 Task: Find connections with filter location Nattam with filter topic #communitywith filter profile language German with filter current company StartupLanes with filter school Meerut Institute of Engineering and Technology(MIET) with filter industry Public Health with filter service category Commercial Real Estate with filter keywords title Mason
Action: Mouse moved to (603, 101)
Screenshot: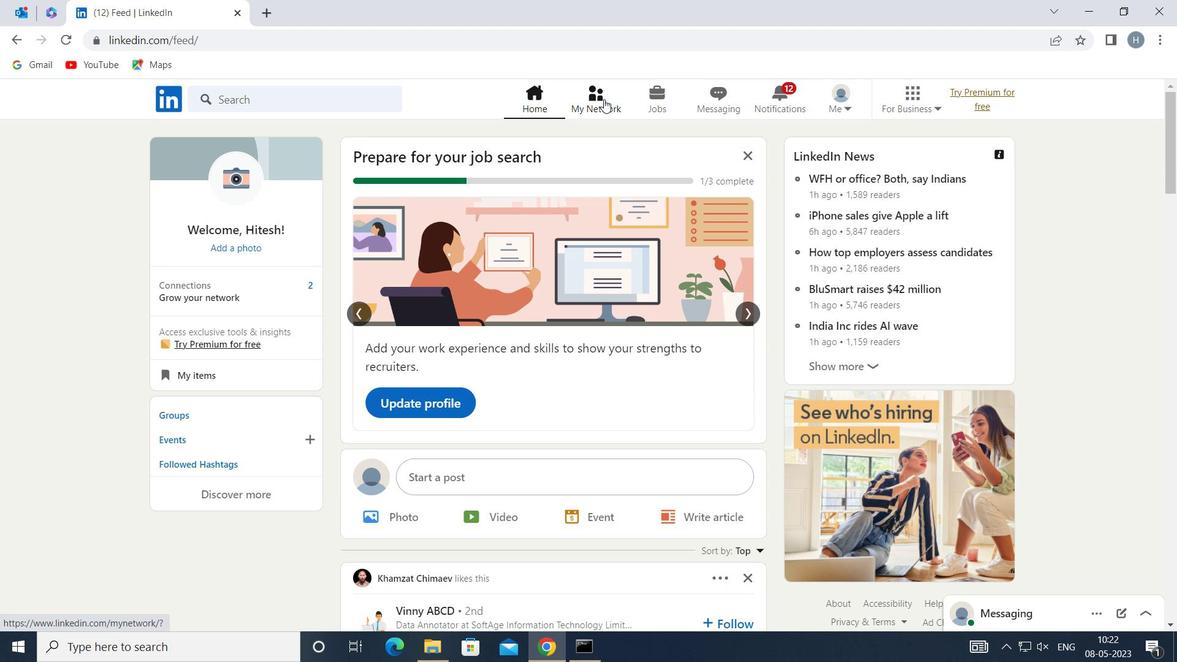 
Action: Mouse pressed left at (603, 101)
Screenshot: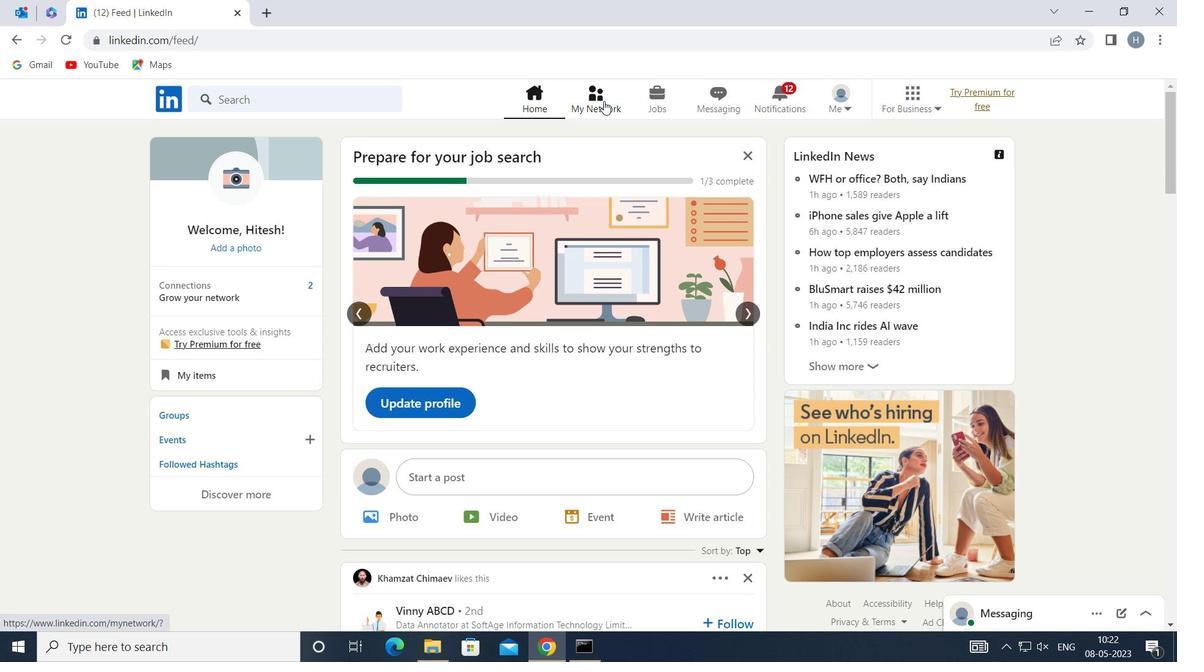 
Action: Mouse moved to (337, 180)
Screenshot: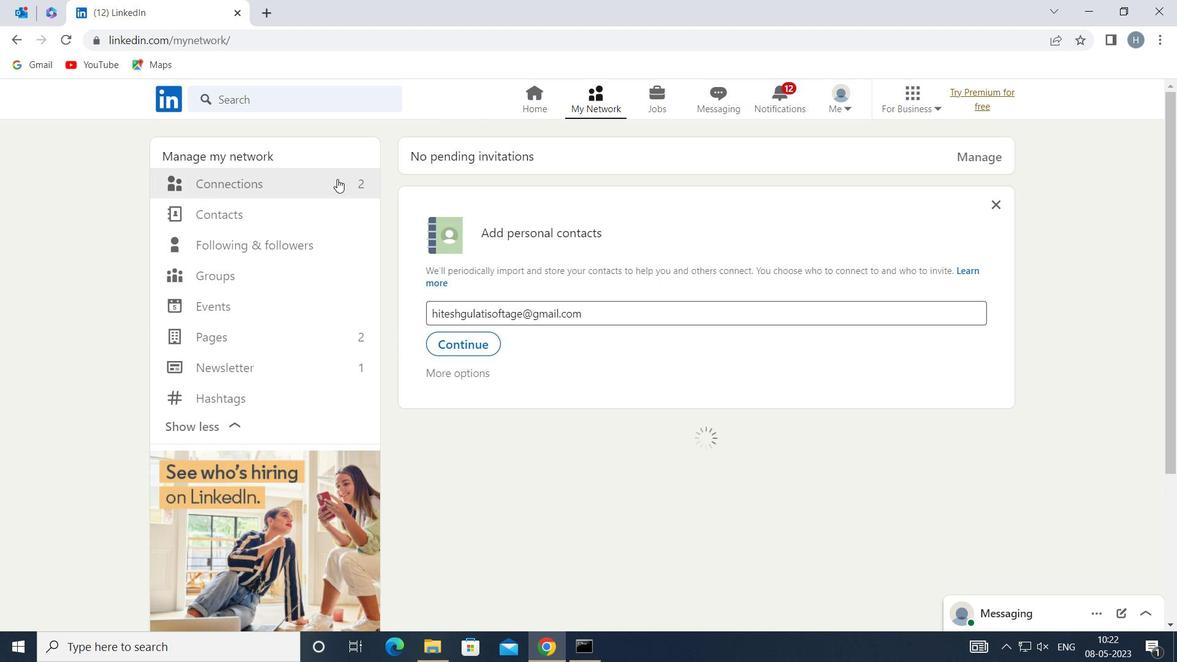
Action: Mouse pressed left at (337, 180)
Screenshot: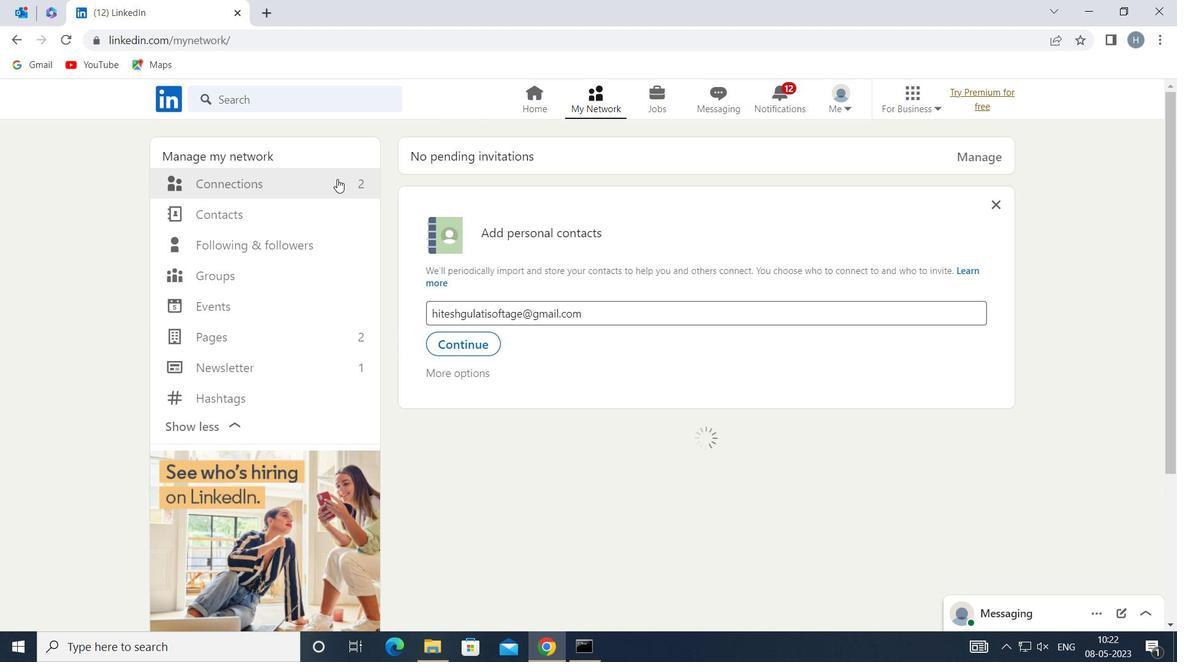 
Action: Mouse moved to (694, 187)
Screenshot: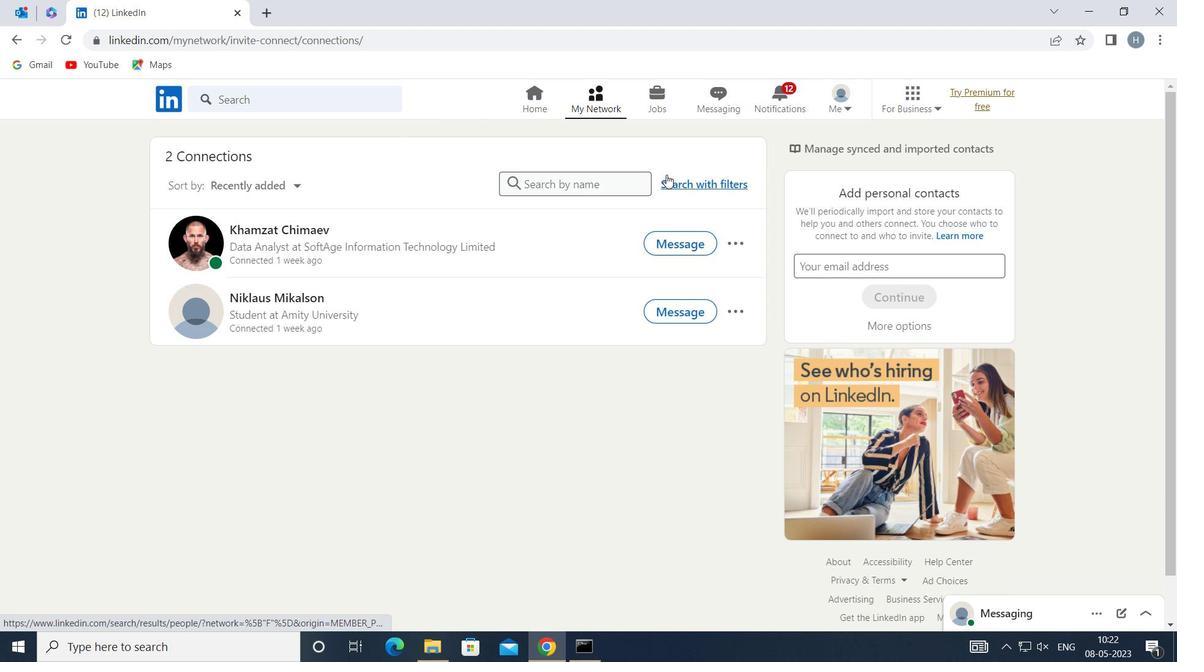 
Action: Mouse pressed left at (694, 187)
Screenshot: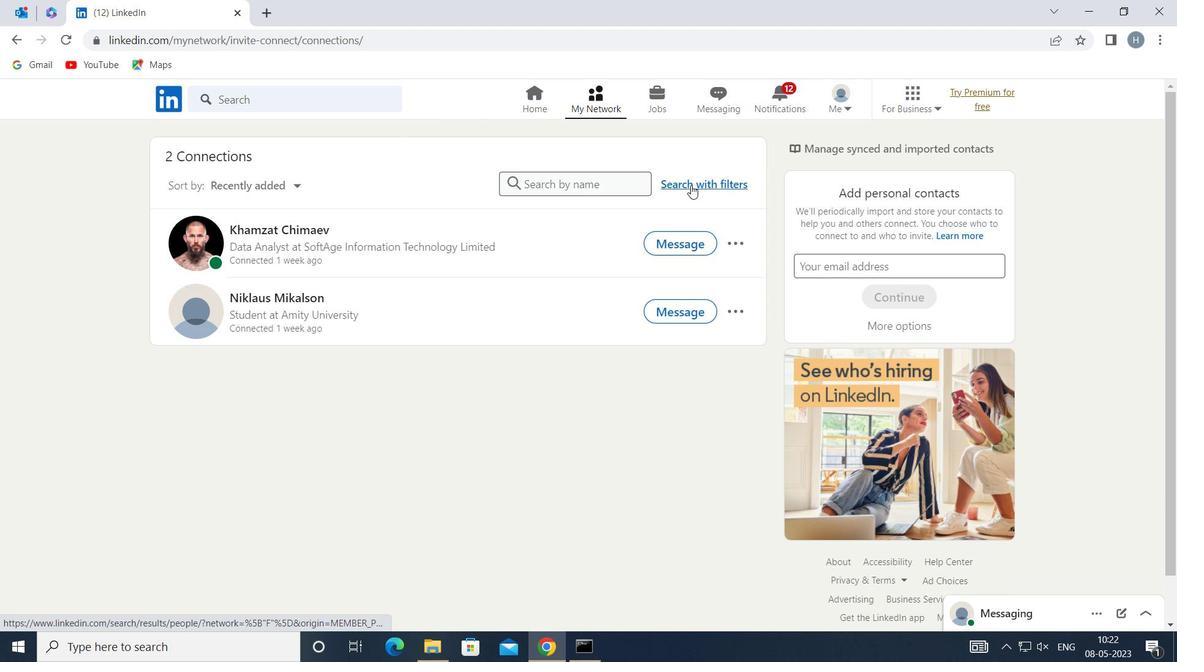 
Action: Mouse moved to (646, 141)
Screenshot: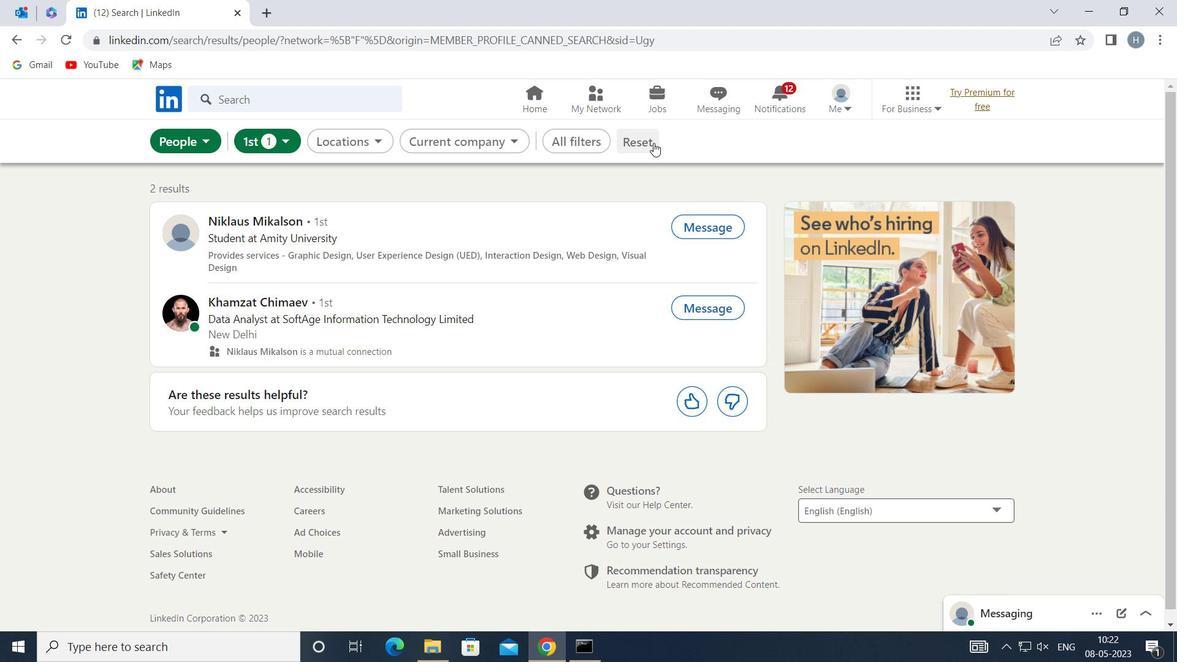 
Action: Mouse pressed left at (646, 141)
Screenshot: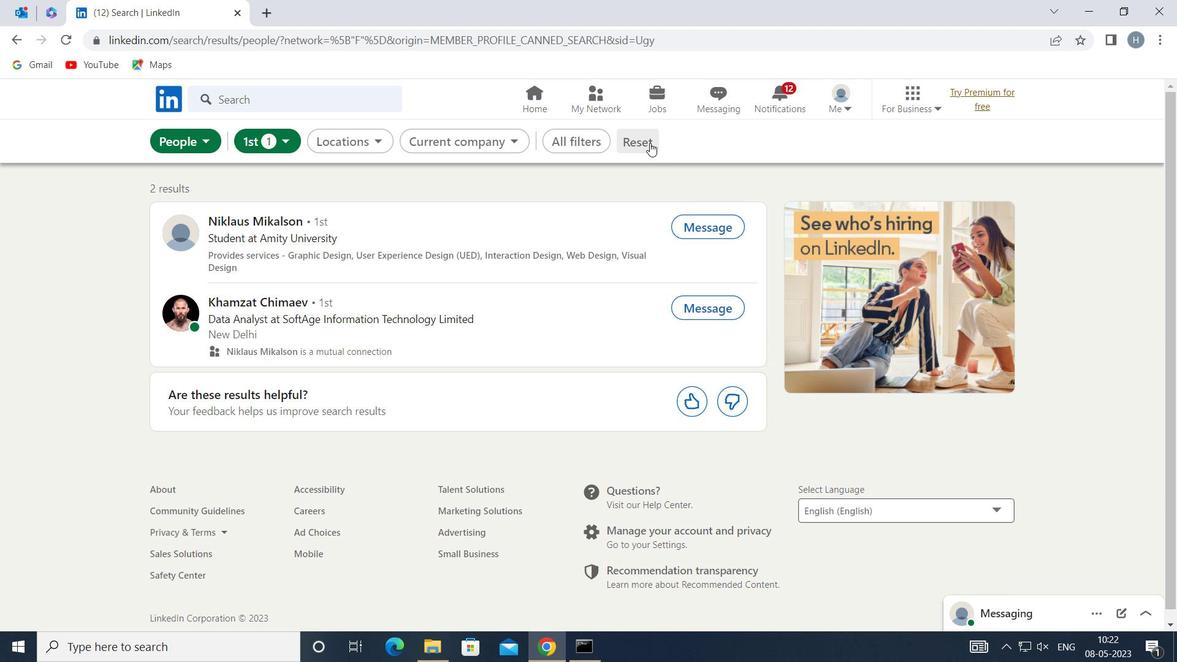 
Action: Mouse moved to (626, 140)
Screenshot: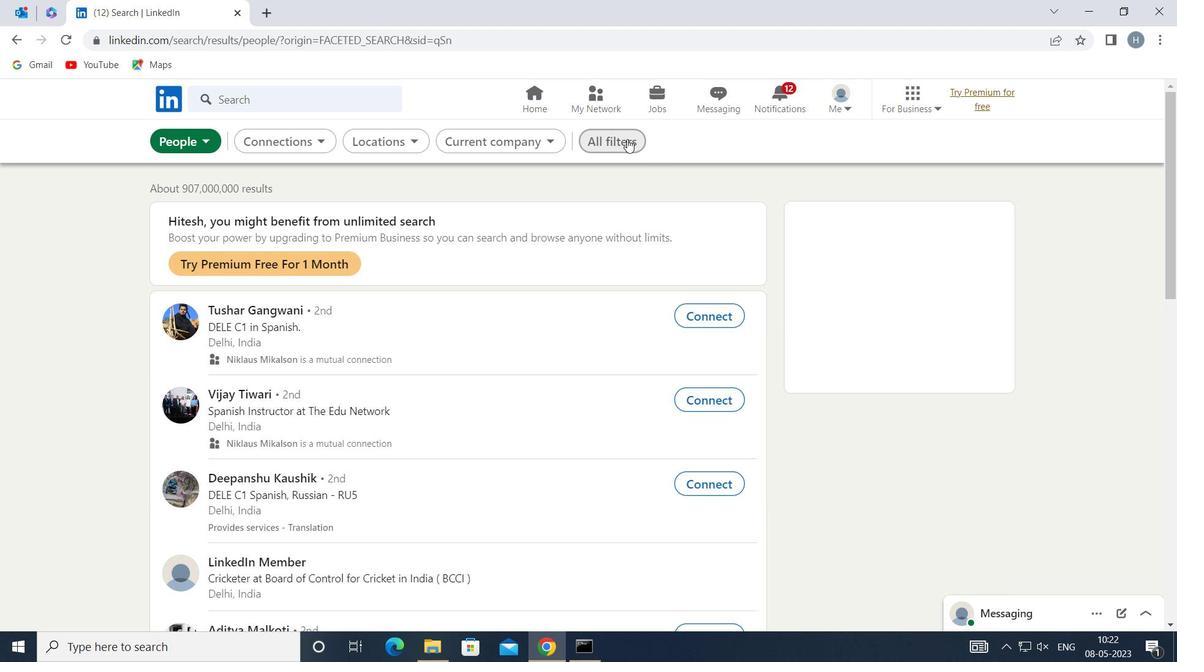 
Action: Mouse pressed left at (626, 140)
Screenshot: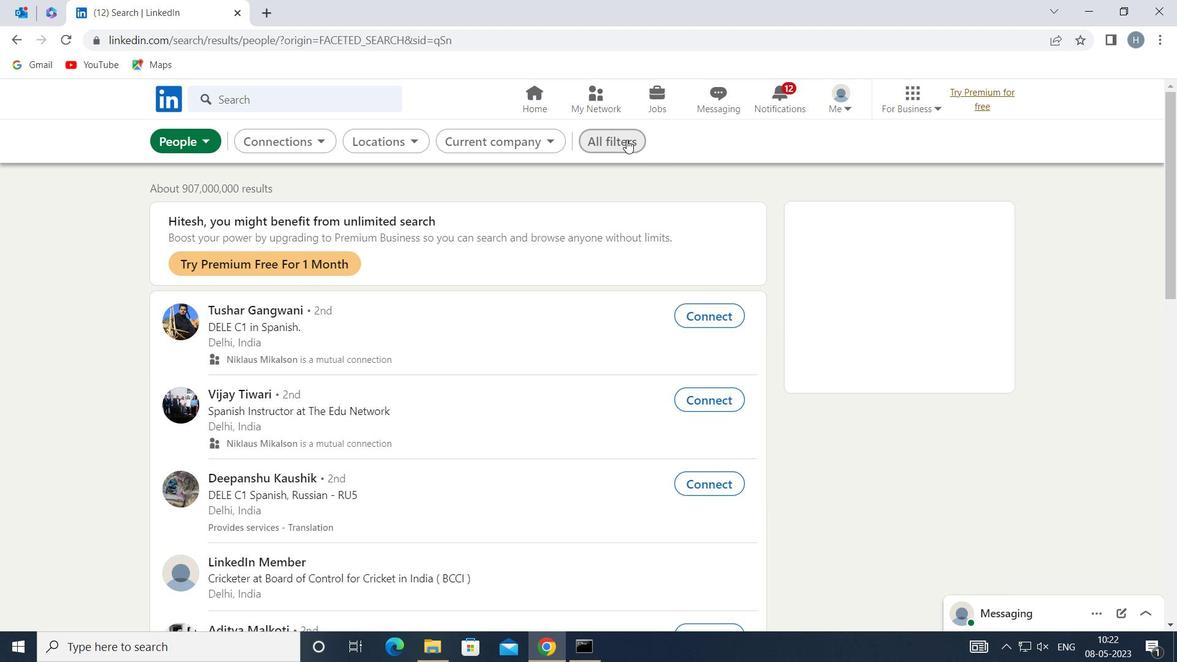 
Action: Mouse moved to (892, 240)
Screenshot: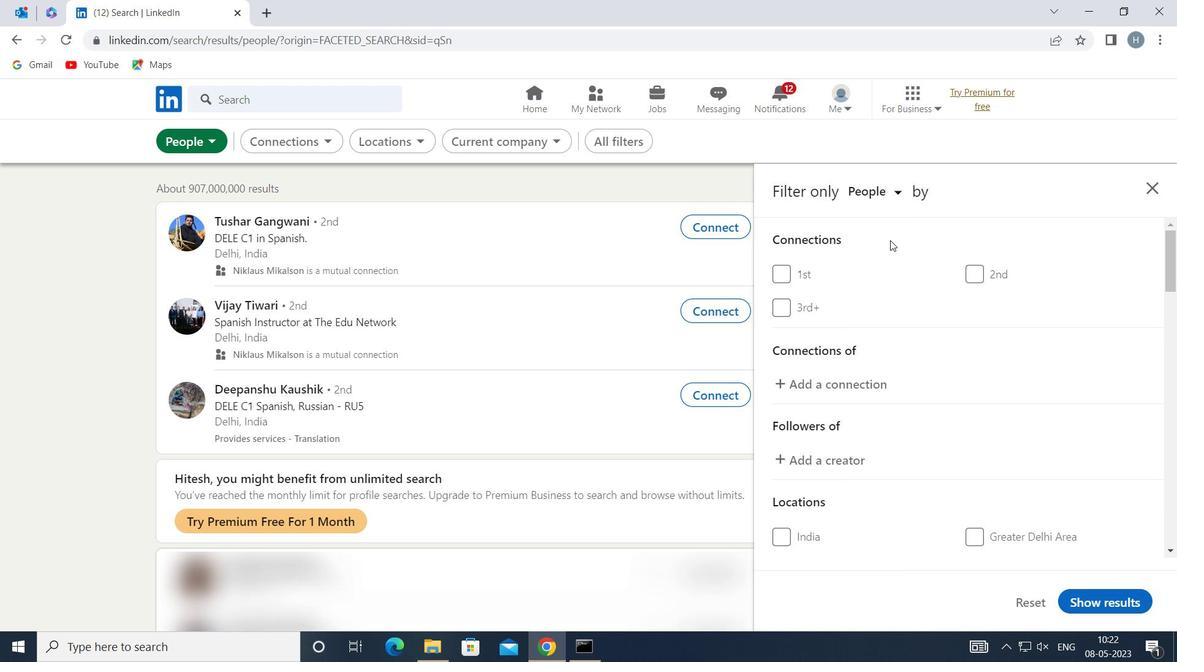 
Action: Mouse scrolled (892, 240) with delta (0, 0)
Screenshot: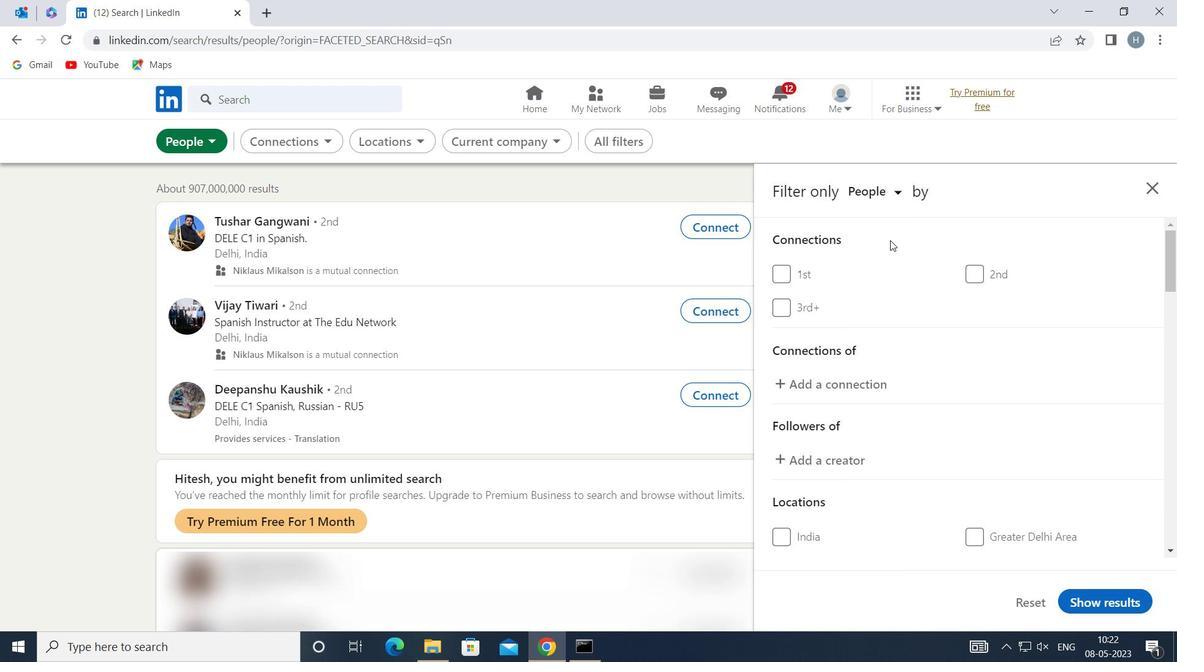 
Action: Mouse moved to (892, 241)
Screenshot: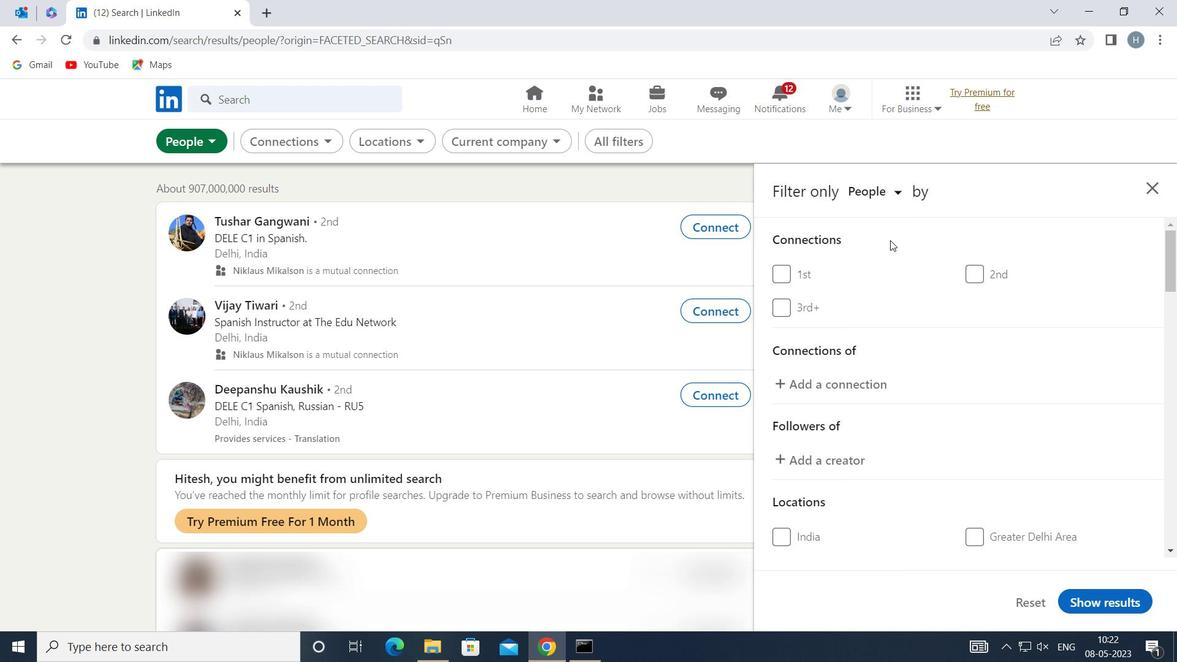 
Action: Mouse scrolled (892, 240) with delta (0, 0)
Screenshot: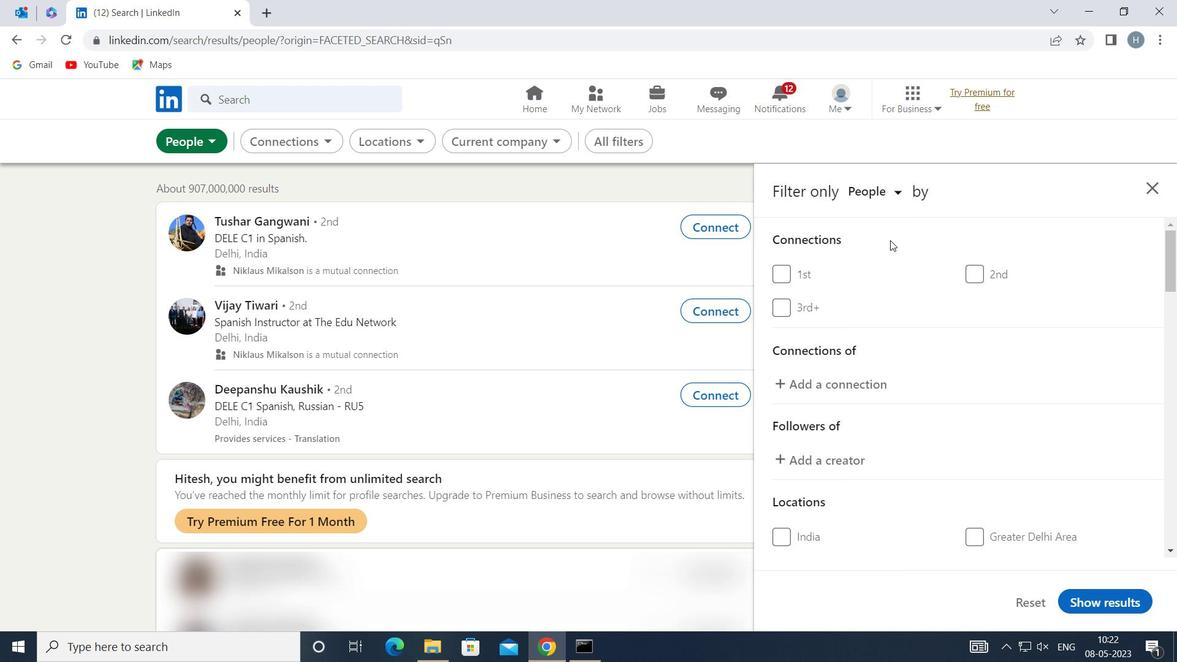 
Action: Mouse scrolled (892, 240) with delta (0, 0)
Screenshot: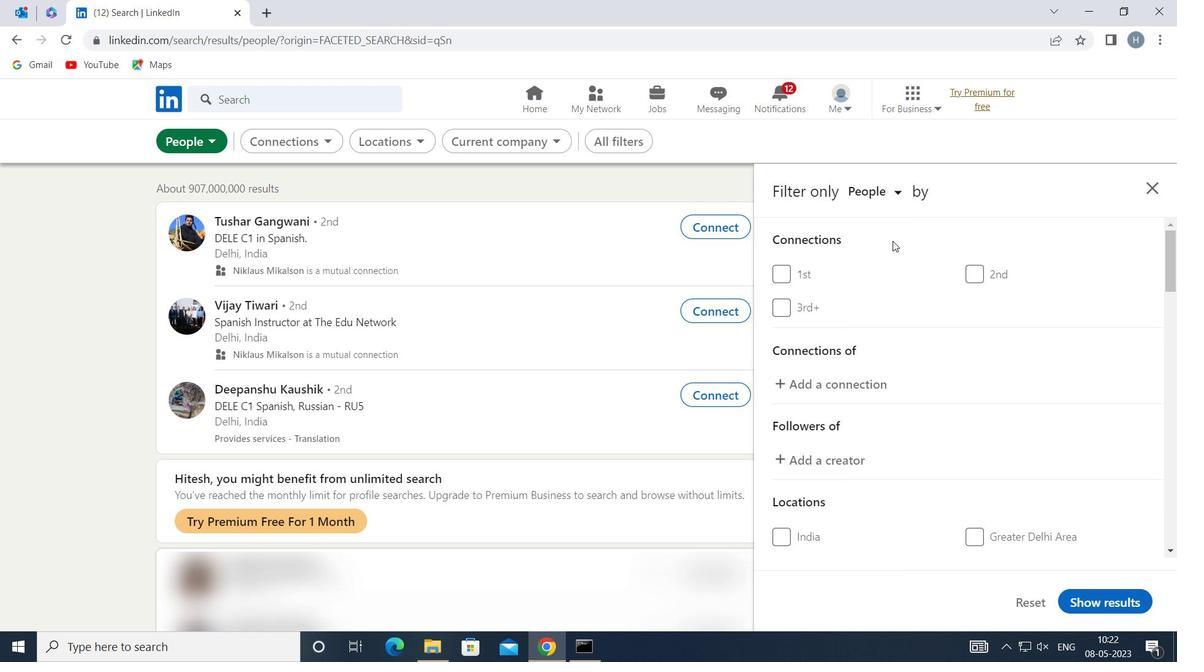 
Action: Mouse moved to (909, 241)
Screenshot: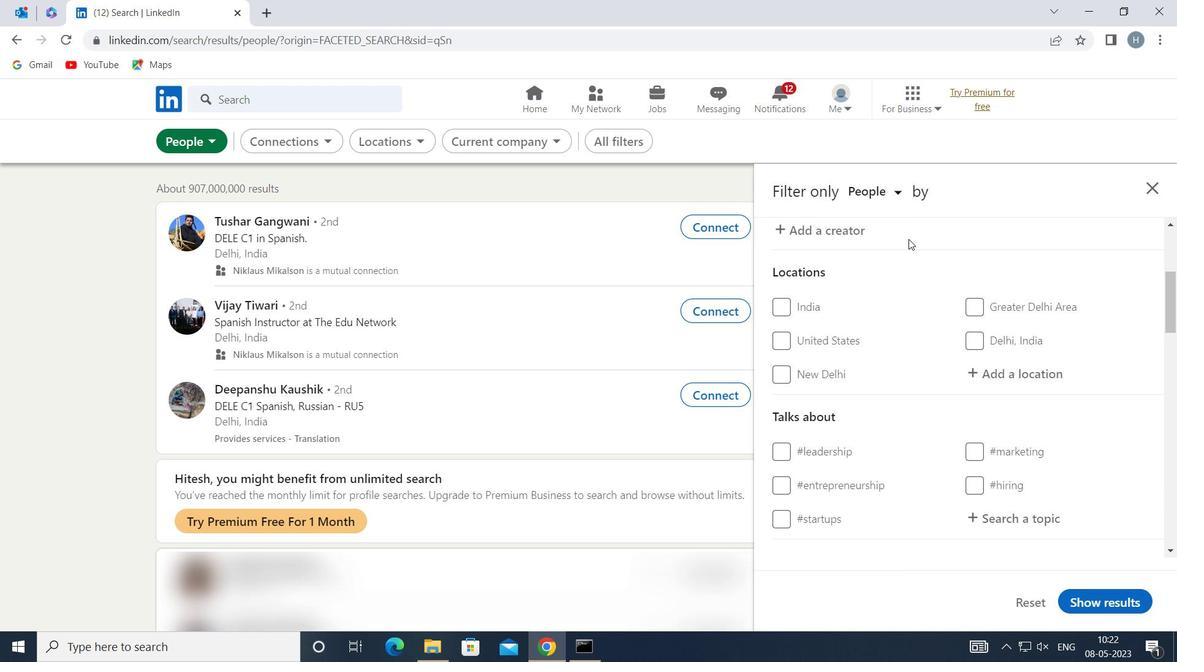 
Action: Mouse scrolled (909, 240) with delta (0, 0)
Screenshot: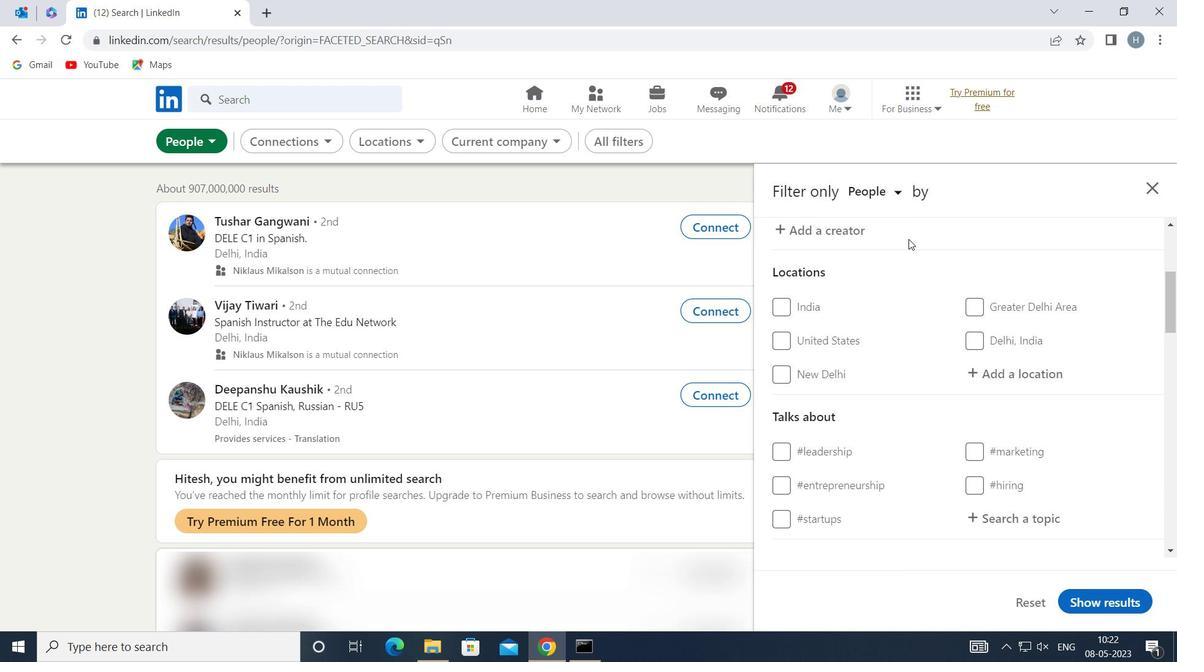 
Action: Mouse moved to (988, 296)
Screenshot: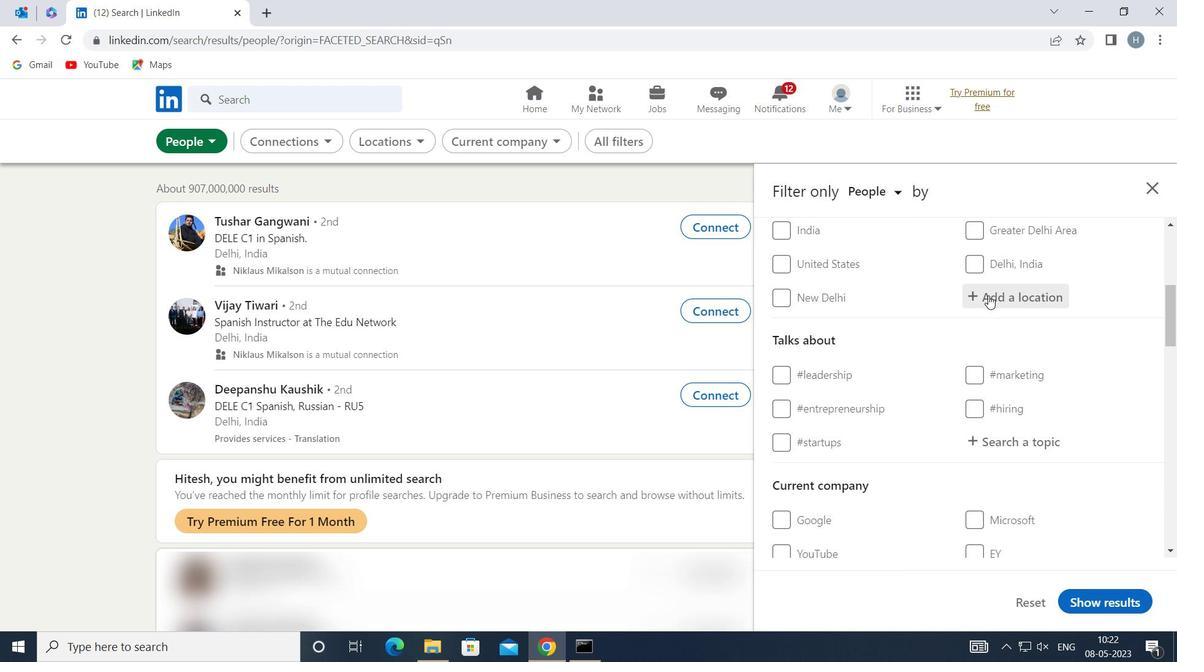 
Action: Mouse pressed left at (988, 296)
Screenshot: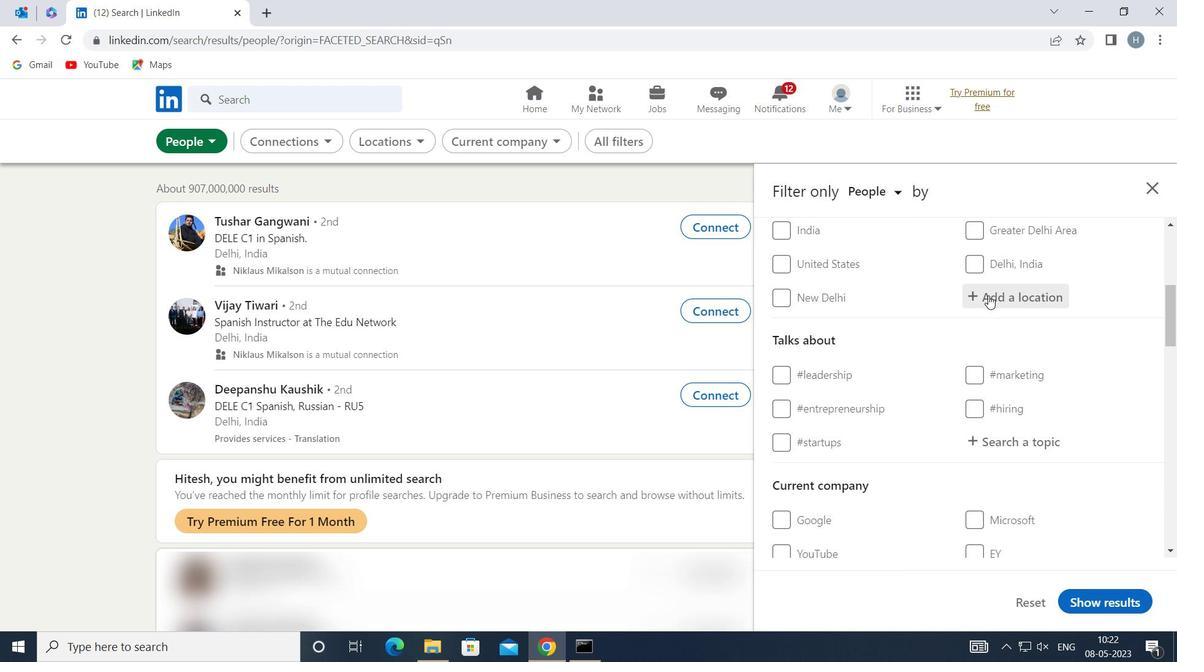 
Action: Mouse moved to (990, 296)
Screenshot: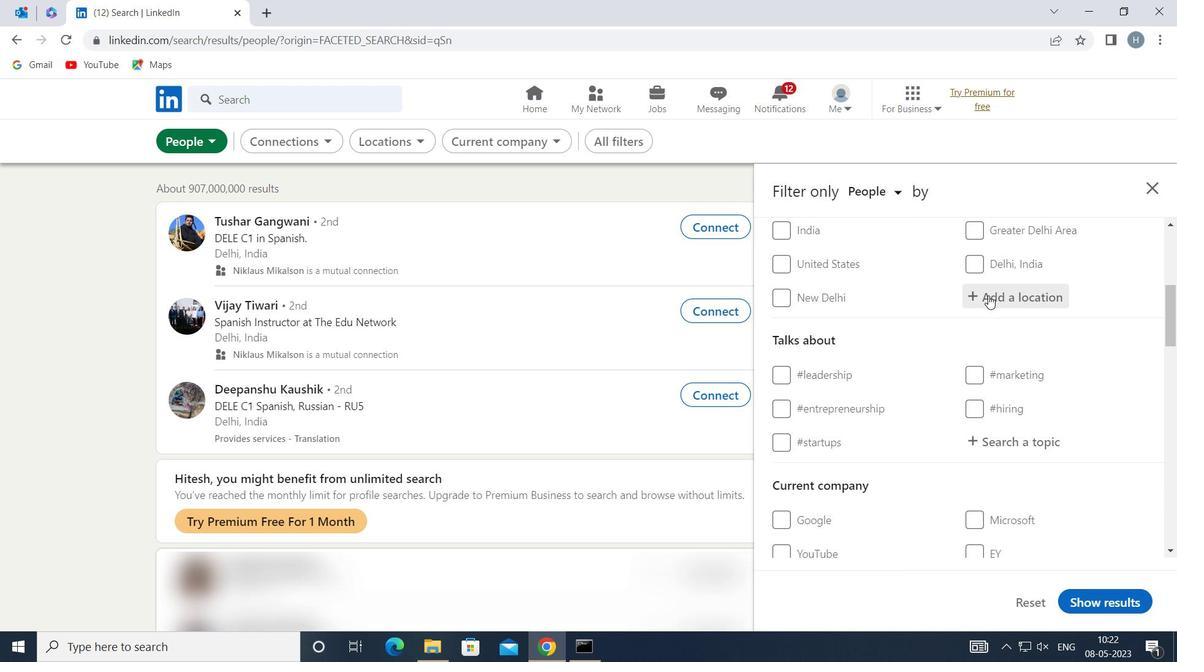 
Action: Key pressed <Key.shift>NATTAM
Screenshot: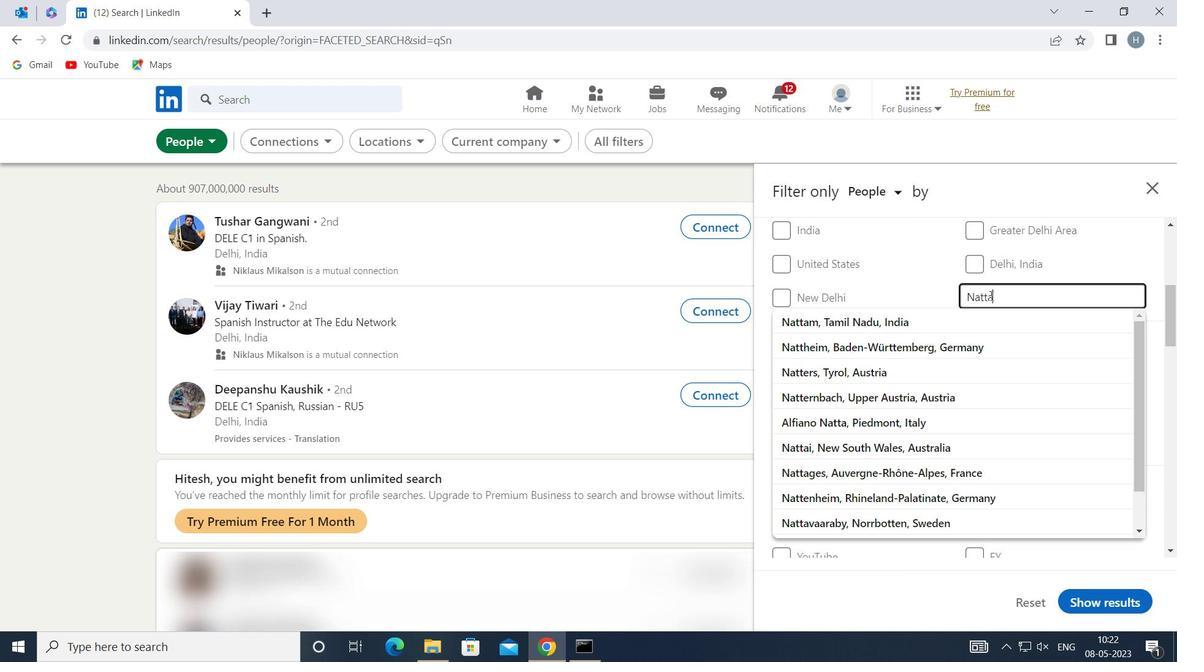 
Action: Mouse moved to (975, 317)
Screenshot: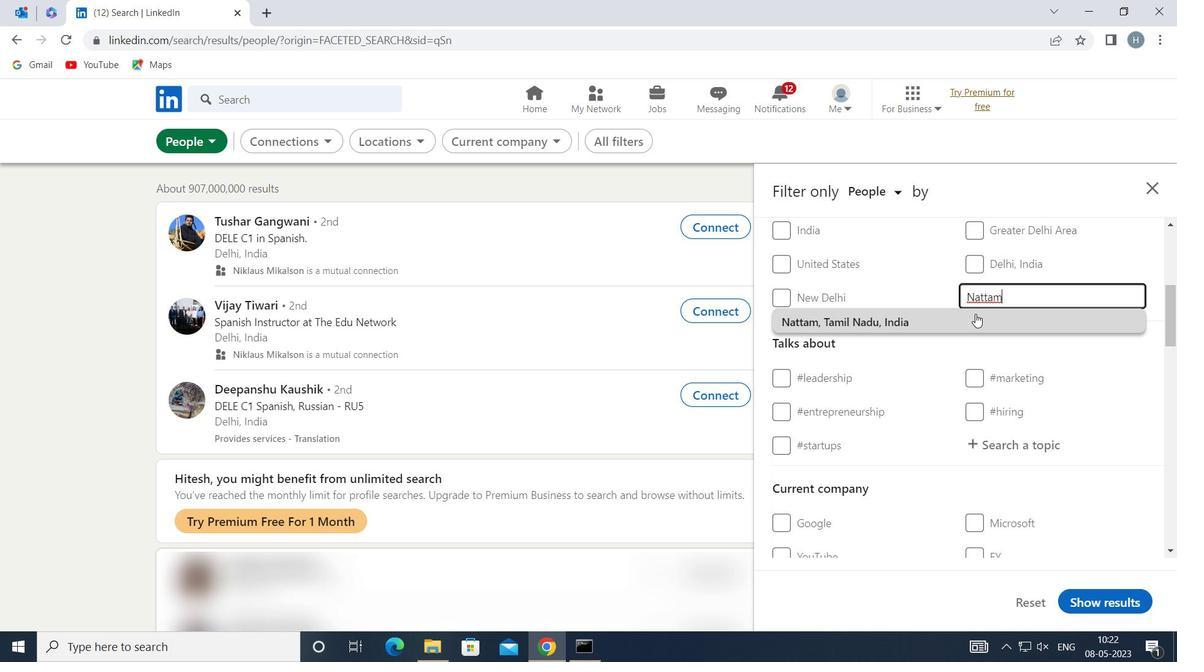 
Action: Mouse pressed left at (975, 317)
Screenshot: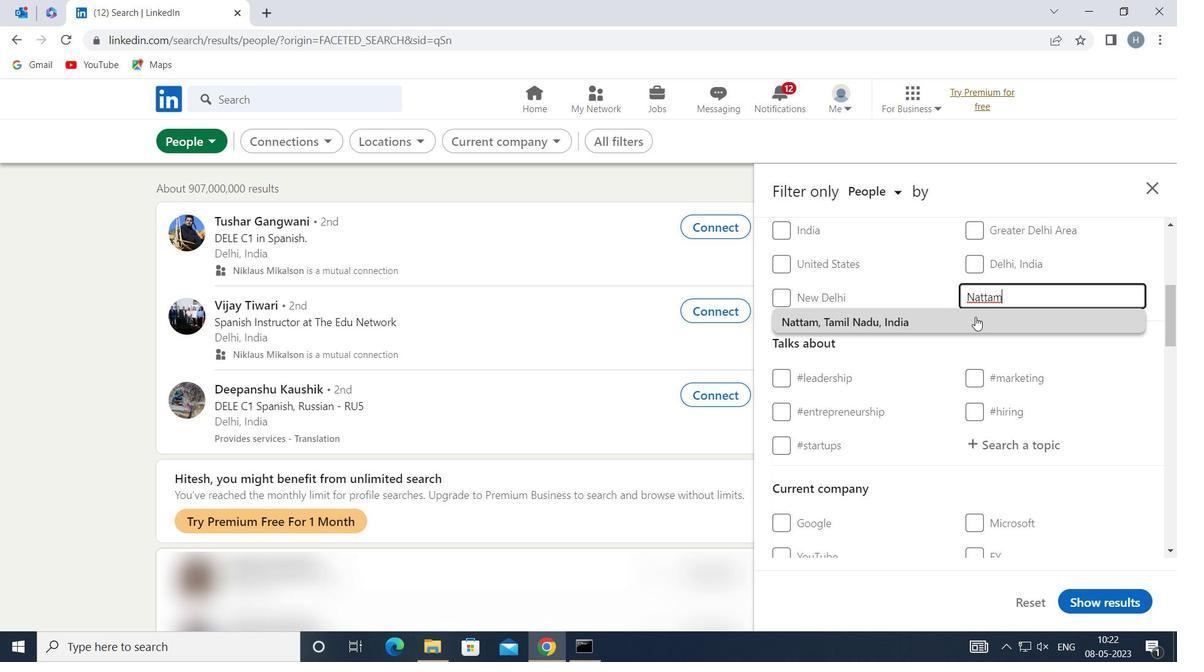 
Action: Mouse moved to (993, 323)
Screenshot: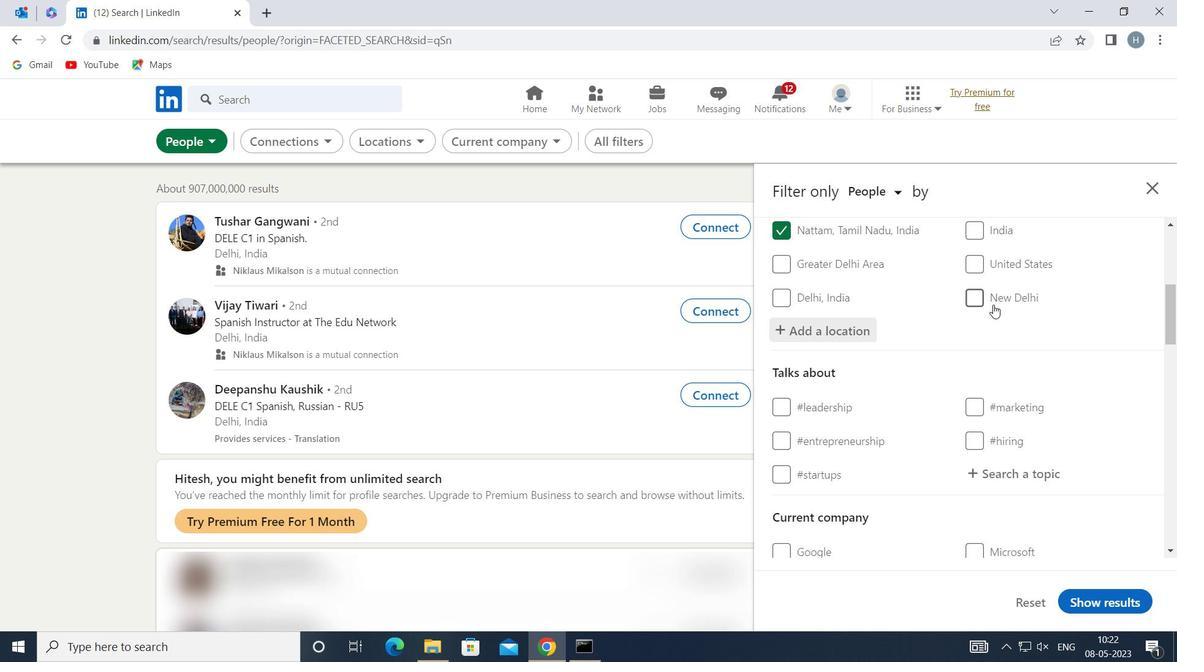 
Action: Mouse scrolled (993, 322) with delta (0, 0)
Screenshot: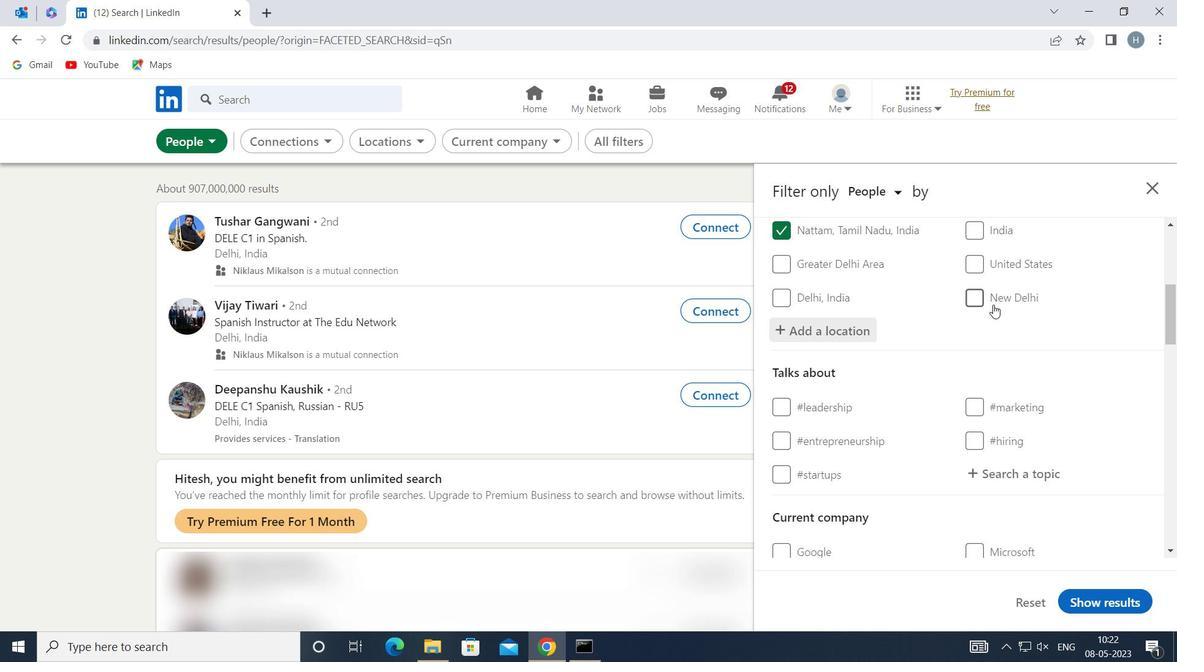 
Action: Mouse moved to (1029, 396)
Screenshot: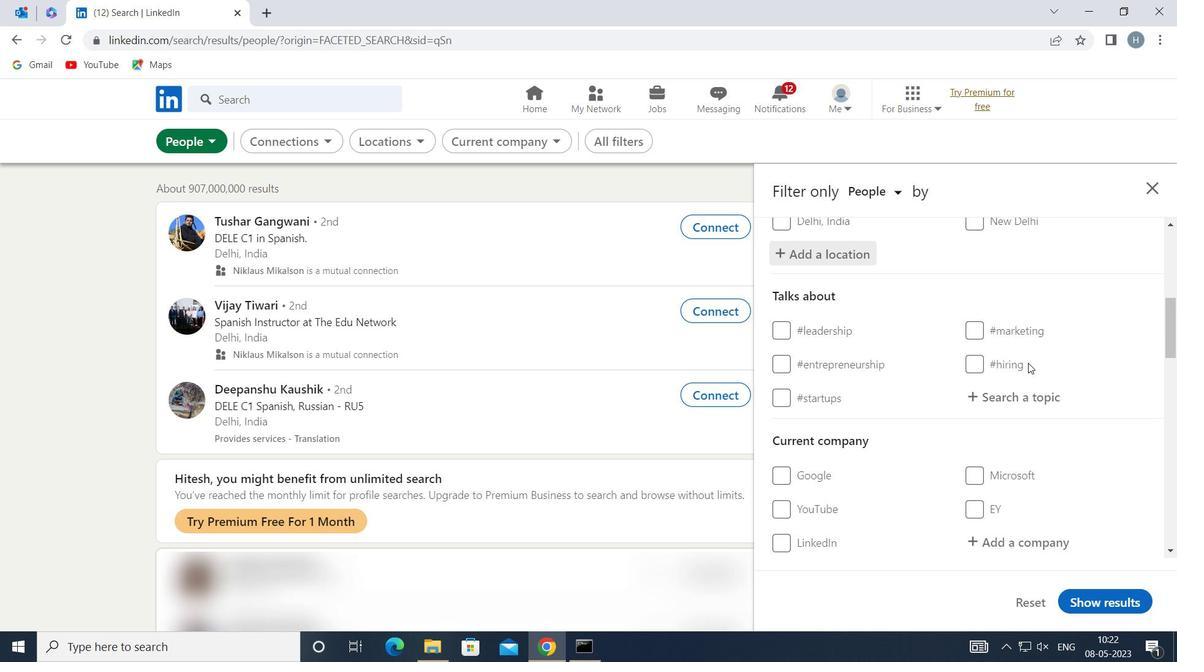 
Action: Mouse pressed left at (1029, 396)
Screenshot: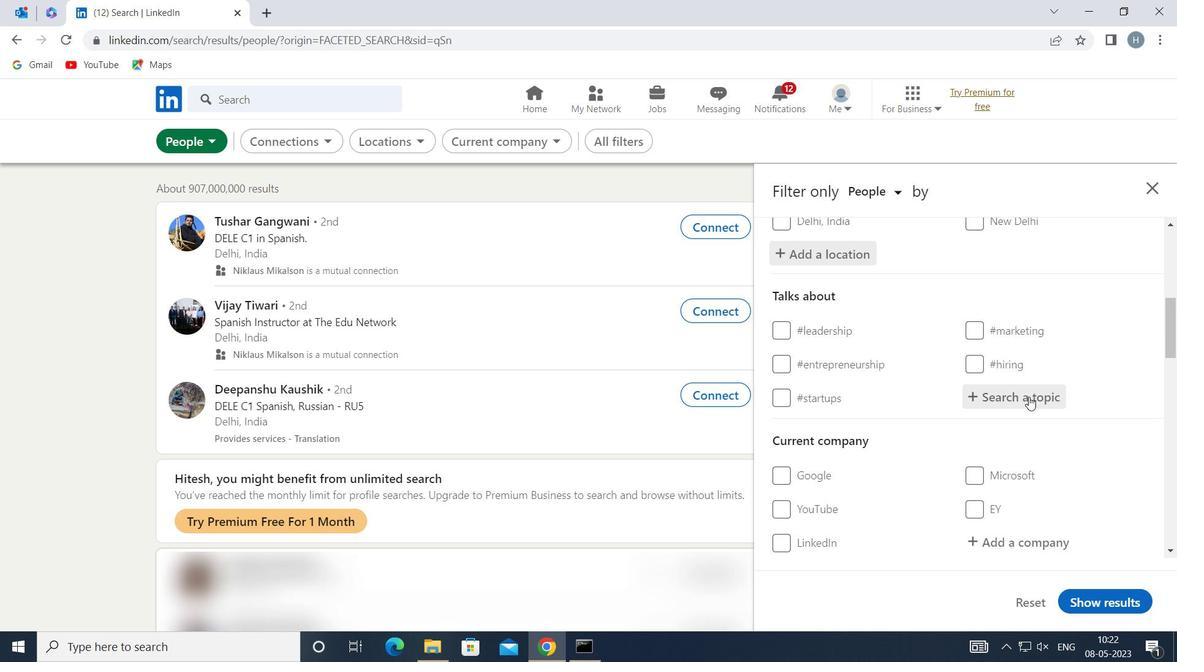 
Action: Mouse moved to (1026, 396)
Screenshot: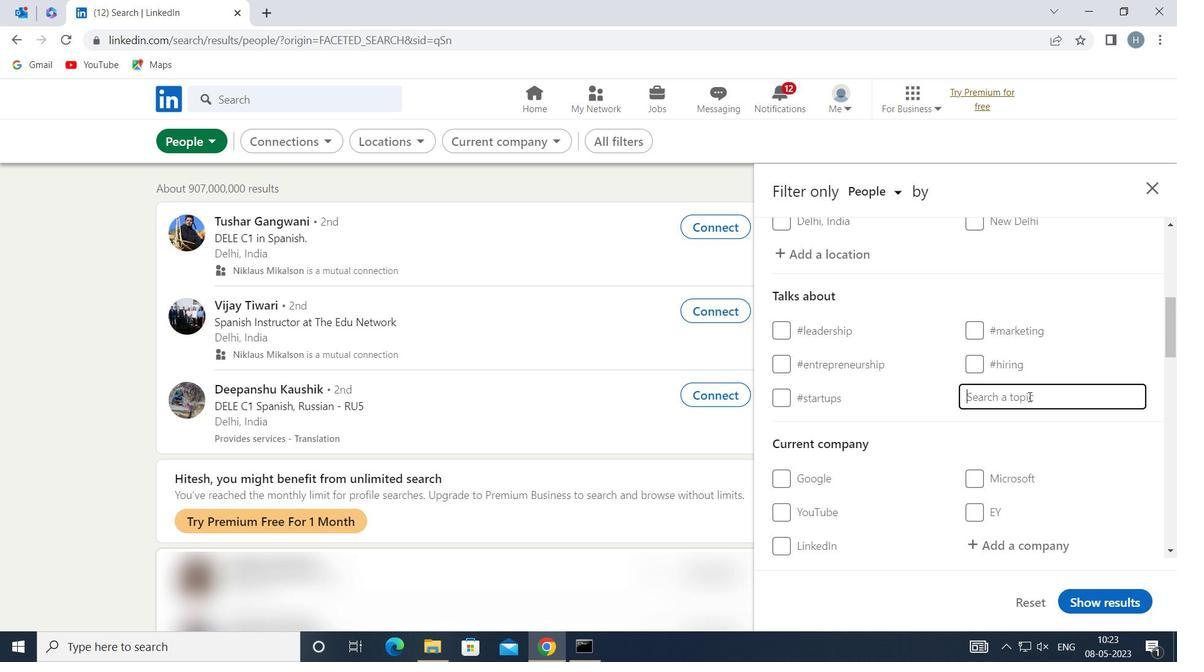 
Action: Key pressed <Key.shift>COMMUNITY
Screenshot: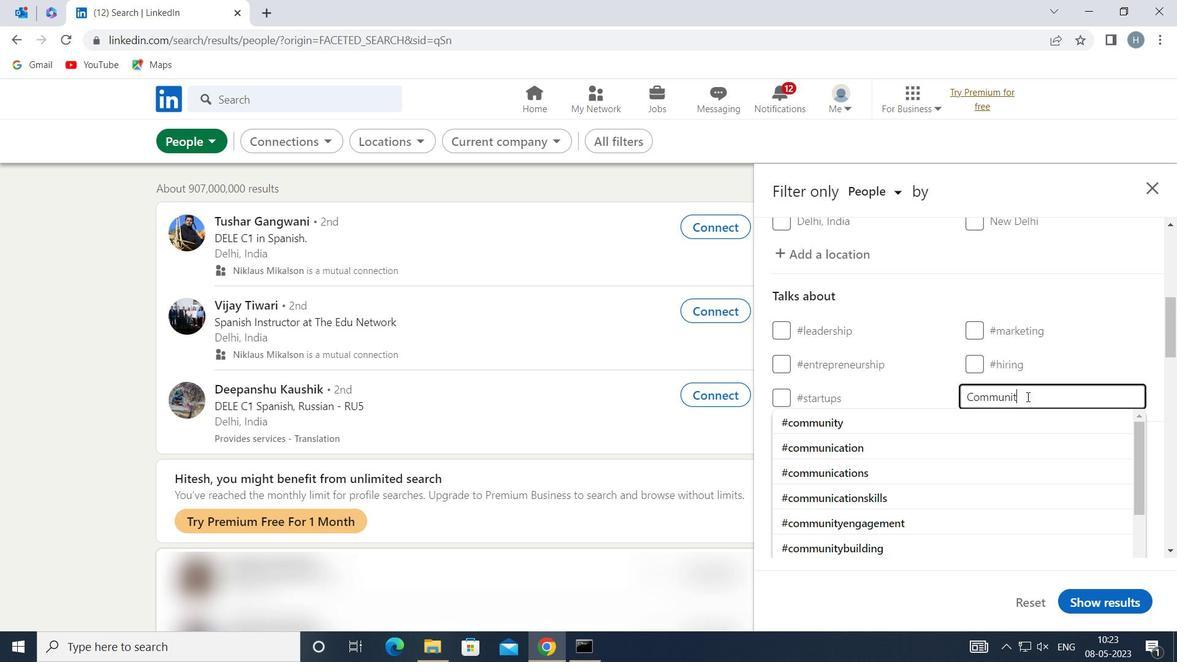 
Action: Mouse moved to (985, 414)
Screenshot: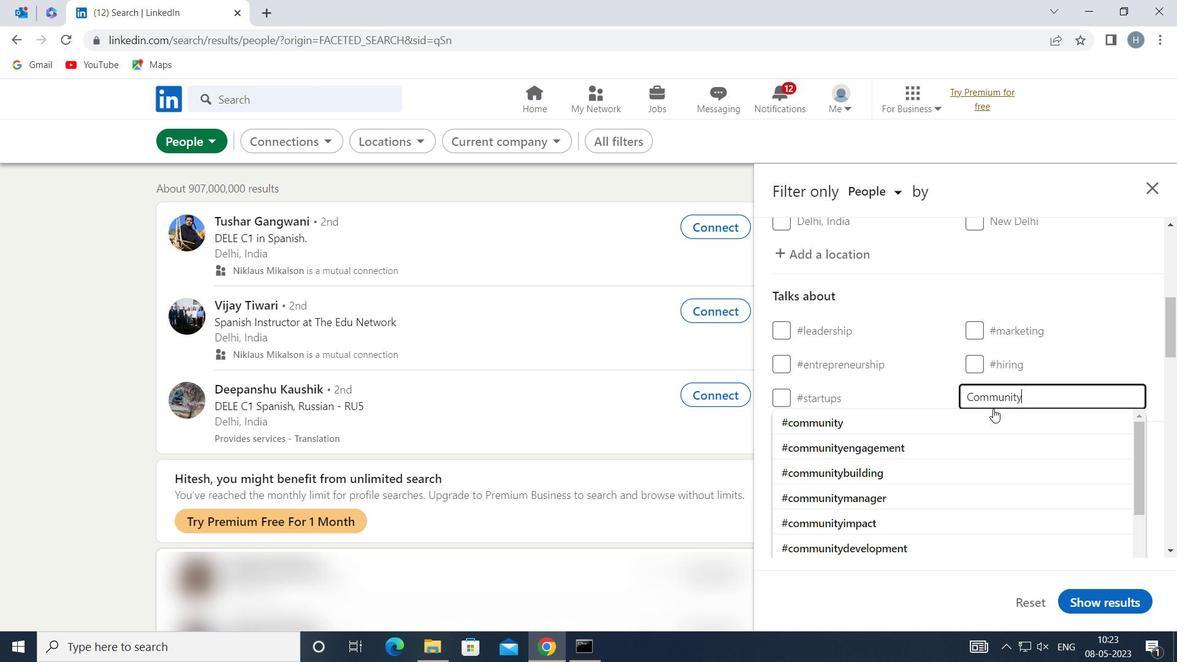 
Action: Mouse pressed left at (985, 414)
Screenshot: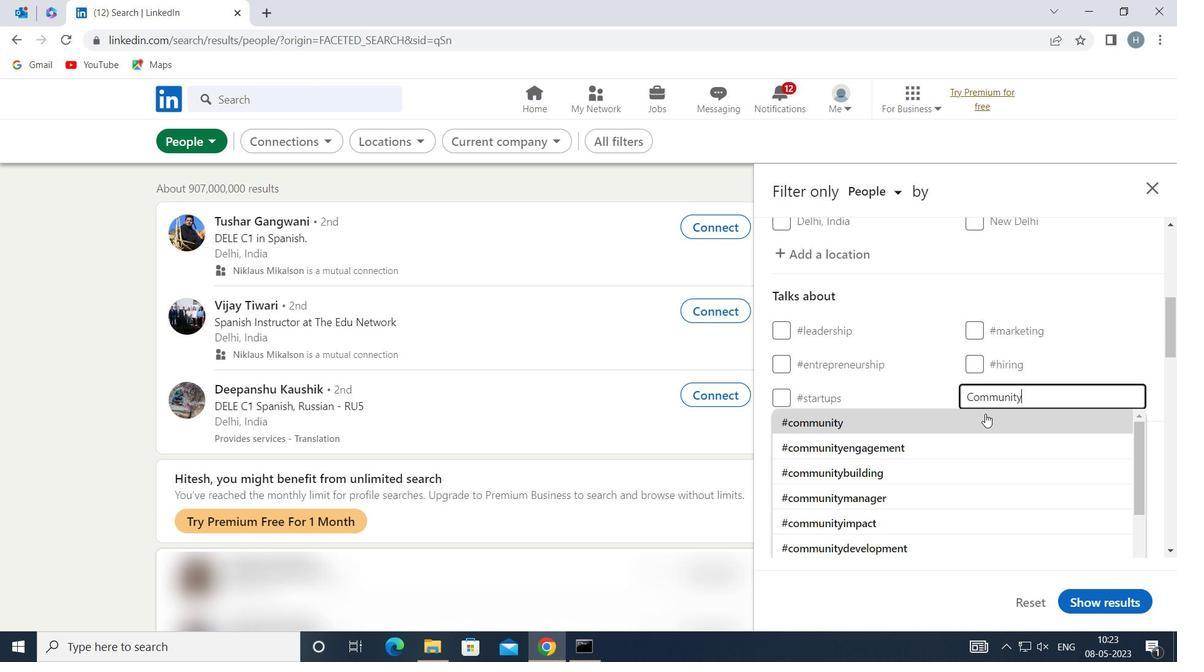 
Action: Mouse moved to (969, 400)
Screenshot: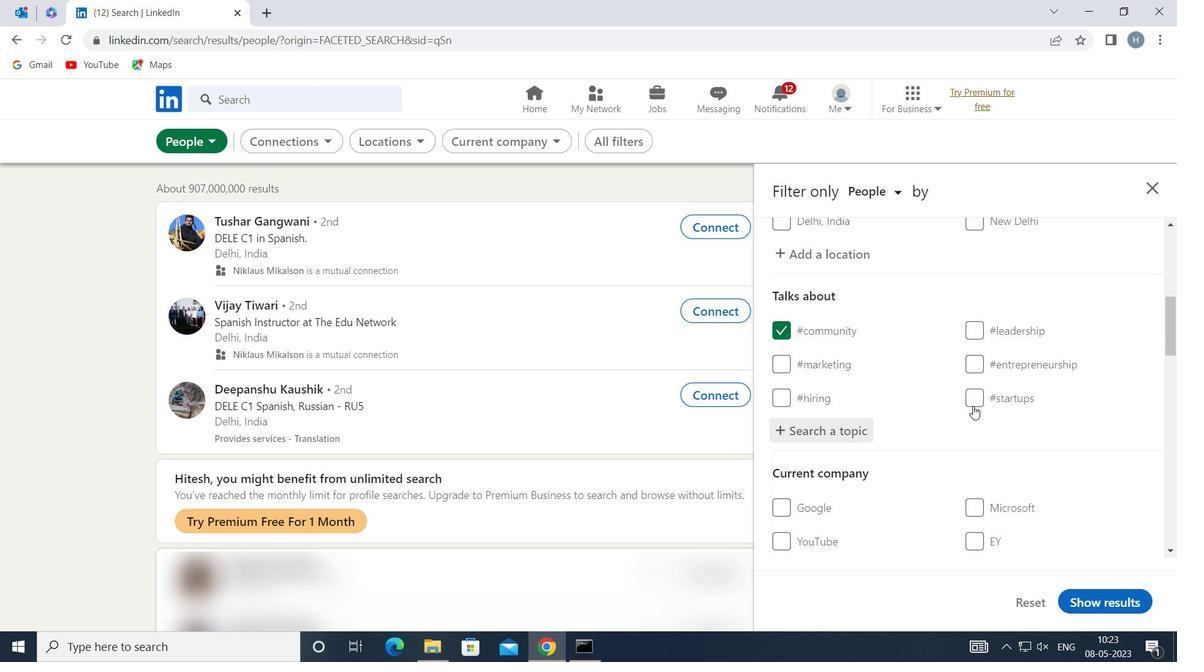 
Action: Mouse scrolled (969, 399) with delta (0, 0)
Screenshot: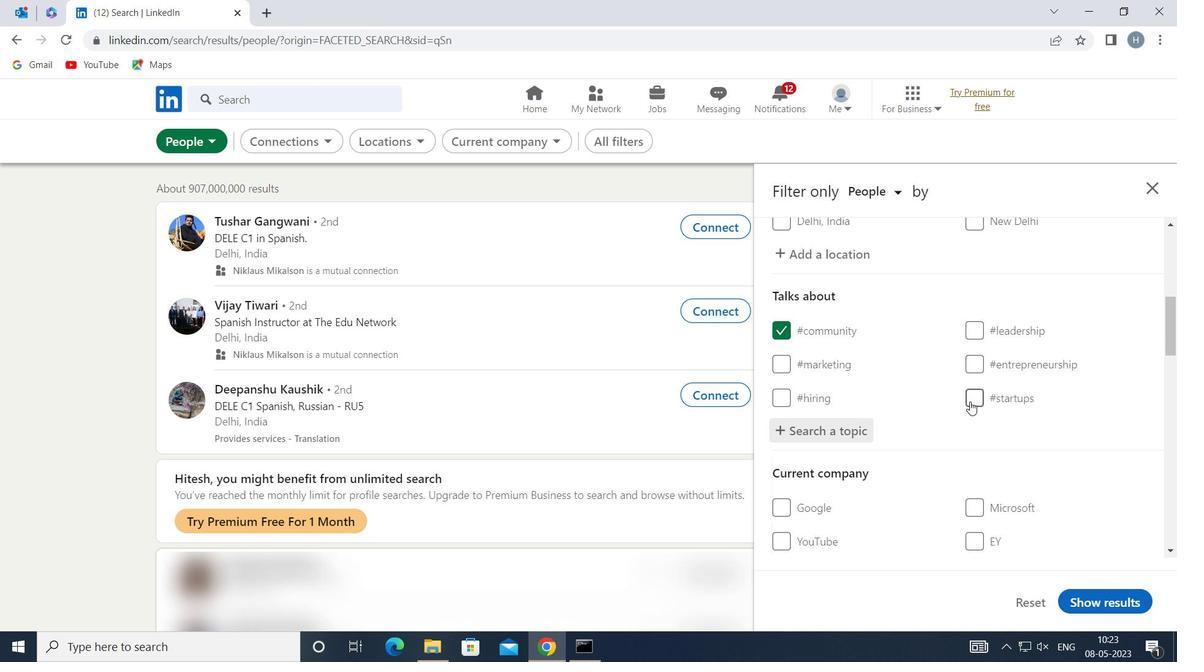 
Action: Mouse scrolled (969, 399) with delta (0, 0)
Screenshot: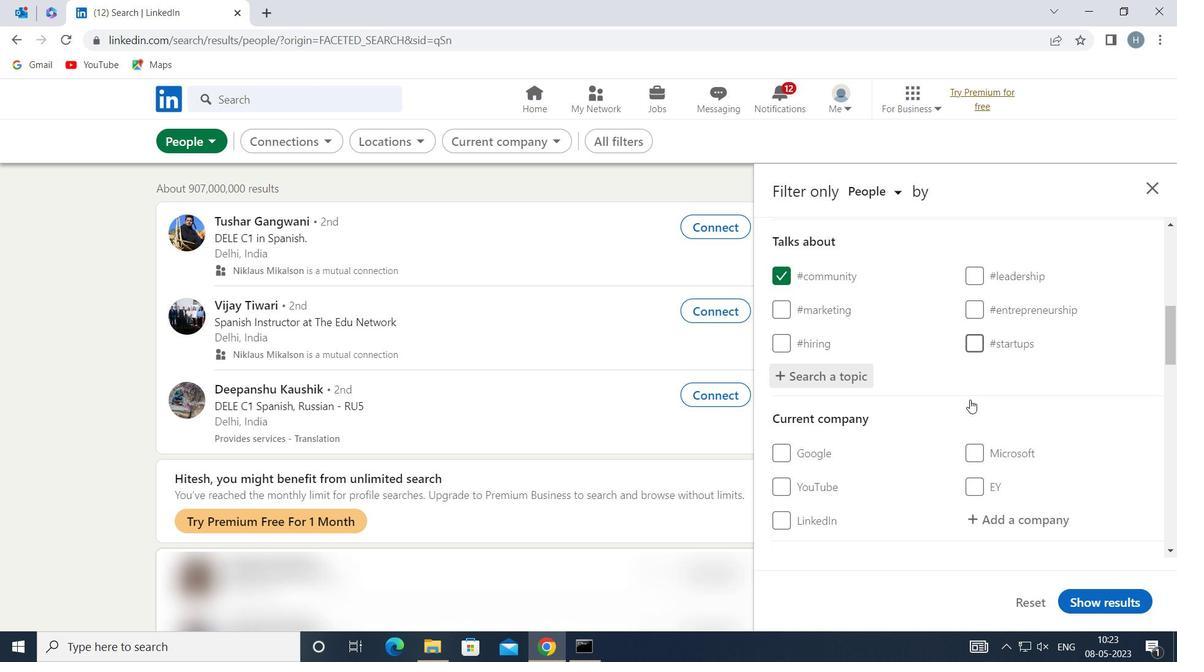
Action: Mouse scrolled (969, 399) with delta (0, 0)
Screenshot: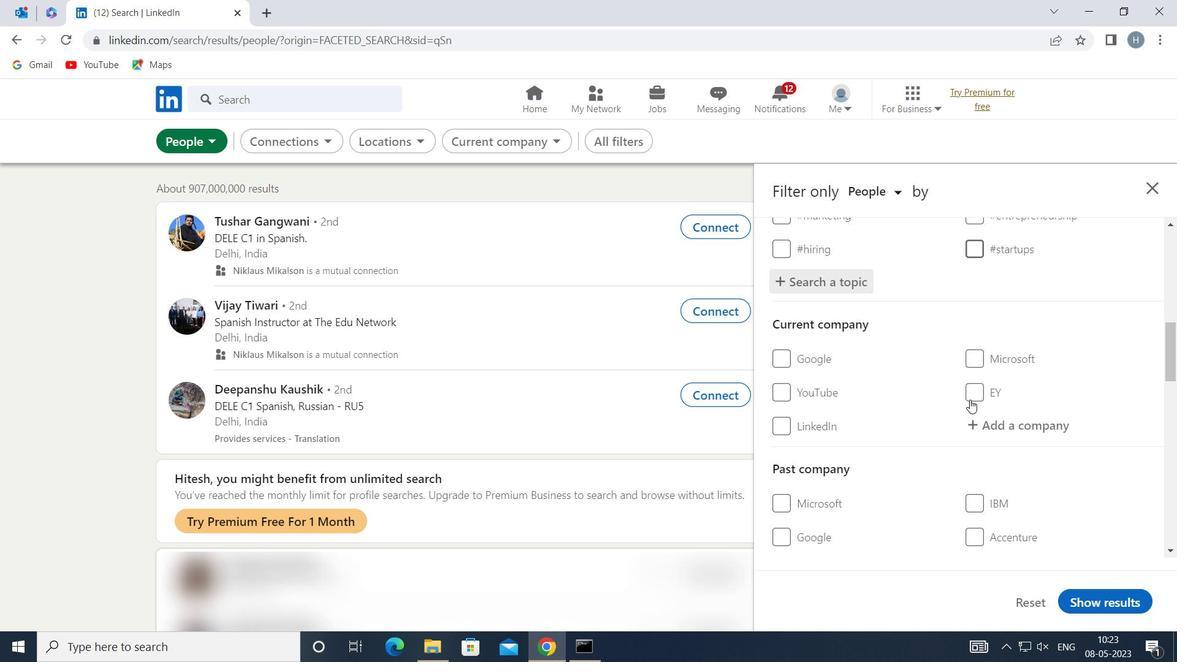 
Action: Mouse scrolled (969, 399) with delta (0, 0)
Screenshot: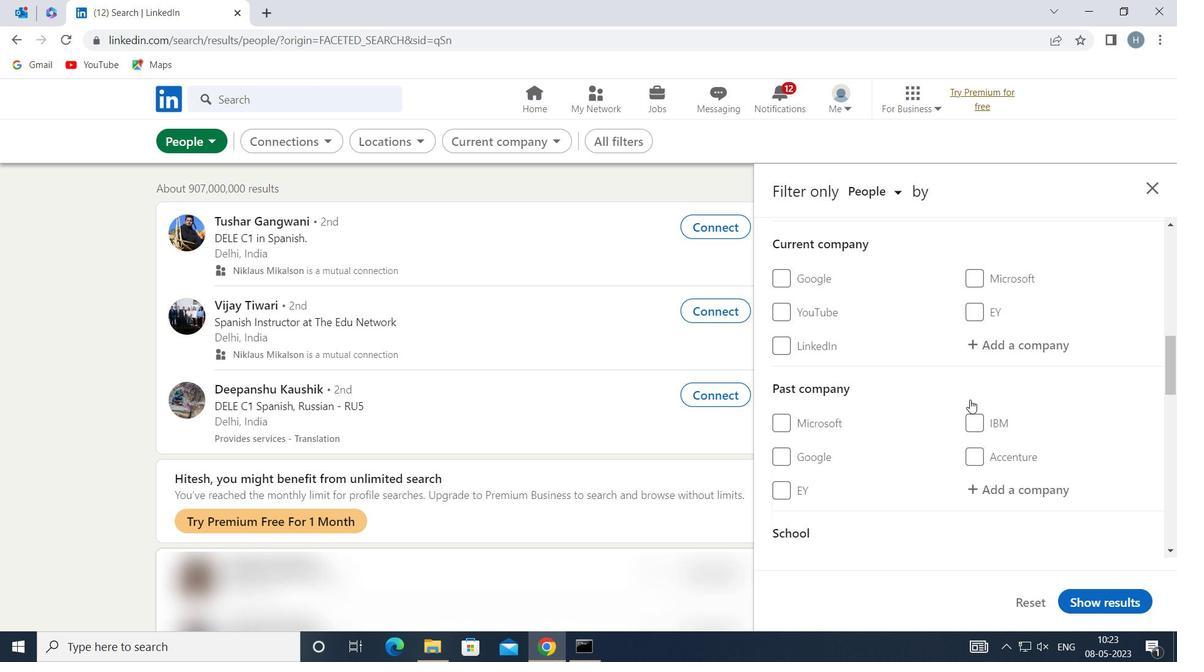 
Action: Mouse scrolled (969, 399) with delta (0, 0)
Screenshot: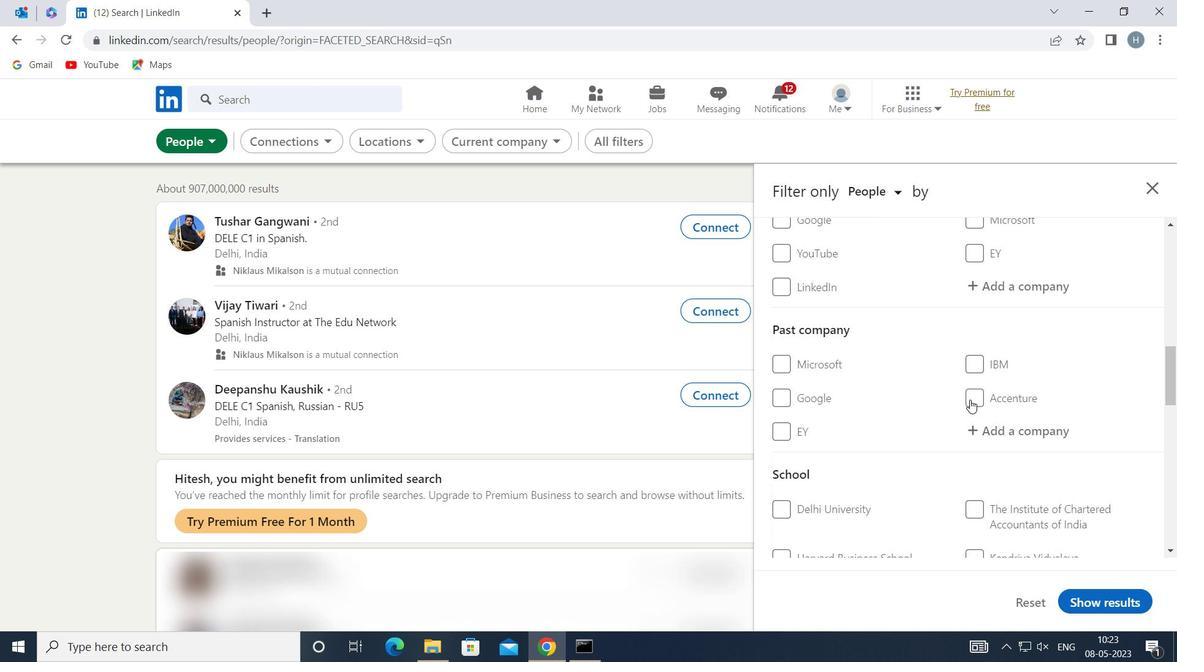 
Action: Mouse scrolled (969, 399) with delta (0, 0)
Screenshot: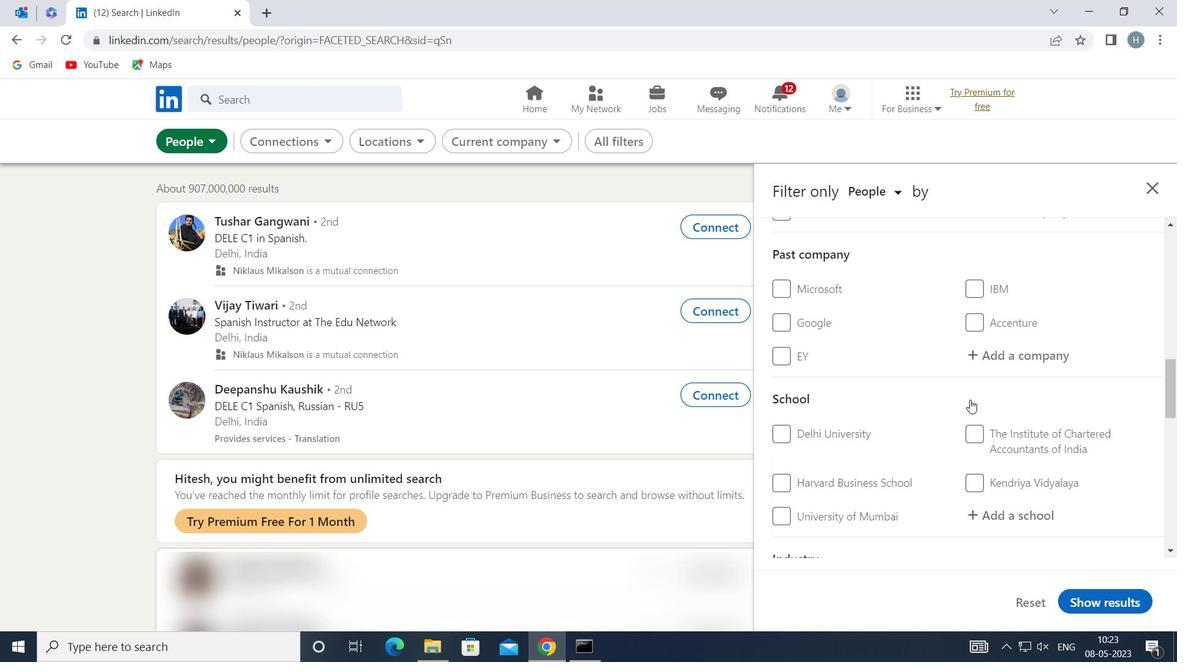 
Action: Mouse scrolled (969, 399) with delta (0, 0)
Screenshot: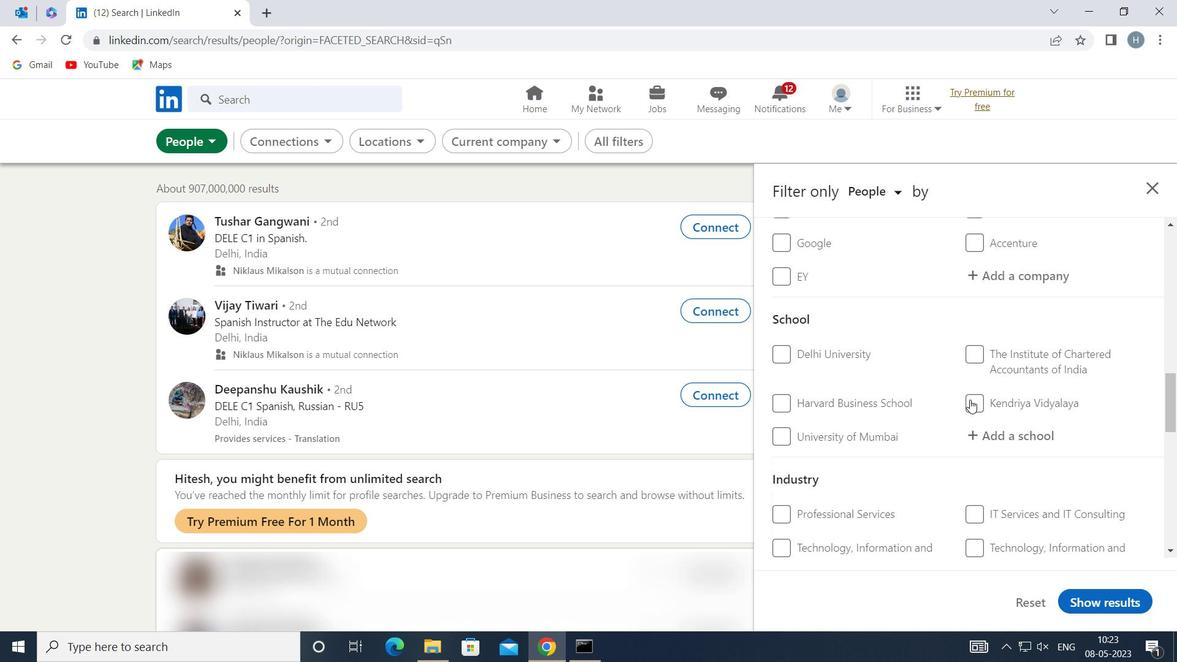 
Action: Mouse scrolled (969, 399) with delta (0, 0)
Screenshot: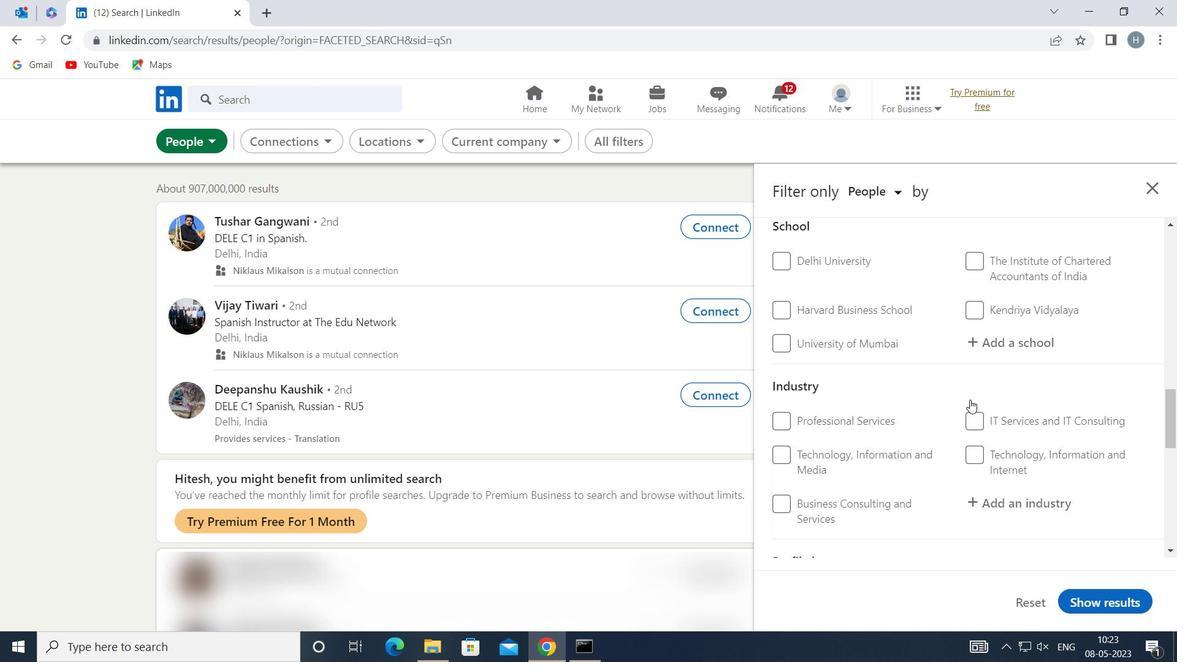 
Action: Mouse scrolled (969, 399) with delta (0, 0)
Screenshot: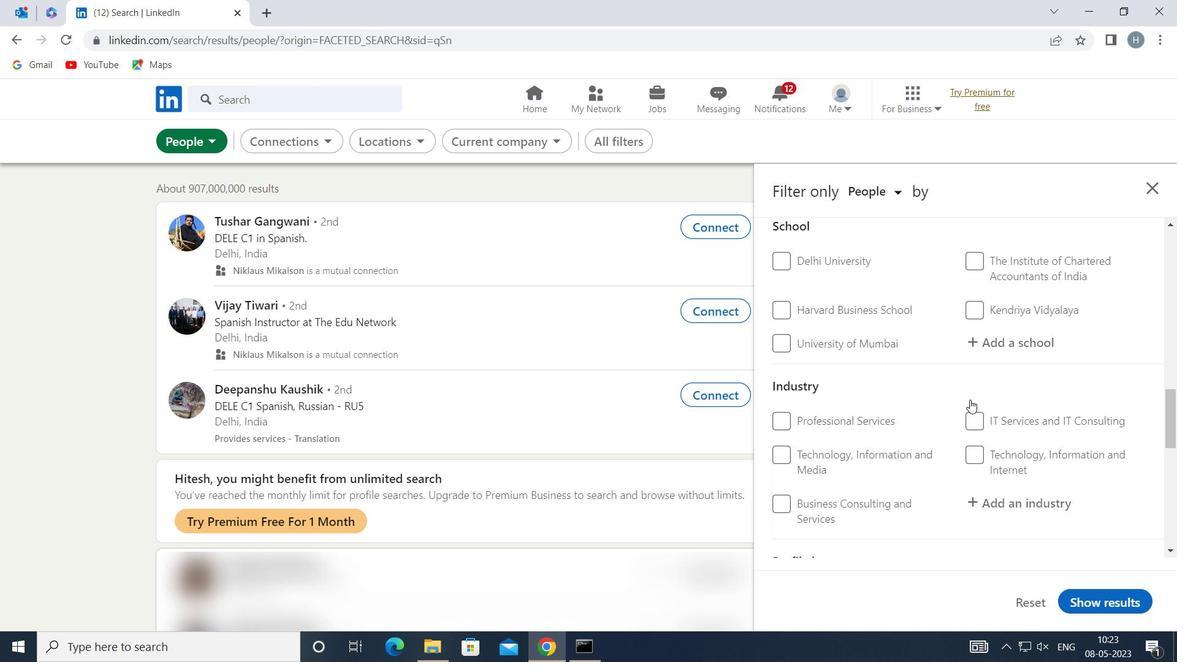 
Action: Mouse scrolled (969, 399) with delta (0, 0)
Screenshot: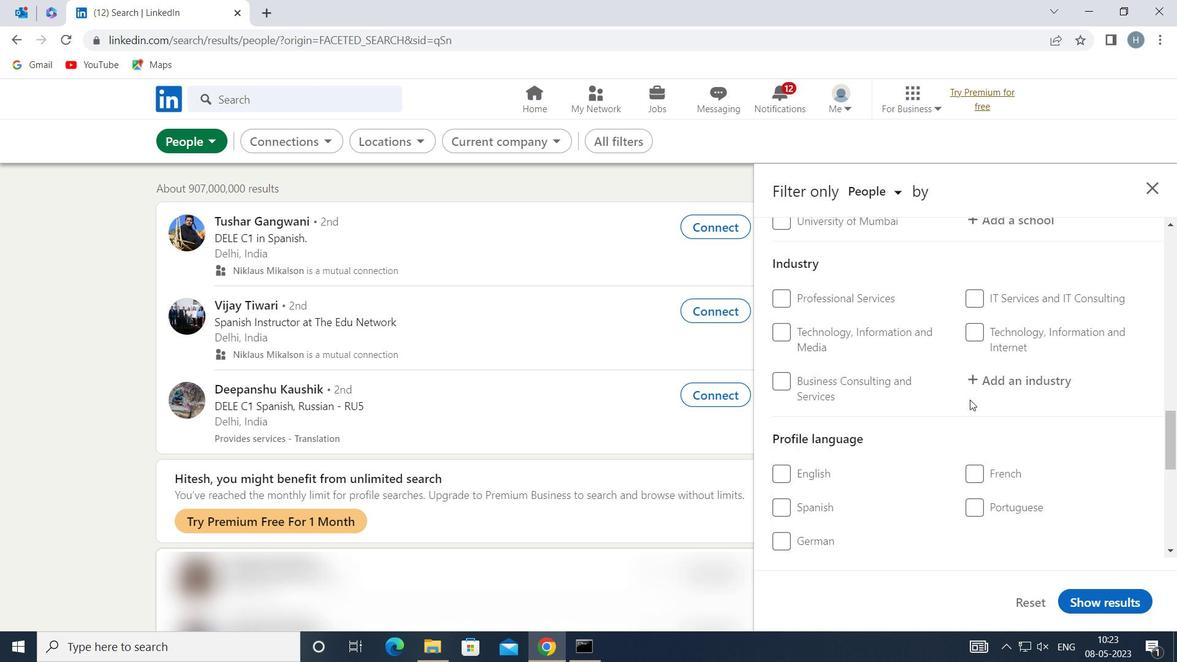 
Action: Mouse scrolled (969, 399) with delta (0, 0)
Screenshot: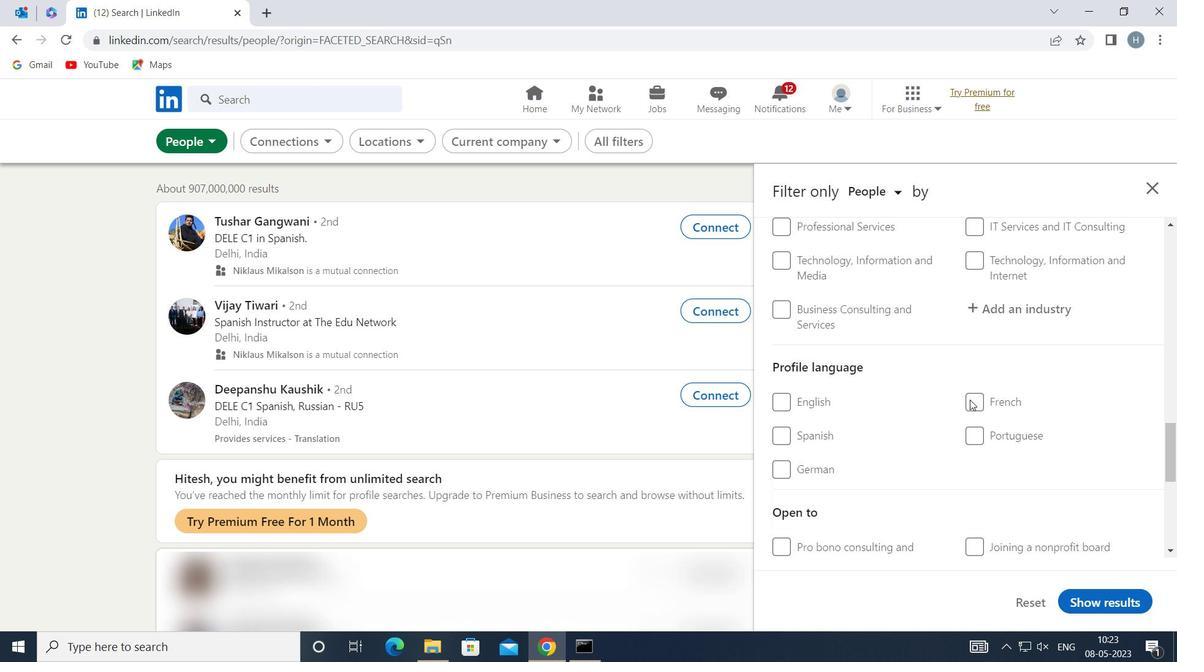 
Action: Mouse moved to (820, 353)
Screenshot: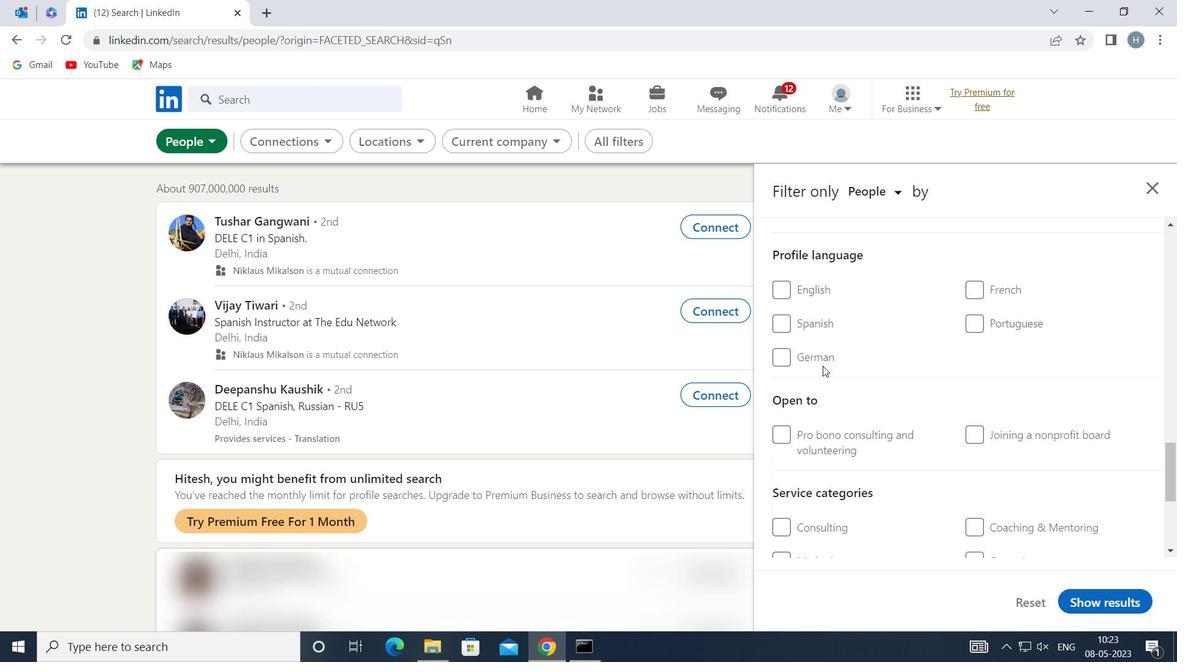 
Action: Mouse pressed left at (820, 353)
Screenshot: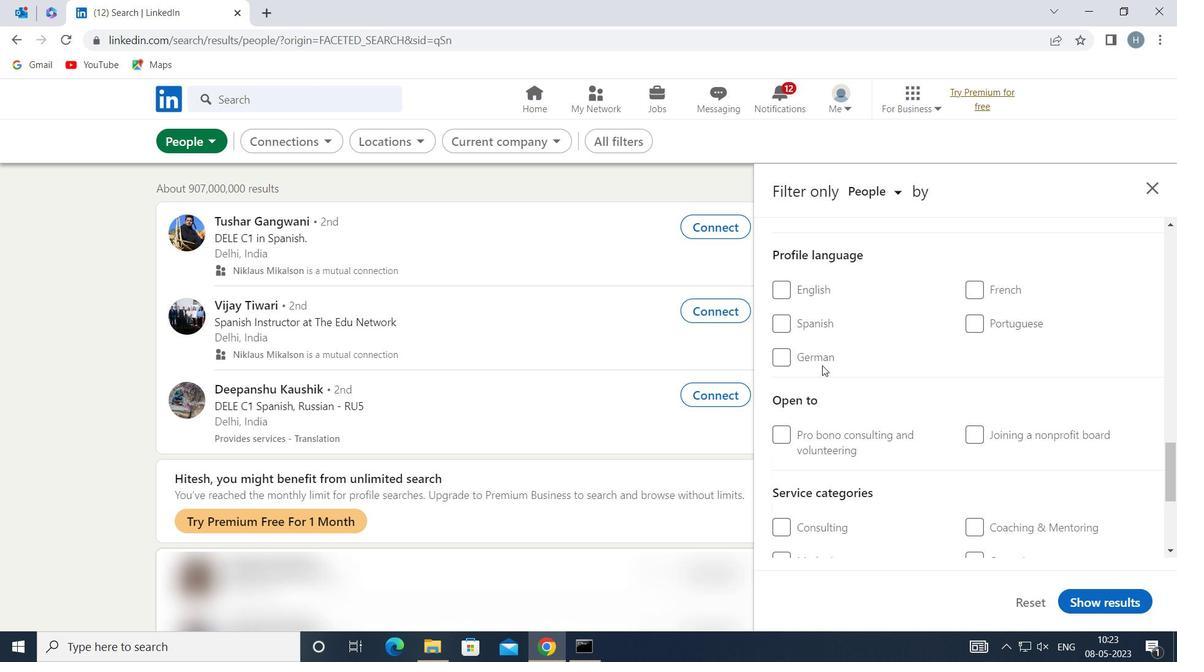 
Action: Mouse moved to (901, 371)
Screenshot: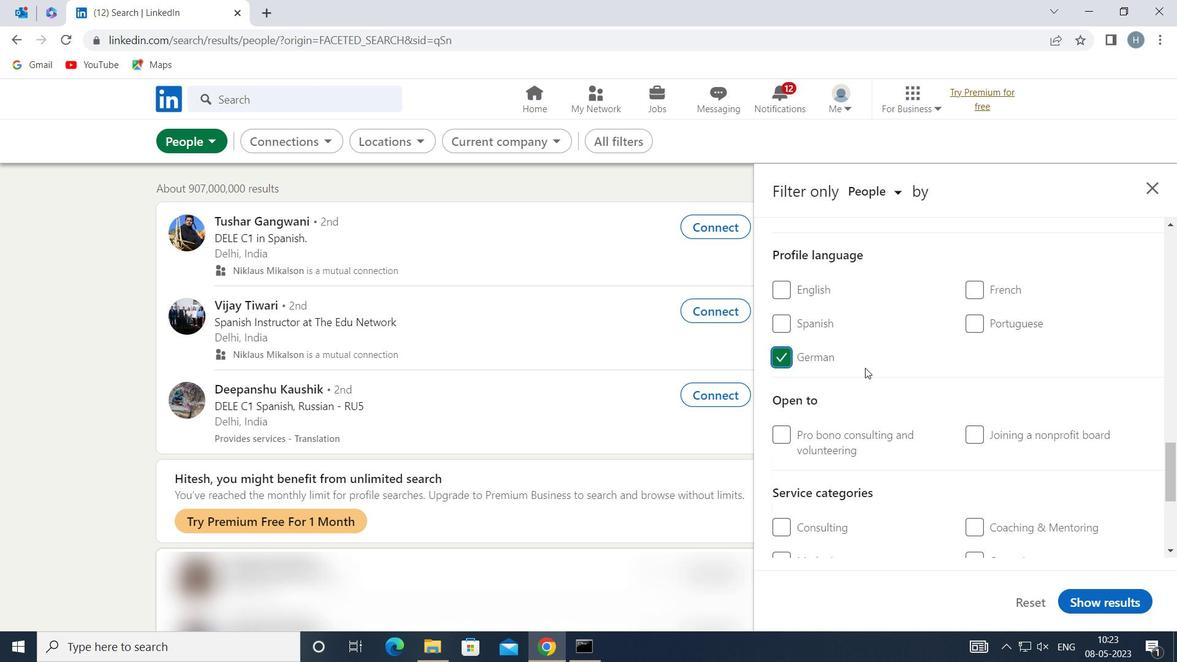 
Action: Mouse scrolled (901, 372) with delta (0, 0)
Screenshot: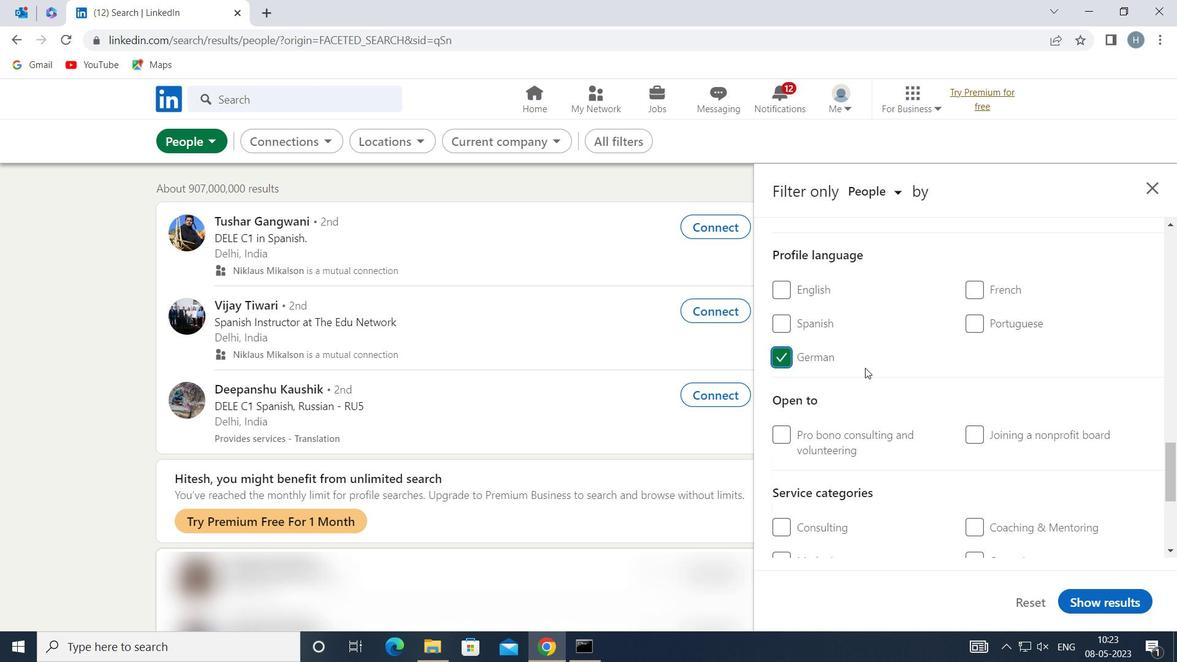 
Action: Mouse scrolled (901, 372) with delta (0, 0)
Screenshot: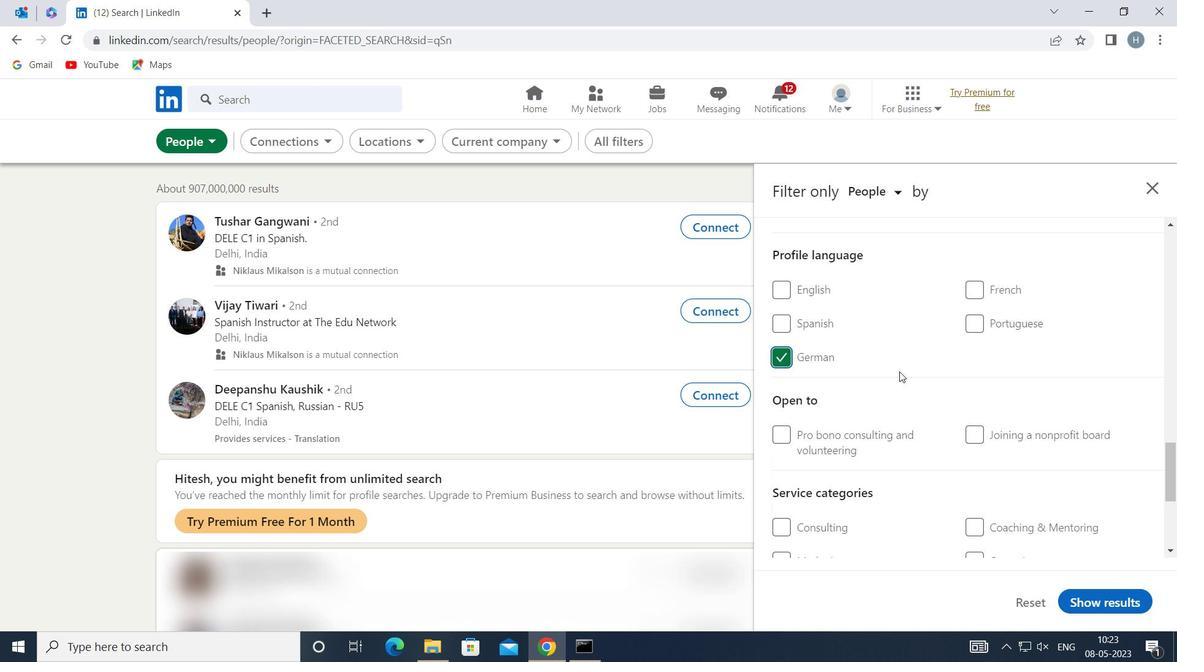 
Action: Mouse scrolled (901, 372) with delta (0, 0)
Screenshot: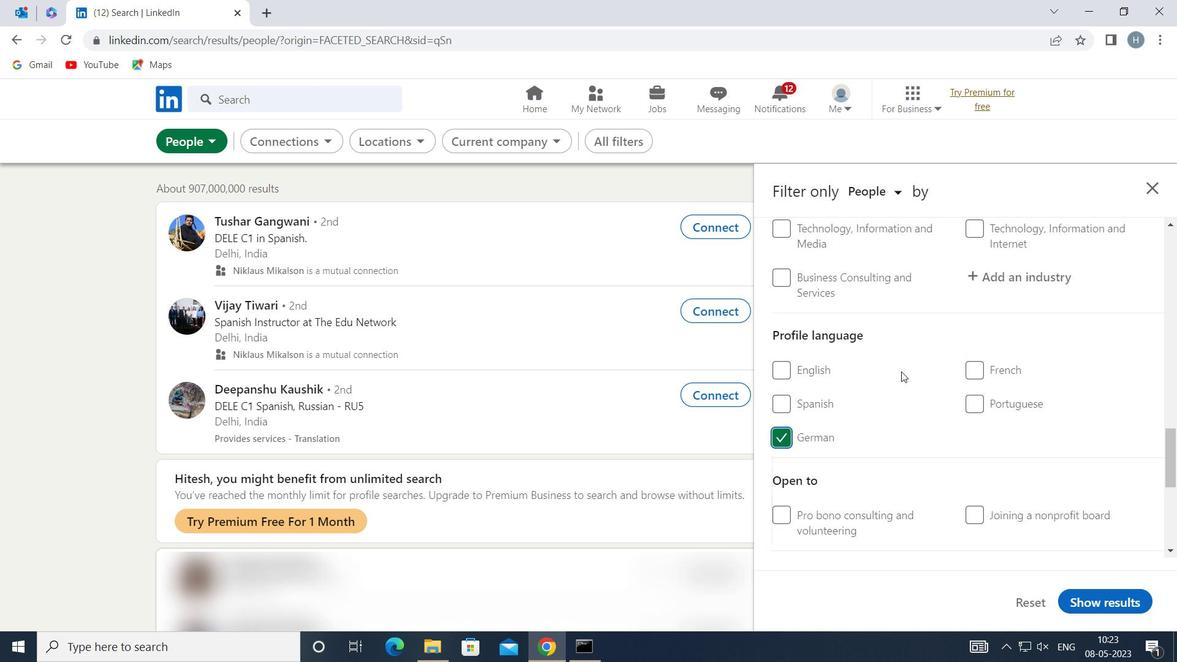 
Action: Mouse scrolled (901, 372) with delta (0, 0)
Screenshot: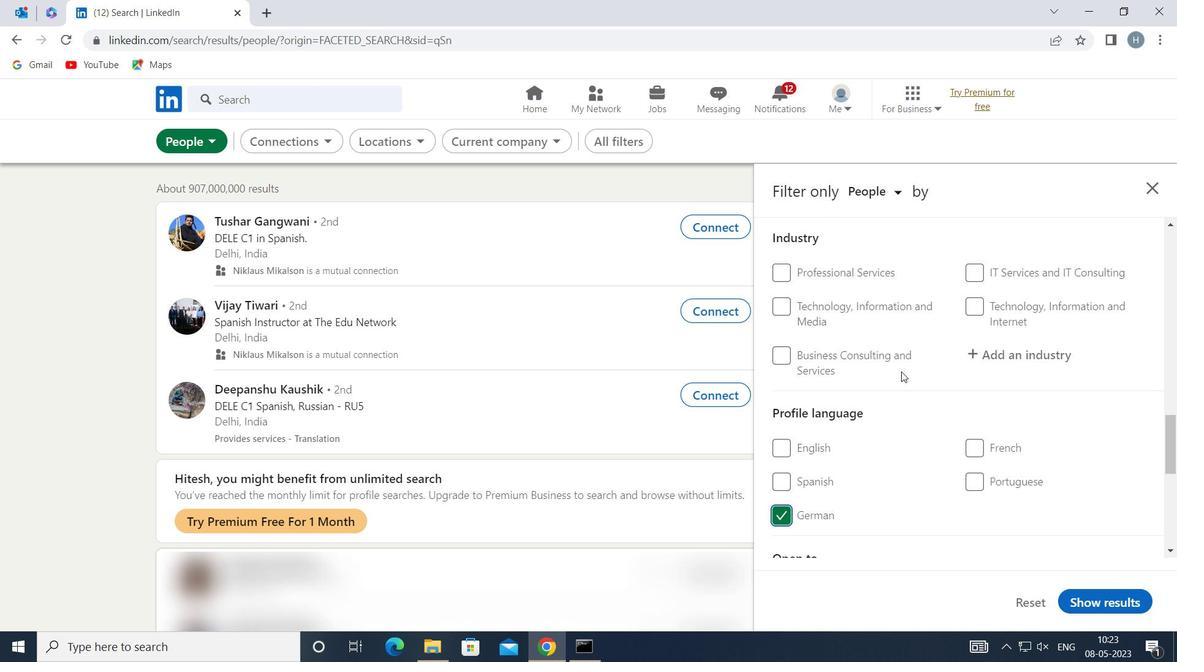 
Action: Mouse scrolled (901, 372) with delta (0, 0)
Screenshot: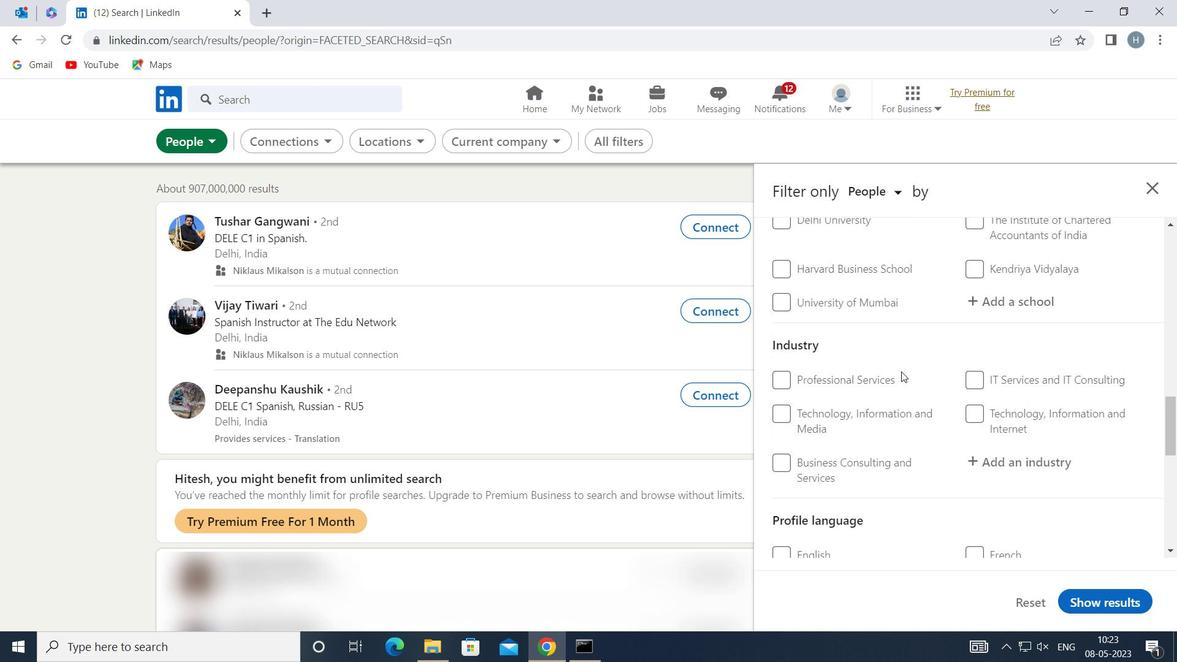 
Action: Mouse scrolled (901, 372) with delta (0, 0)
Screenshot: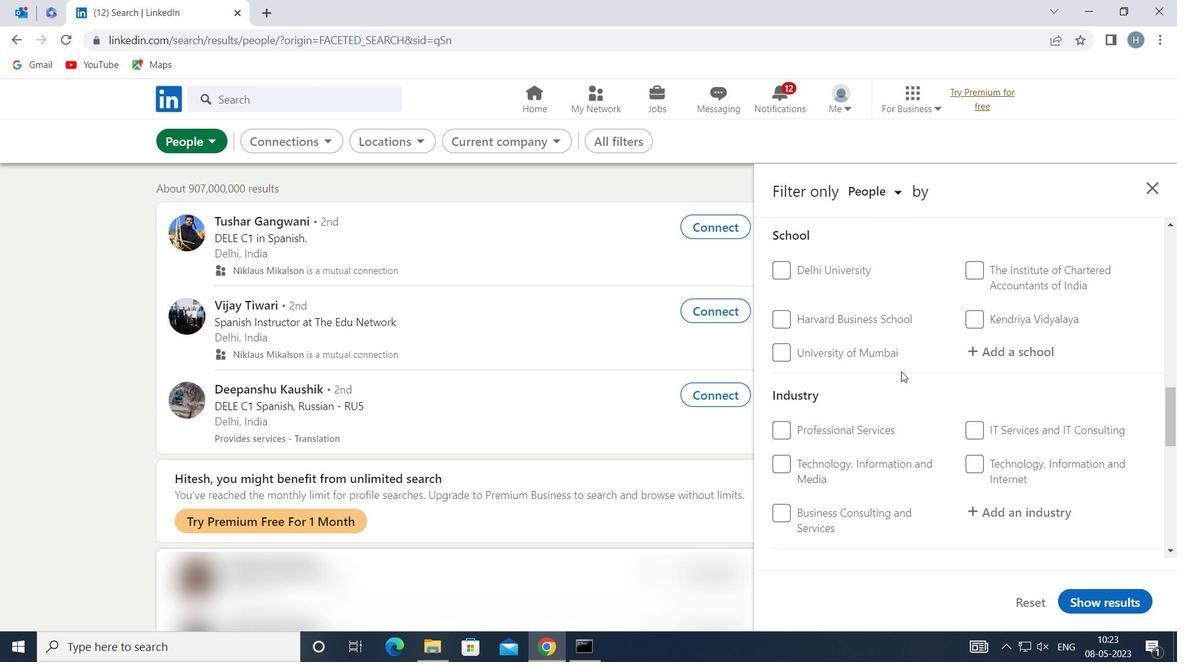 
Action: Mouse scrolled (901, 372) with delta (0, 0)
Screenshot: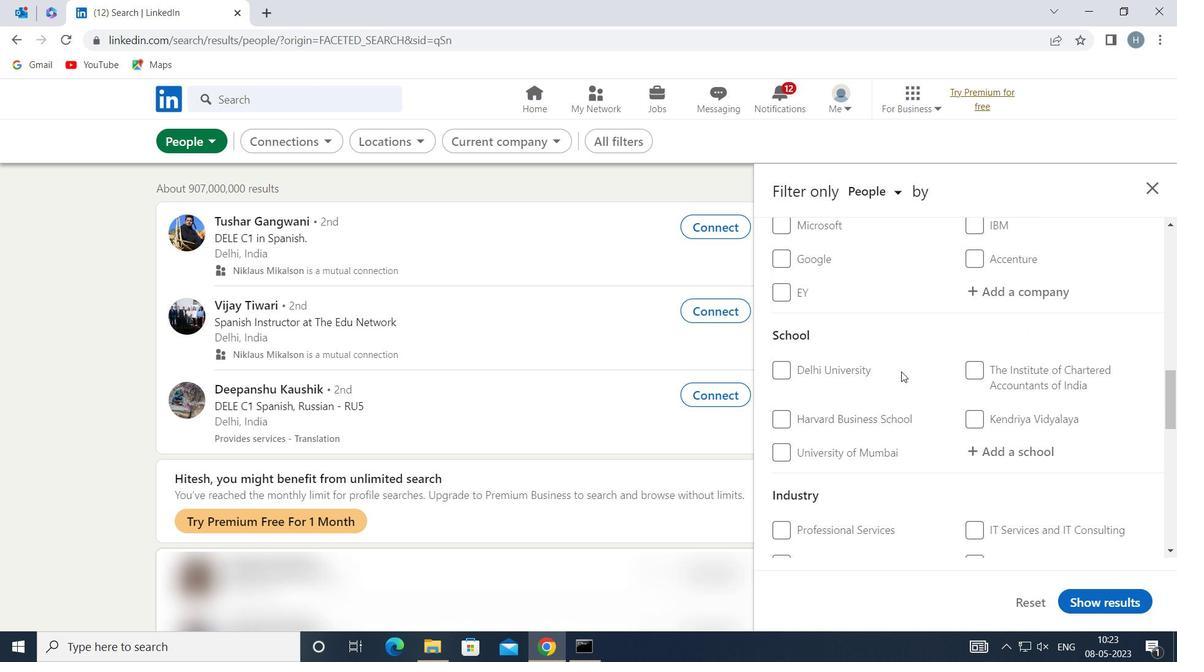 
Action: Mouse scrolled (901, 372) with delta (0, 0)
Screenshot: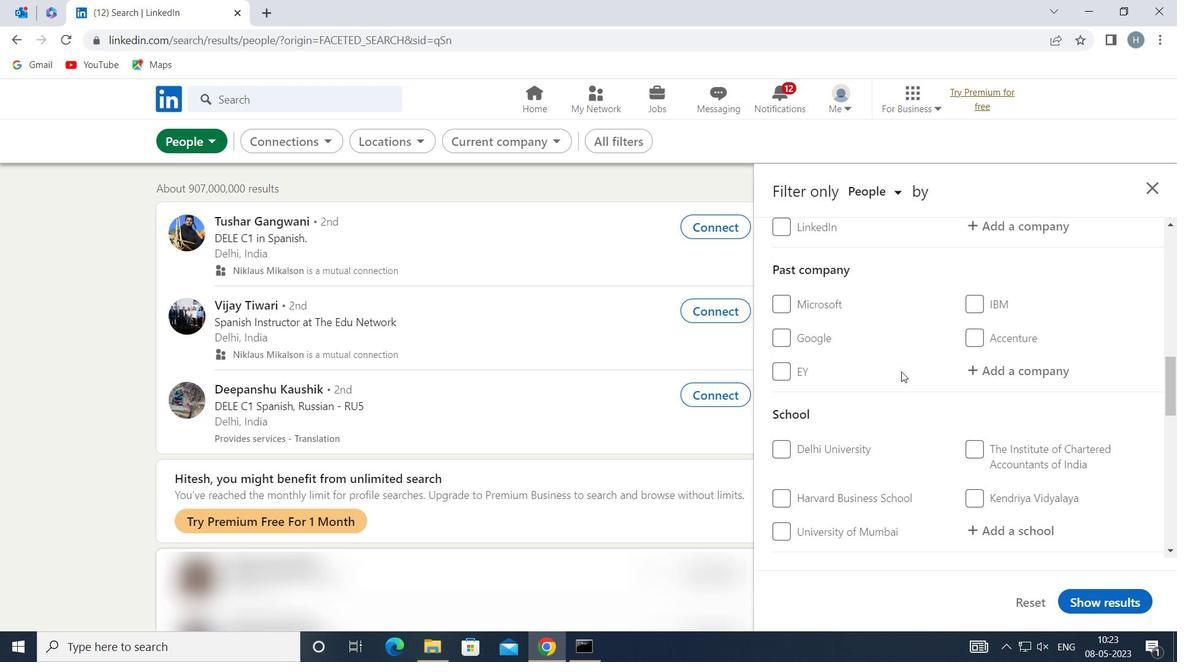 
Action: Mouse scrolled (901, 372) with delta (0, 0)
Screenshot: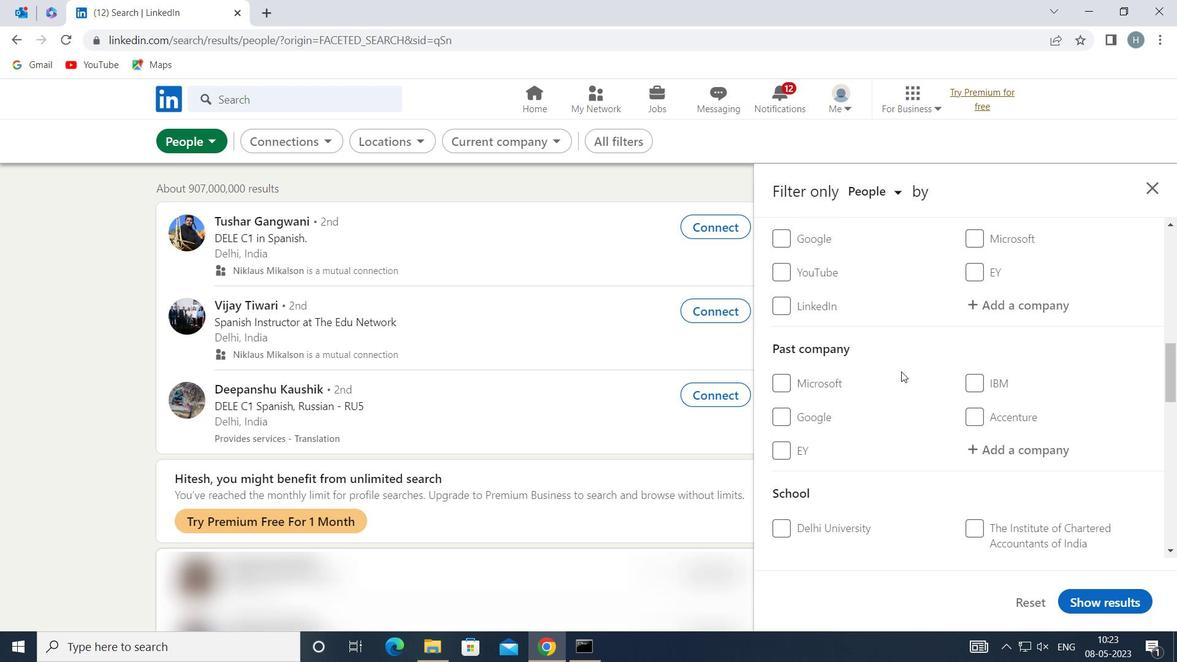 
Action: Mouse moved to (1034, 415)
Screenshot: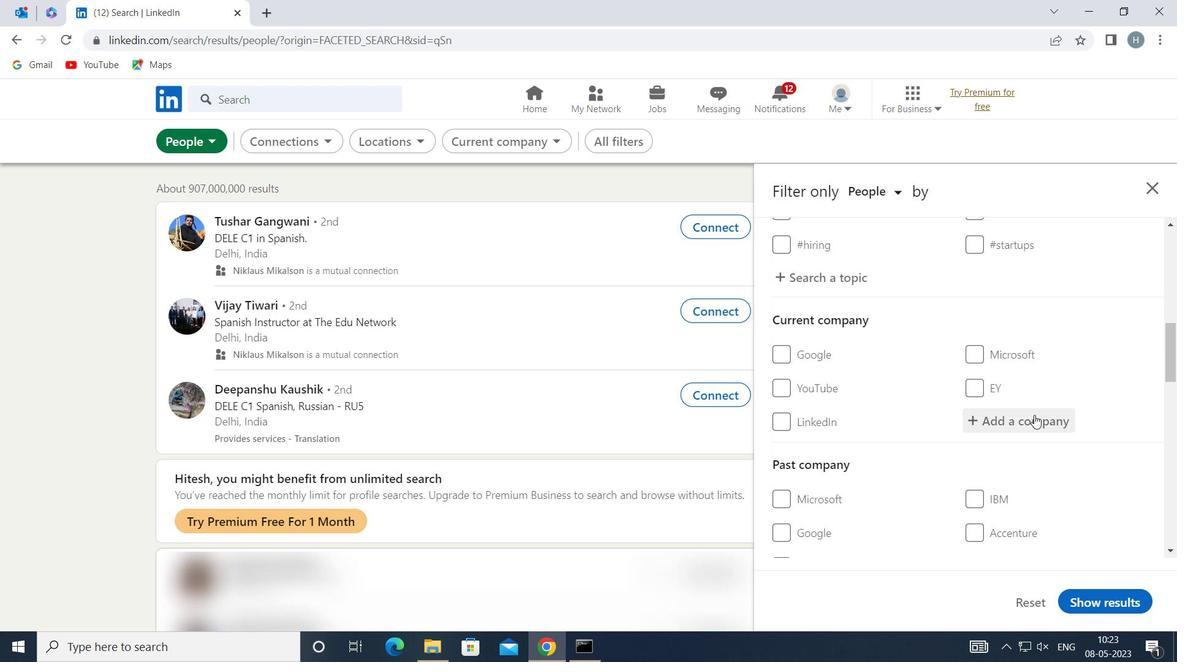 
Action: Mouse pressed left at (1034, 415)
Screenshot: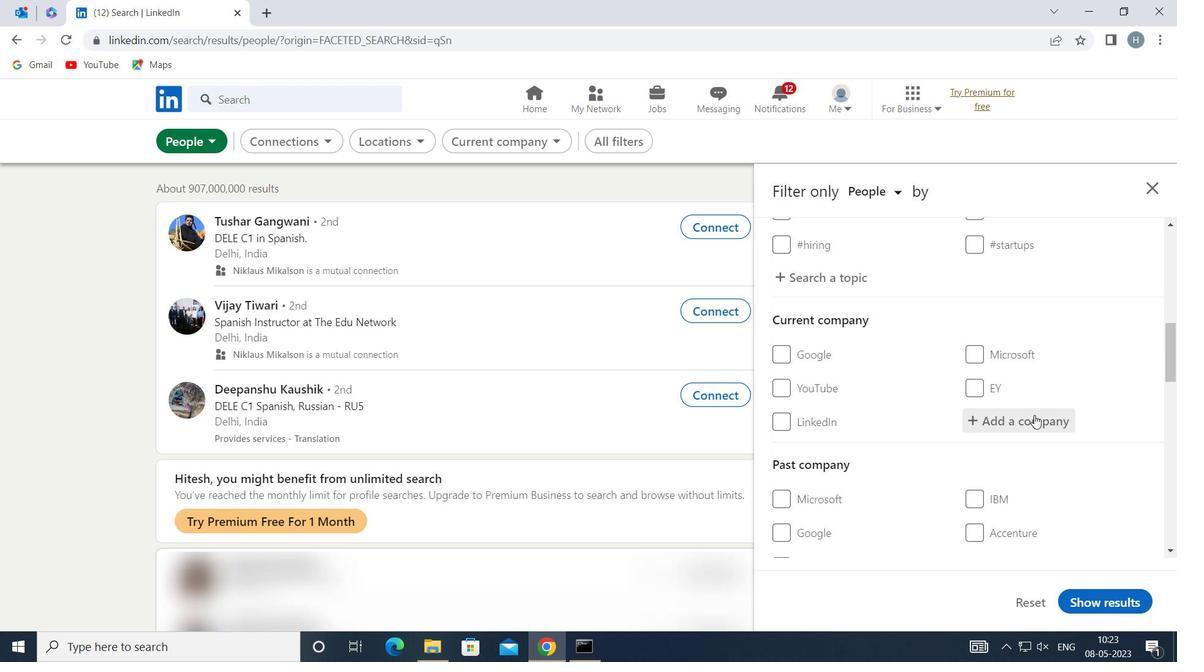 
Action: Mouse moved to (1029, 404)
Screenshot: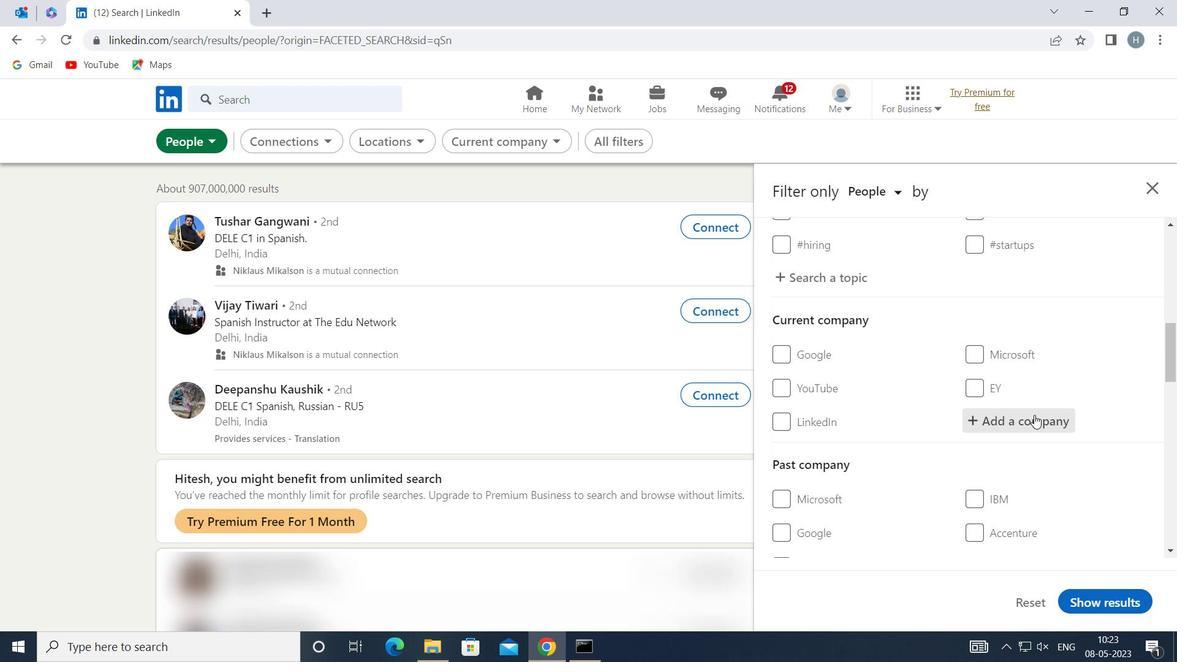 
Action: Key pressed <Key.shift>STARTUP<Key.shift>LANES
Screenshot: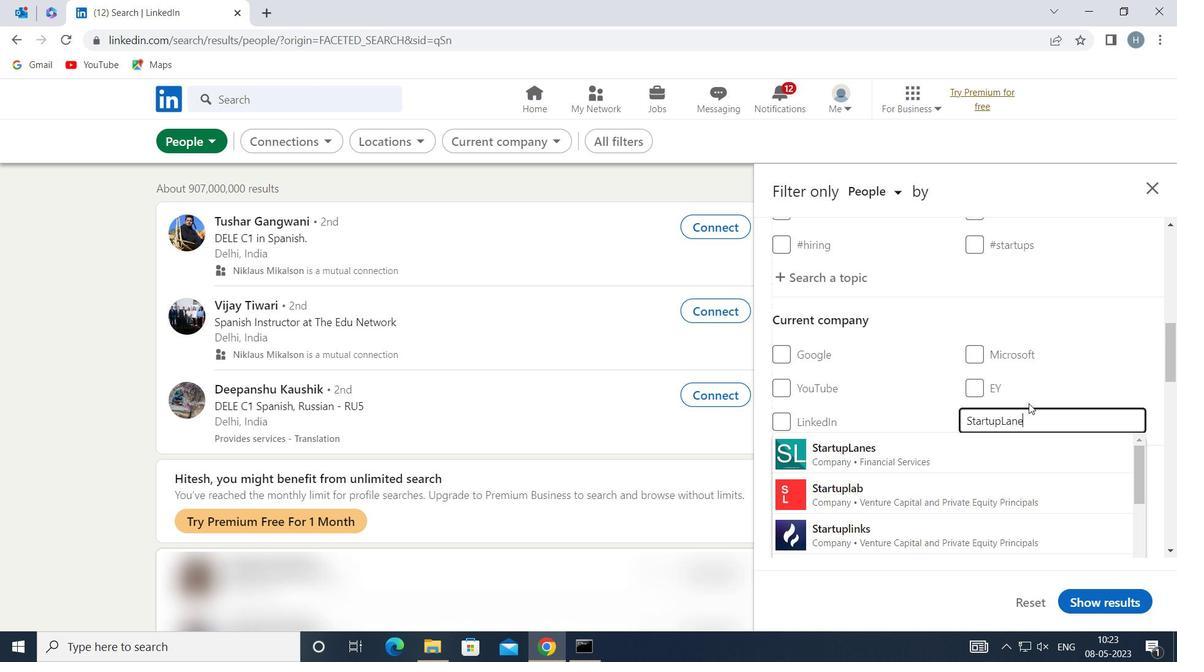 
Action: Mouse moved to (996, 442)
Screenshot: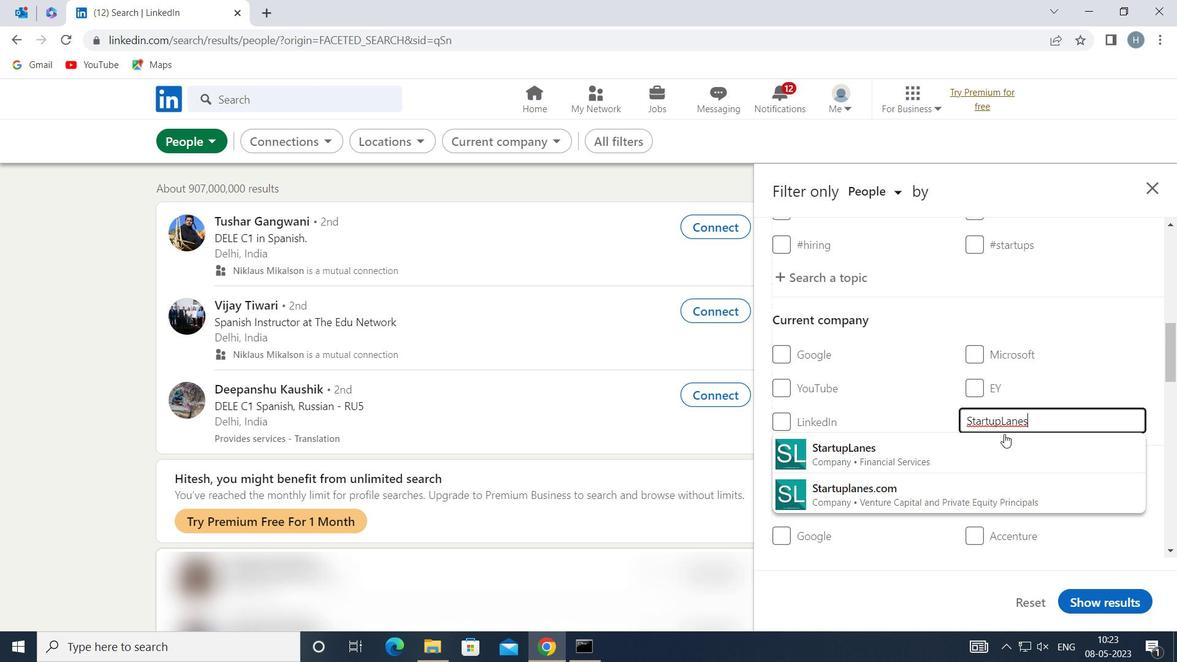 
Action: Mouse pressed left at (996, 442)
Screenshot: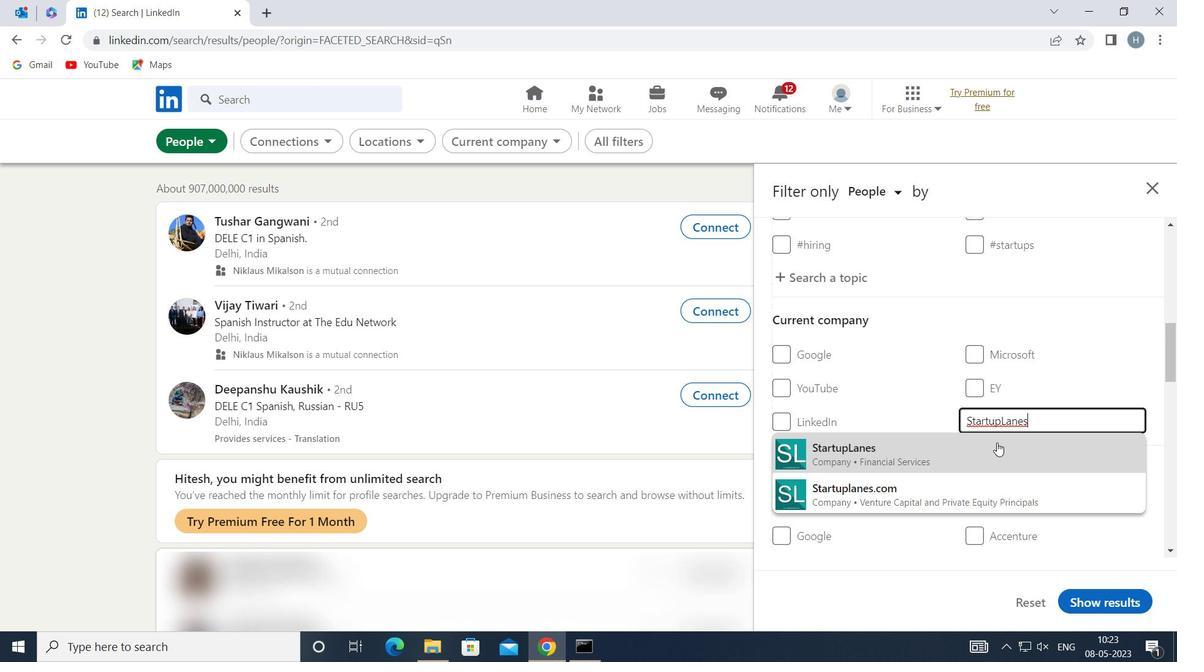
Action: Mouse moved to (955, 431)
Screenshot: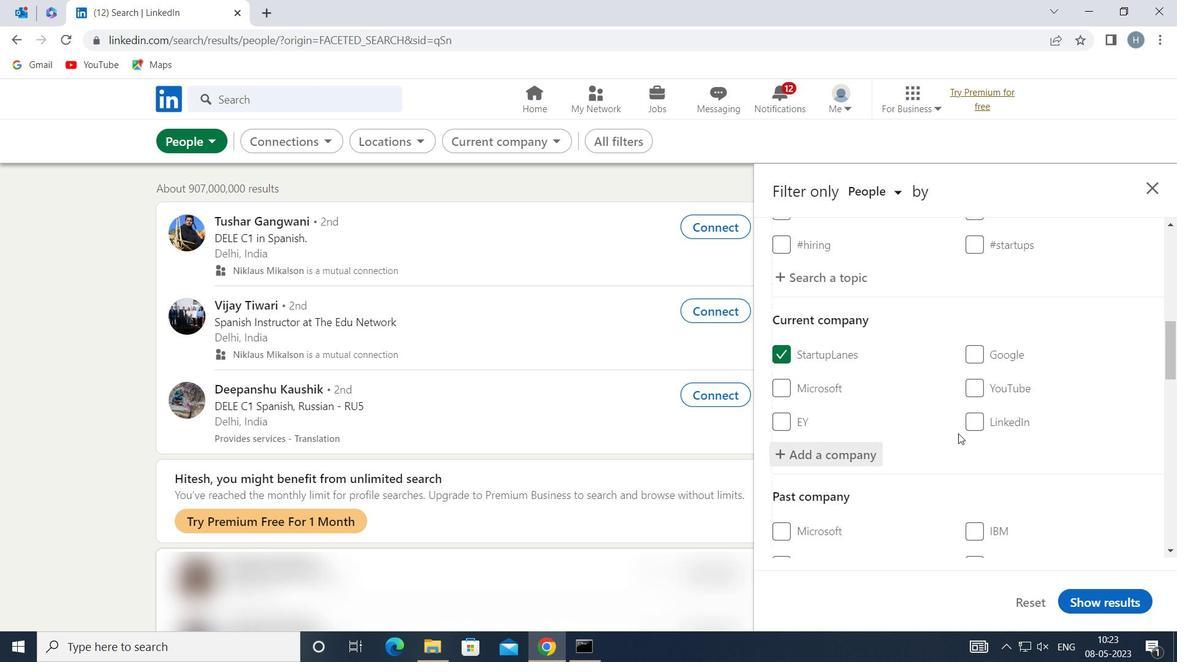 
Action: Mouse scrolled (955, 431) with delta (0, 0)
Screenshot: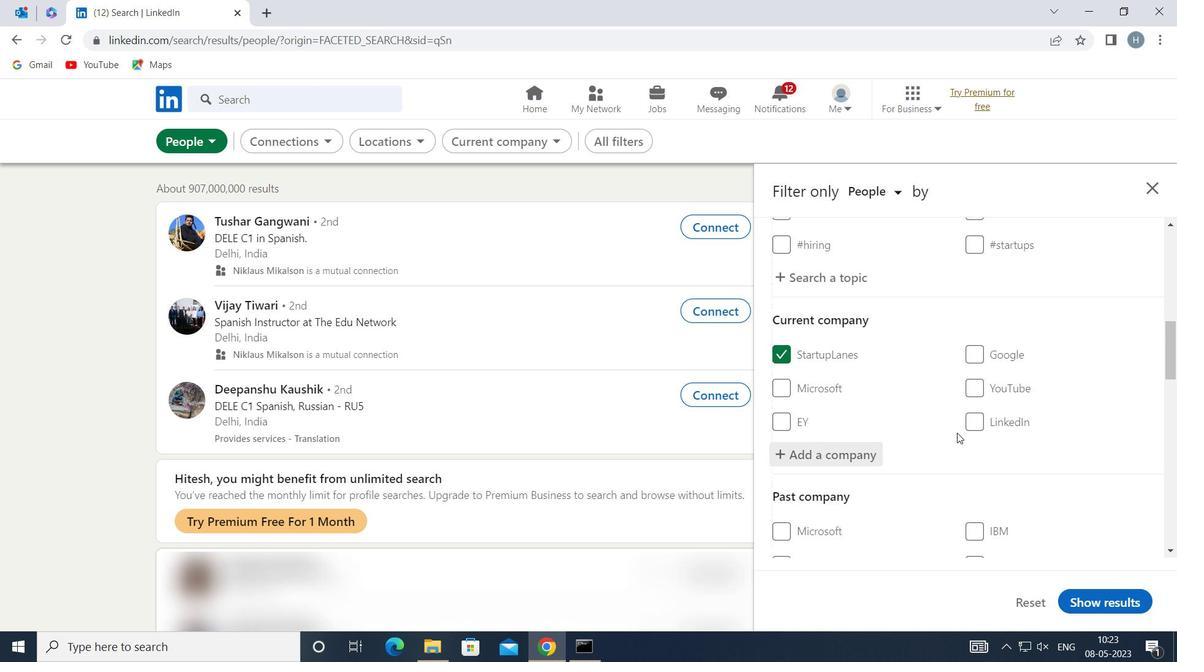 
Action: Mouse scrolled (955, 431) with delta (0, 0)
Screenshot: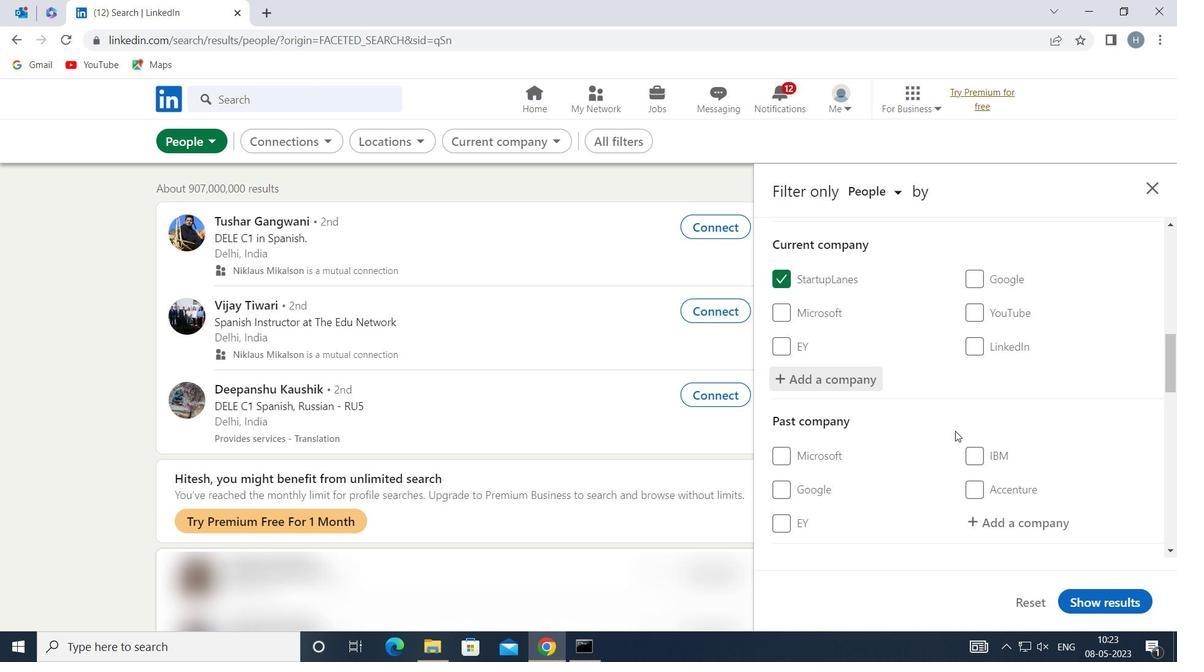 
Action: Mouse scrolled (955, 431) with delta (0, 0)
Screenshot: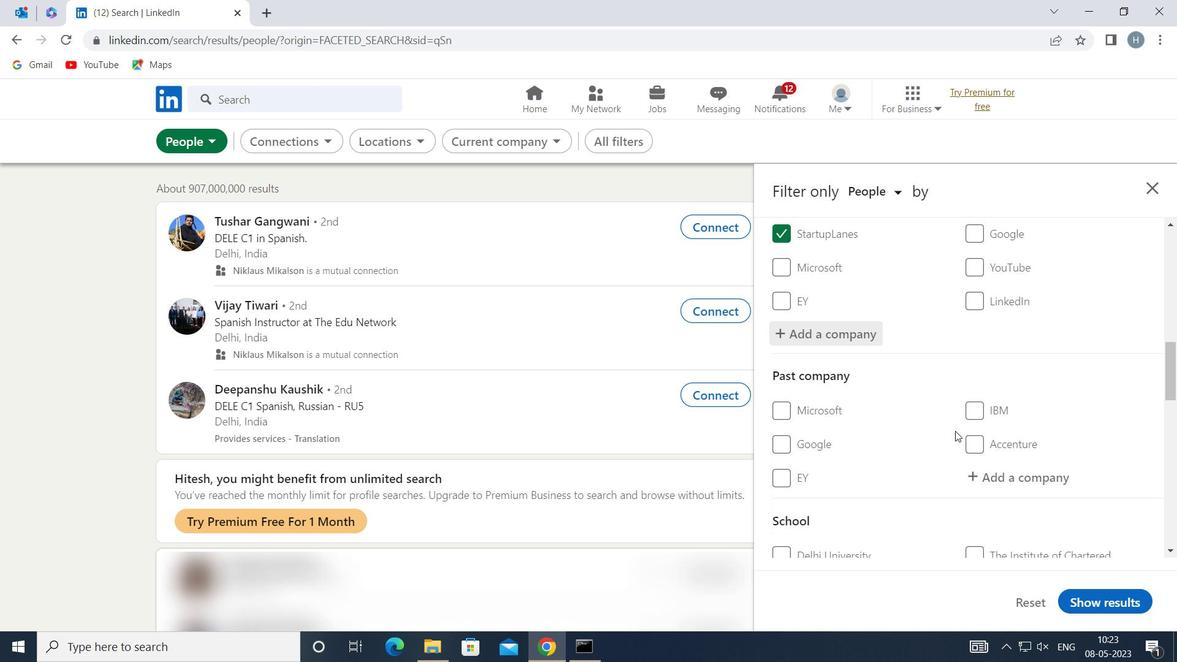 
Action: Mouse scrolled (955, 431) with delta (0, 0)
Screenshot: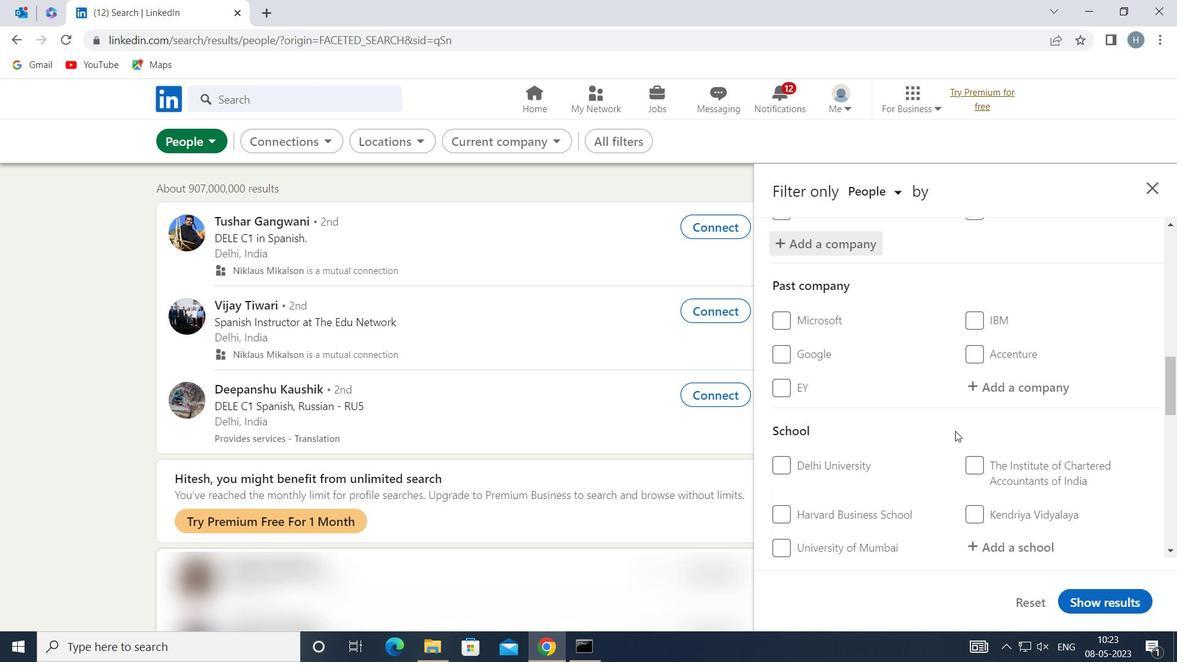 
Action: Mouse moved to (1019, 448)
Screenshot: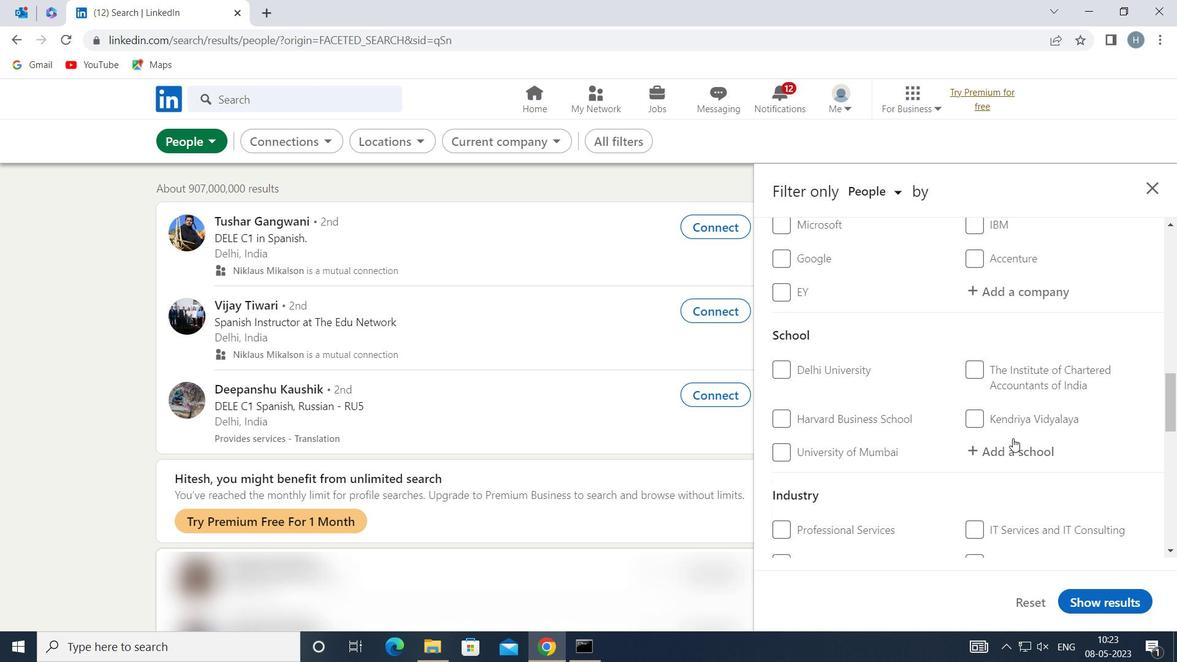 
Action: Mouse pressed left at (1019, 448)
Screenshot: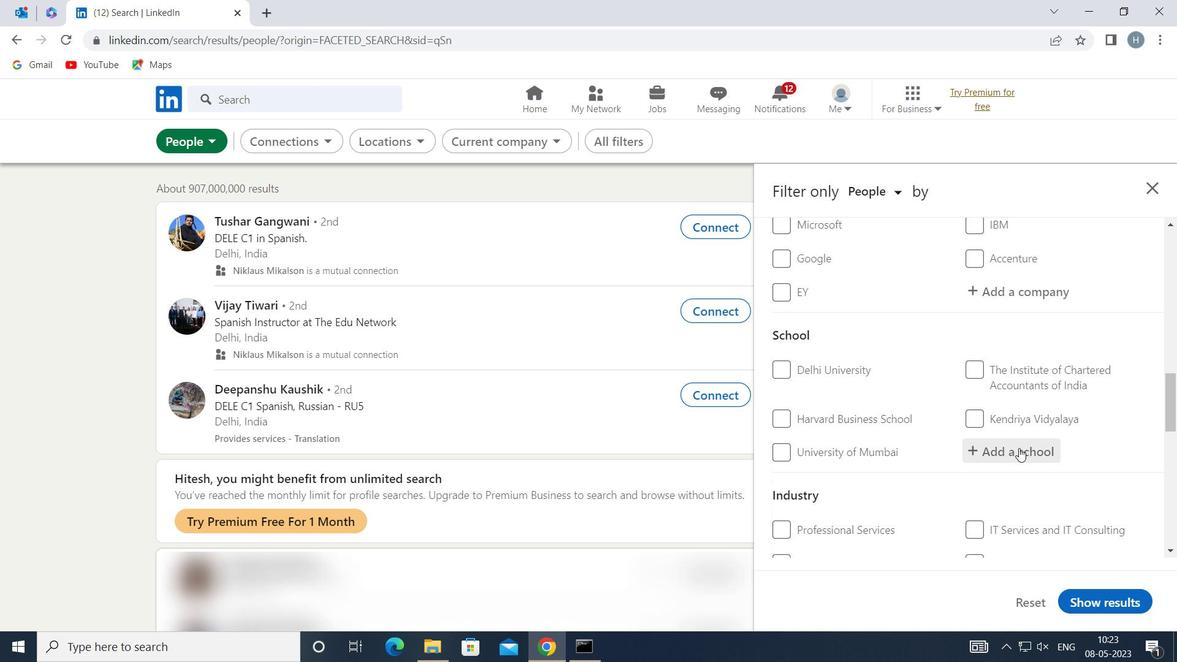 
Action: Key pressed <Key.shift>MEERUT<Key.space><Key.shift>INSTITUTE<Key.space><Key.shift>OF<Key.space>
Screenshot: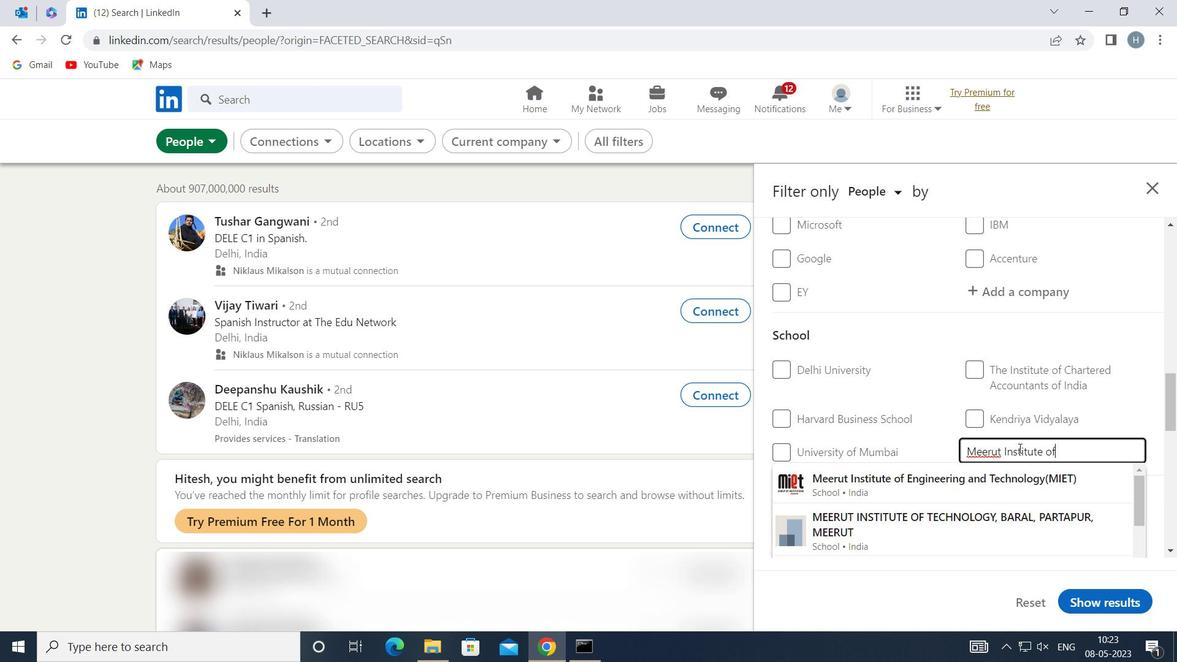 
Action: Mouse moved to (1026, 476)
Screenshot: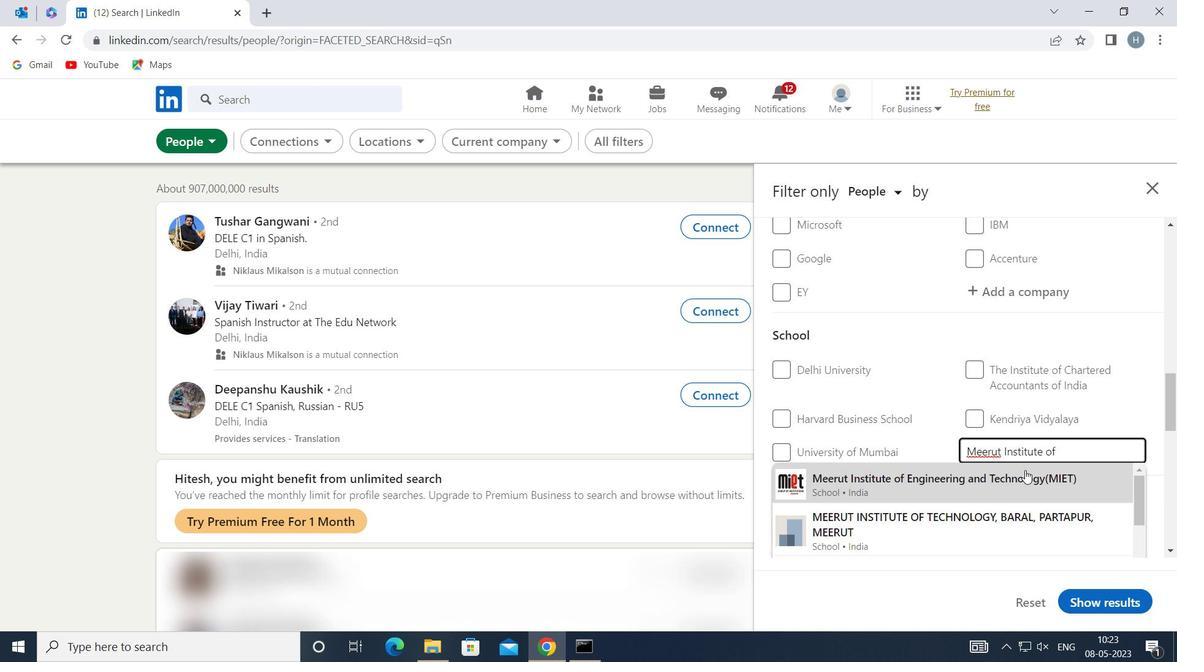 
Action: Mouse pressed left at (1026, 476)
Screenshot: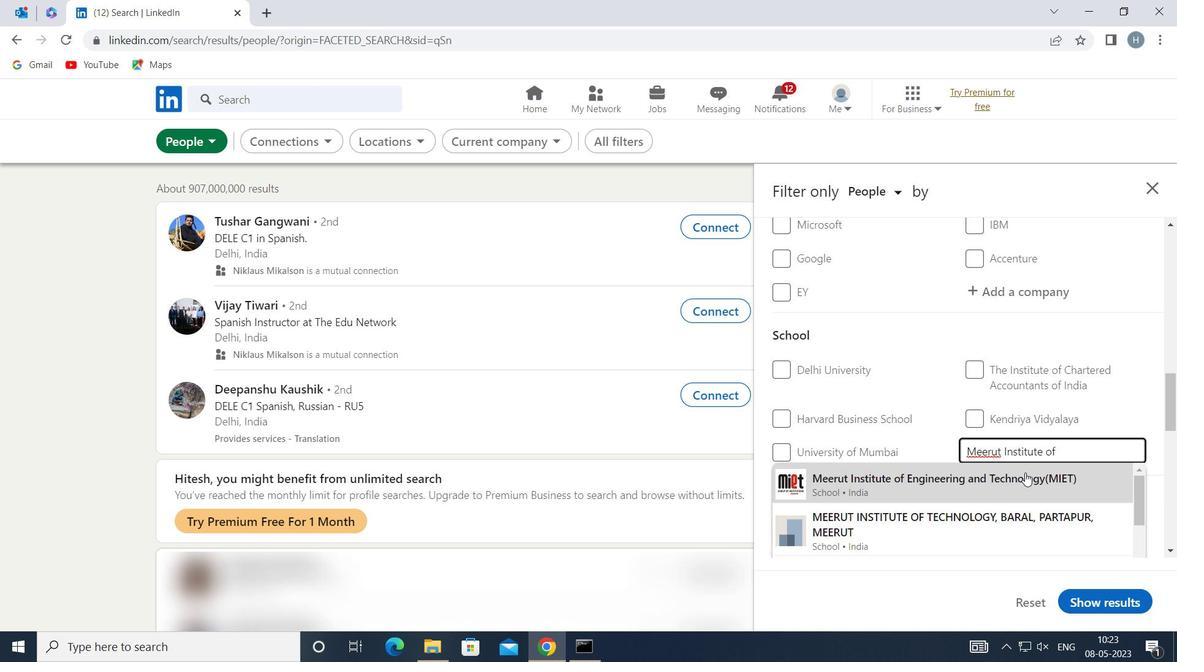 
Action: Mouse moved to (984, 451)
Screenshot: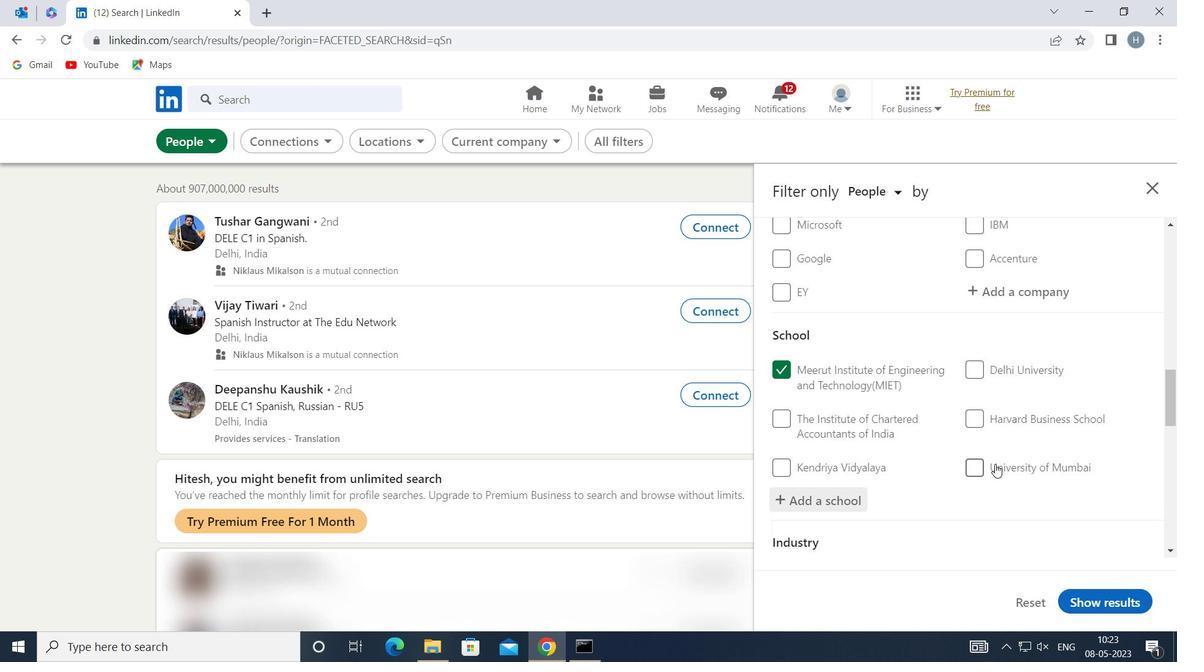 
Action: Mouse scrolled (984, 451) with delta (0, 0)
Screenshot: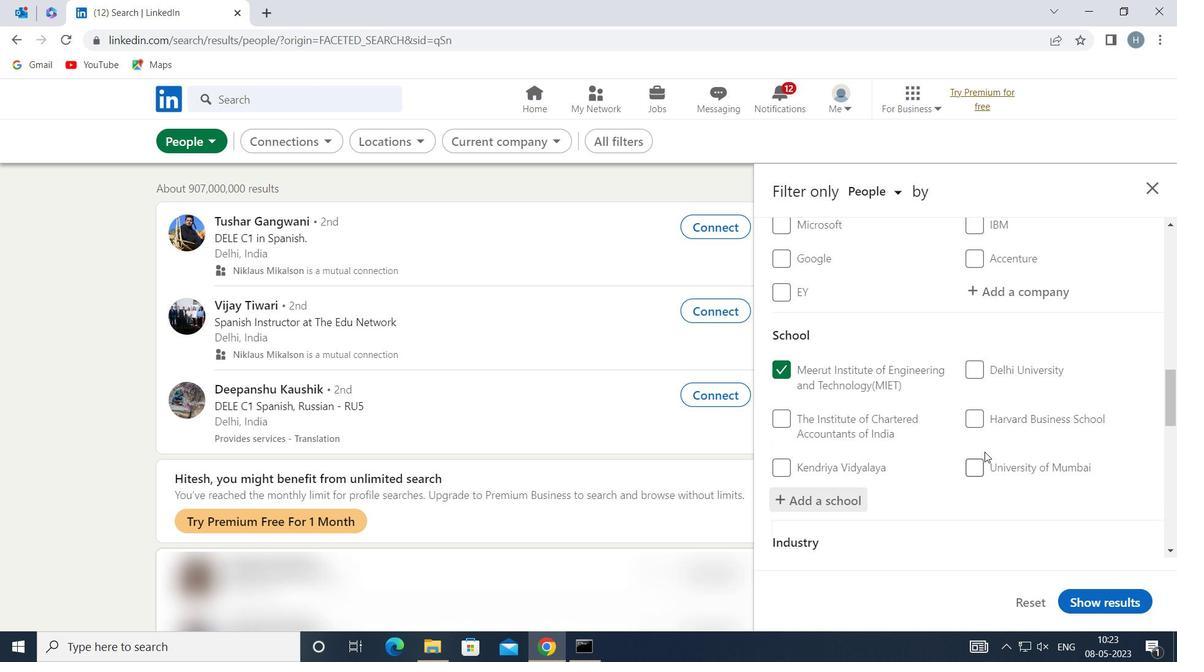 
Action: Mouse scrolled (984, 451) with delta (0, 0)
Screenshot: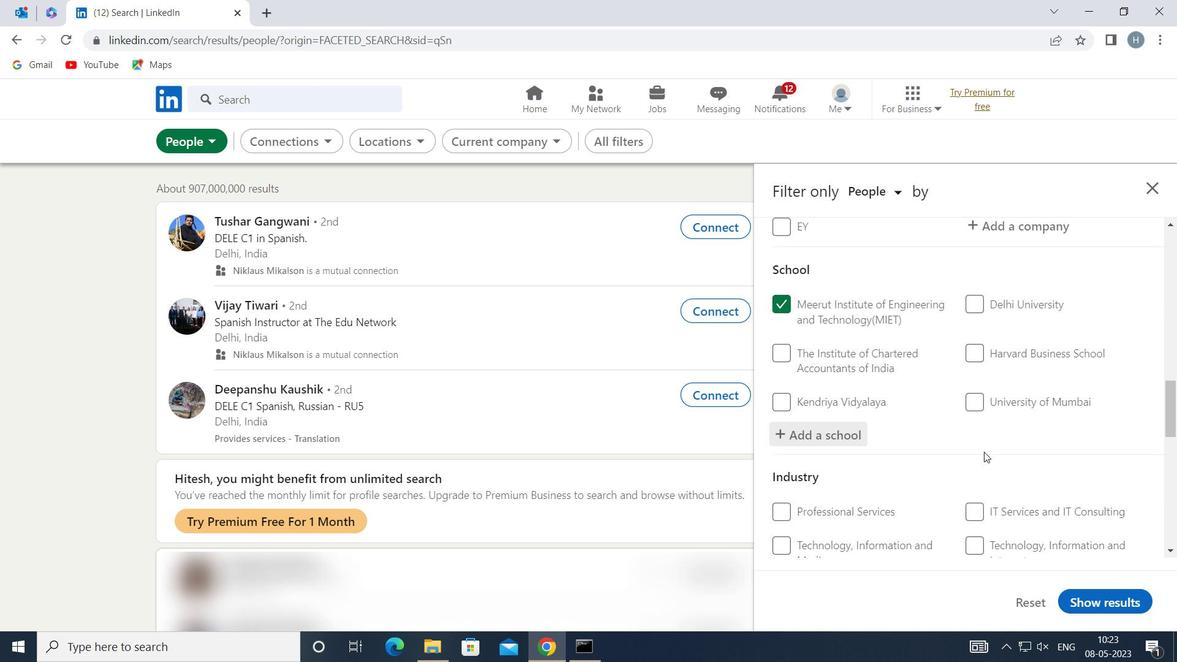 
Action: Mouse scrolled (984, 451) with delta (0, 0)
Screenshot: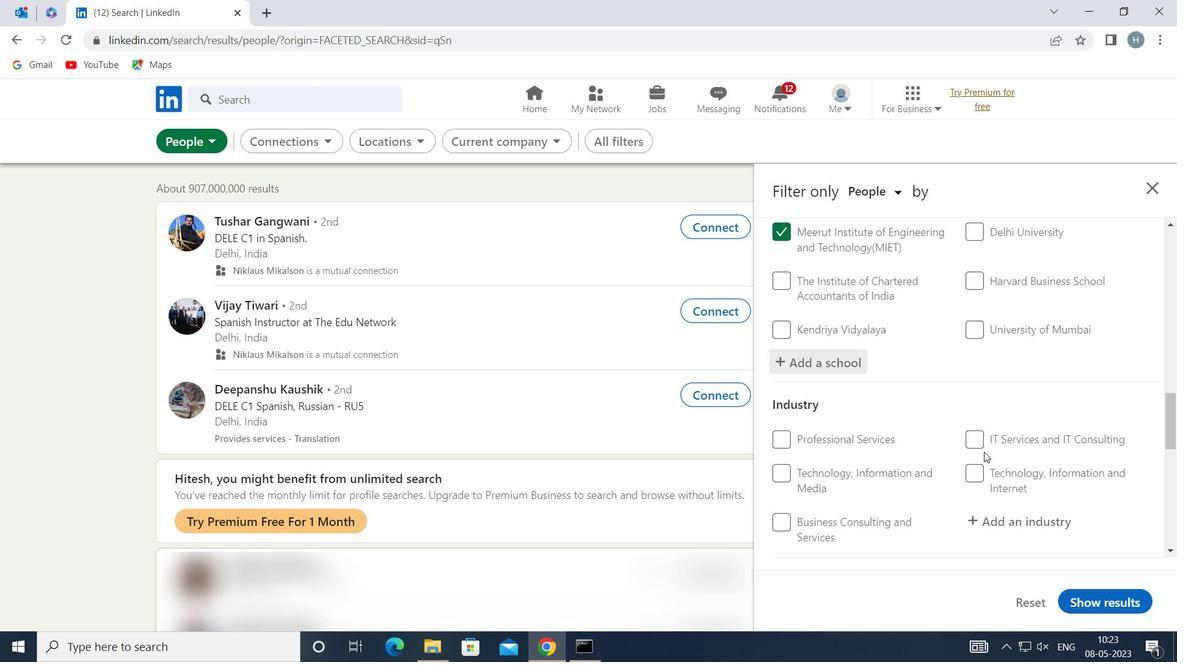 
Action: Mouse moved to (1005, 432)
Screenshot: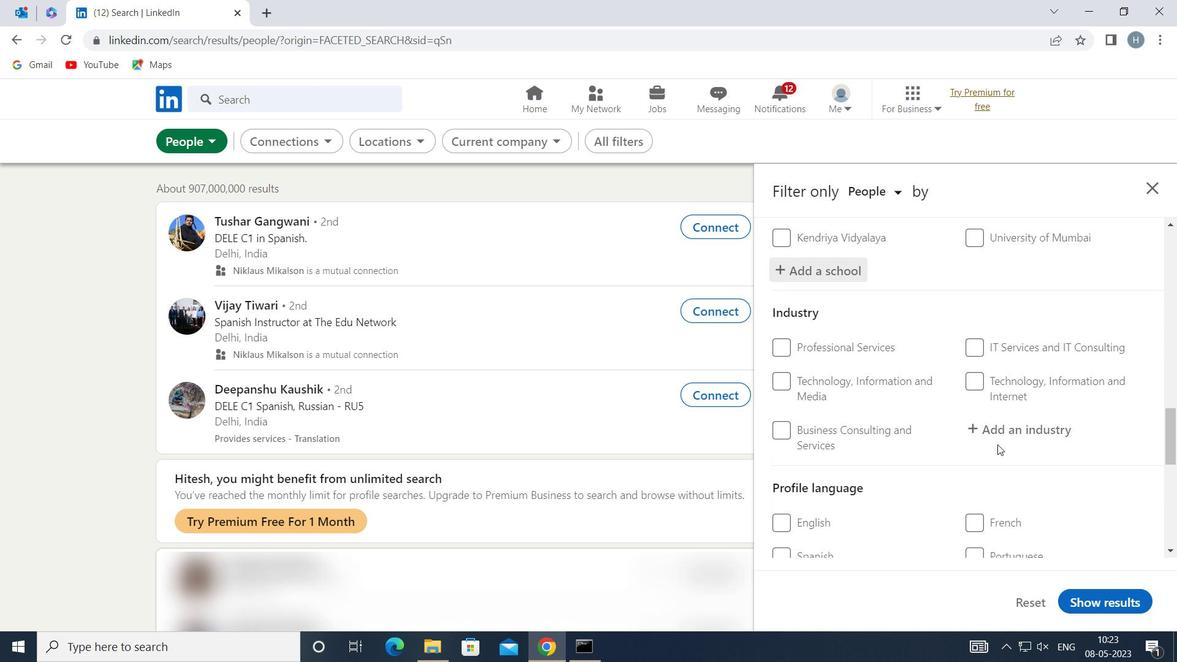 
Action: Mouse pressed left at (1005, 432)
Screenshot: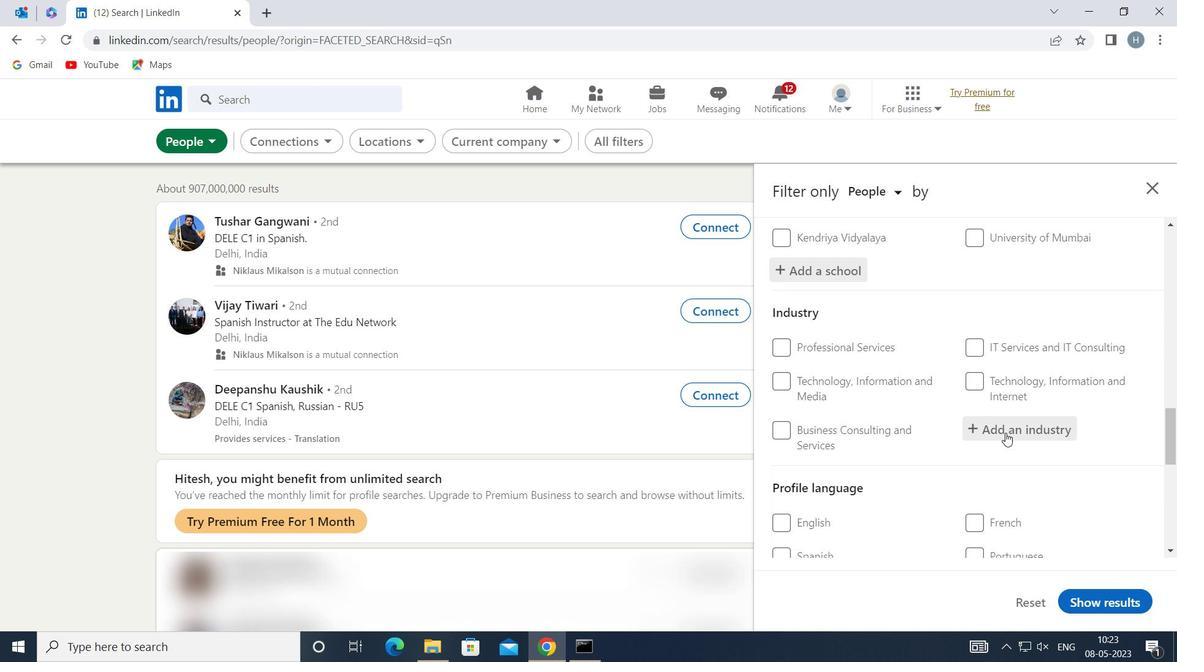 
Action: Key pressed <Key.shift>PUBLIC<Key.space><Key.shift>HEALTH
Screenshot: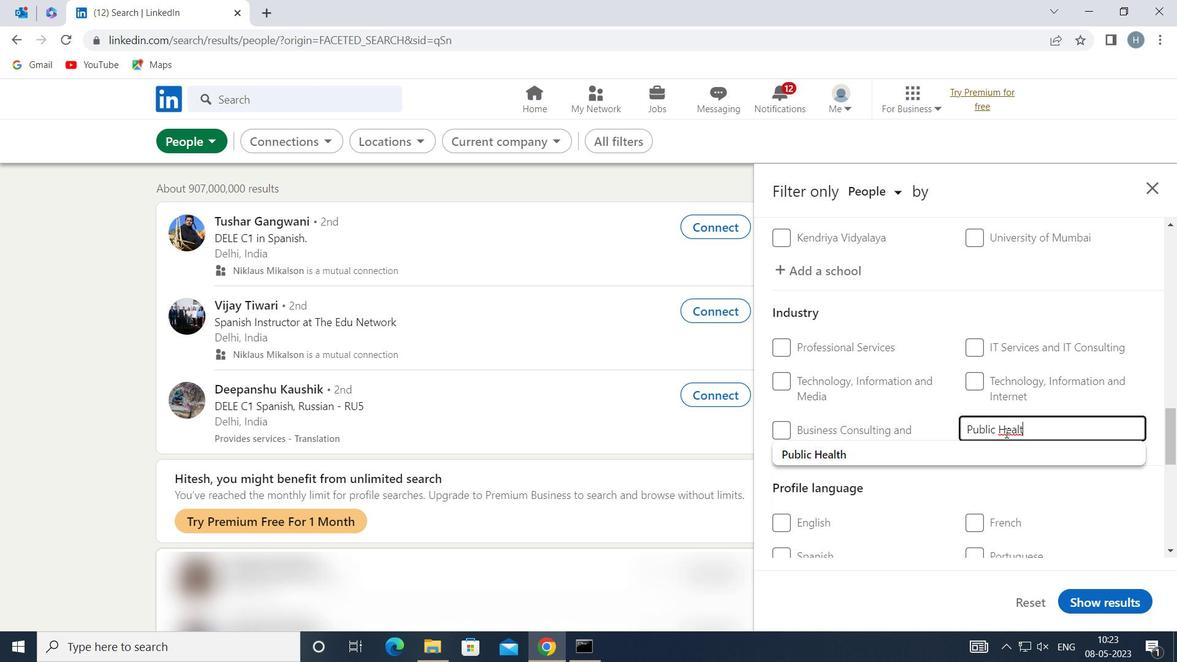
Action: Mouse moved to (963, 453)
Screenshot: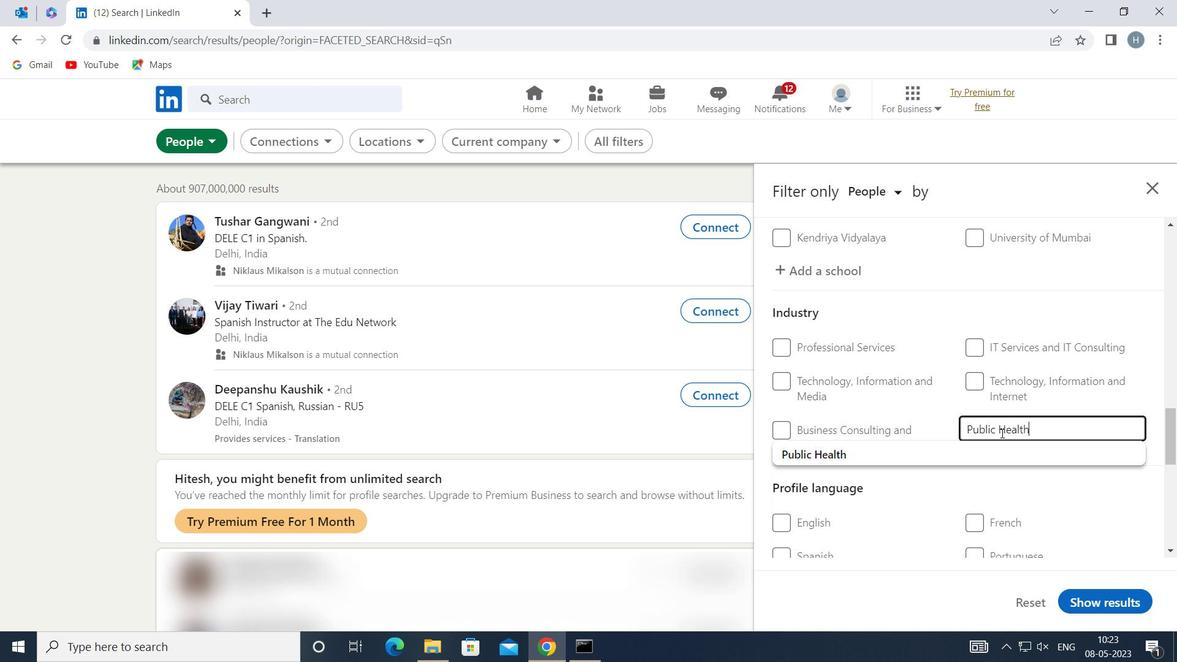 
Action: Mouse pressed left at (963, 453)
Screenshot: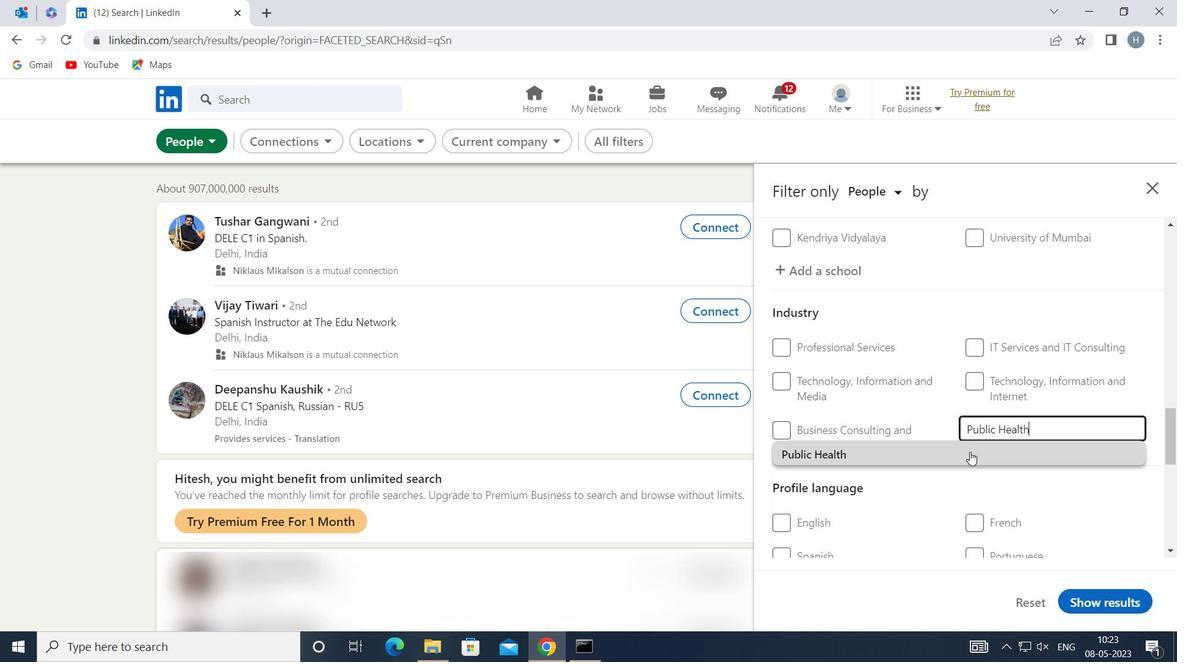 
Action: Mouse moved to (955, 446)
Screenshot: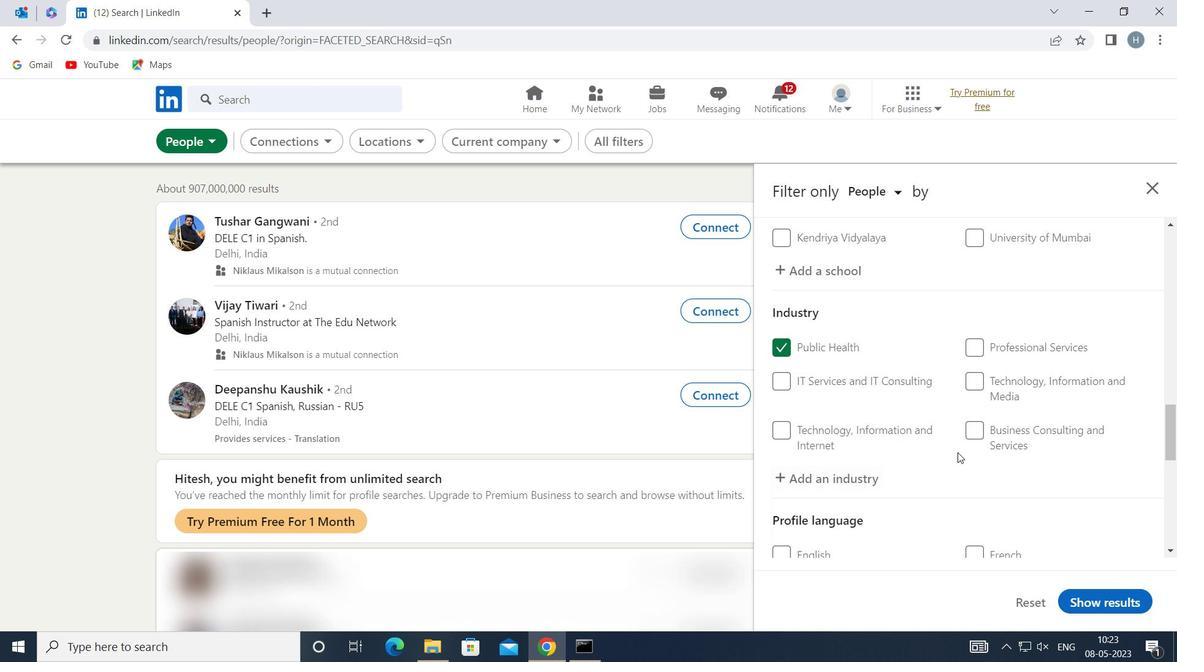 
Action: Mouse scrolled (955, 445) with delta (0, 0)
Screenshot: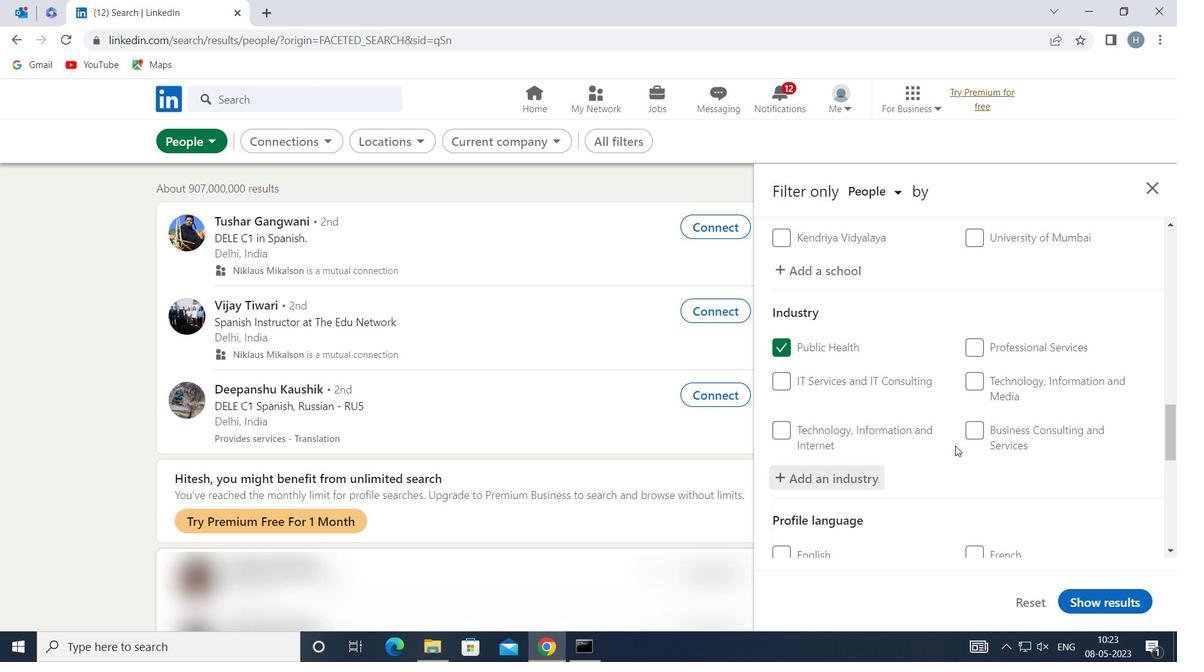 
Action: Mouse moved to (954, 442)
Screenshot: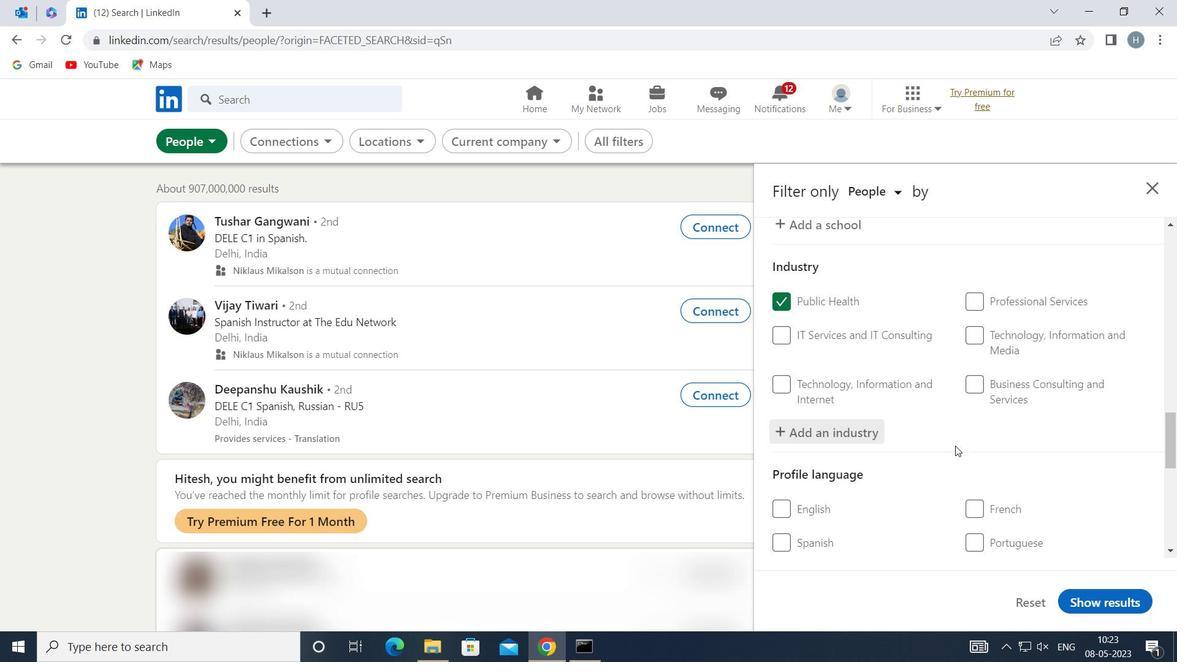 
Action: Mouse scrolled (954, 442) with delta (0, 0)
Screenshot: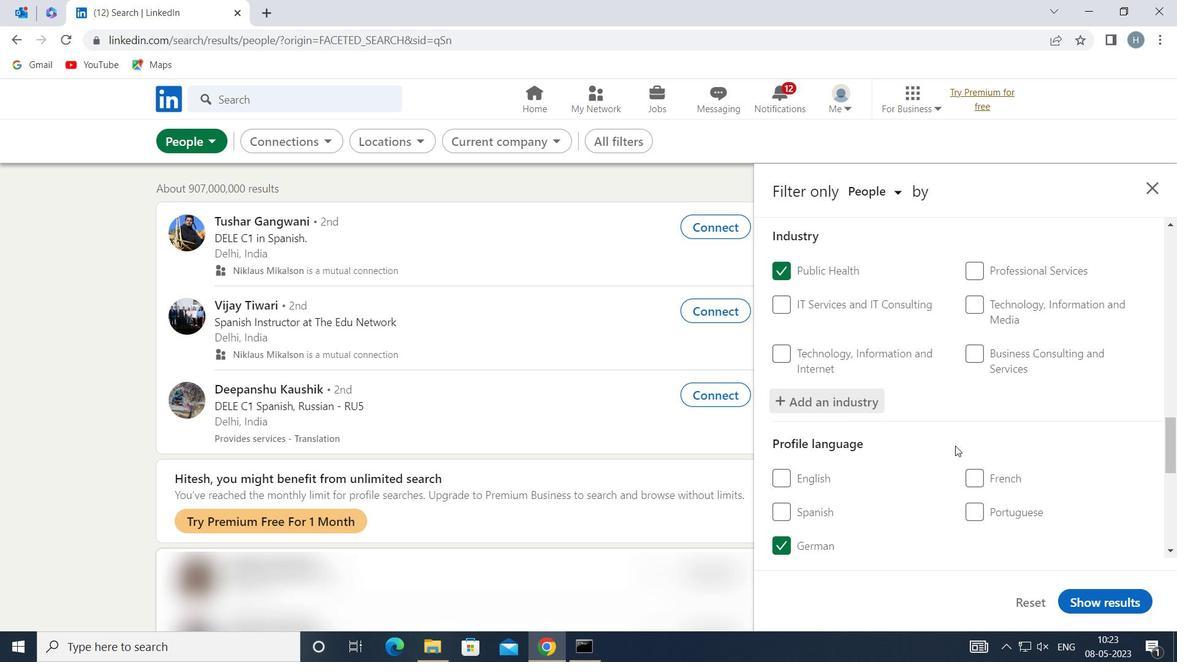 
Action: Mouse moved to (953, 442)
Screenshot: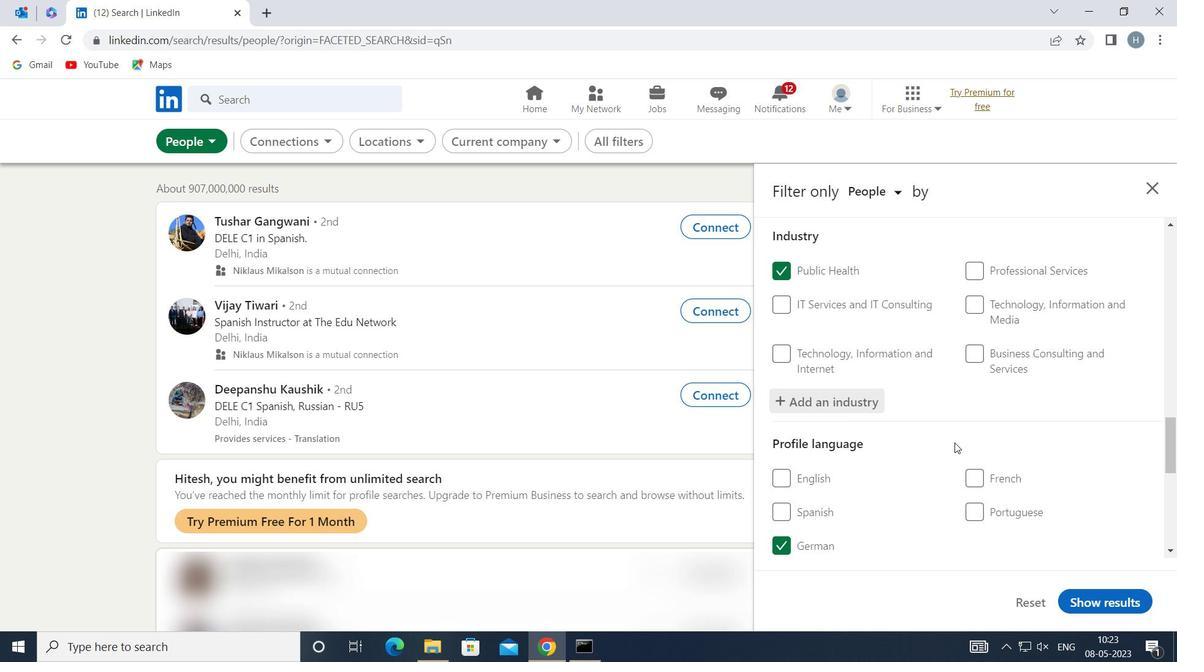 
Action: Mouse scrolled (953, 442) with delta (0, 0)
Screenshot: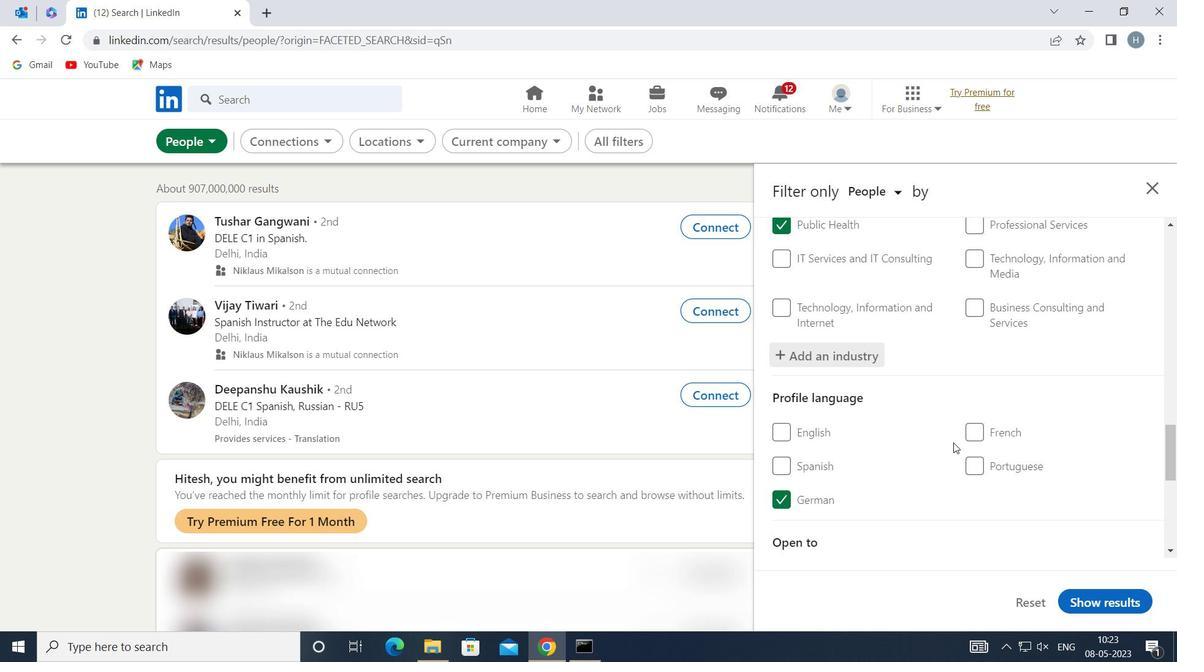 
Action: Mouse scrolled (953, 442) with delta (0, 0)
Screenshot: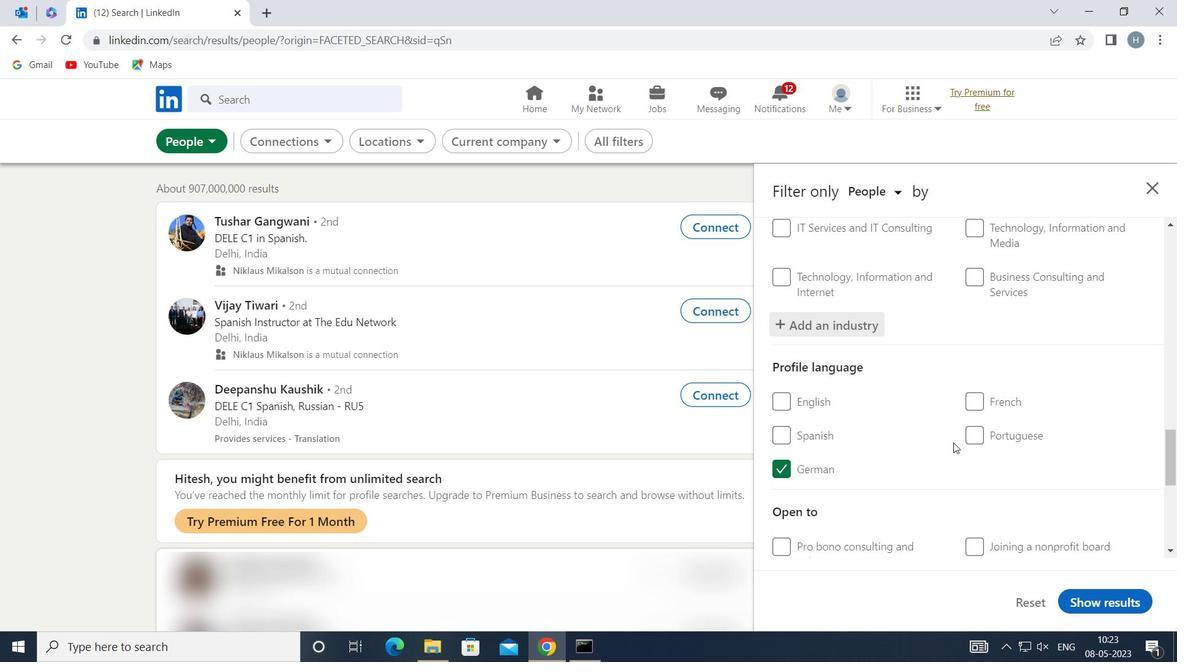
Action: Mouse scrolled (953, 442) with delta (0, 0)
Screenshot: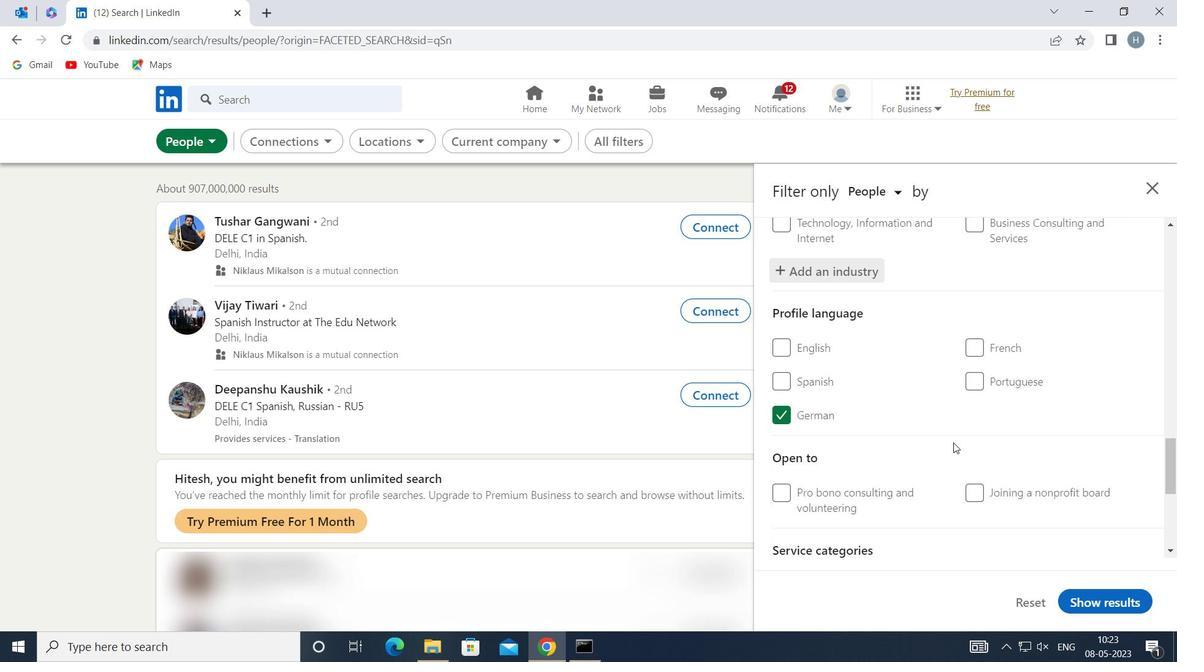 
Action: Mouse moved to (992, 470)
Screenshot: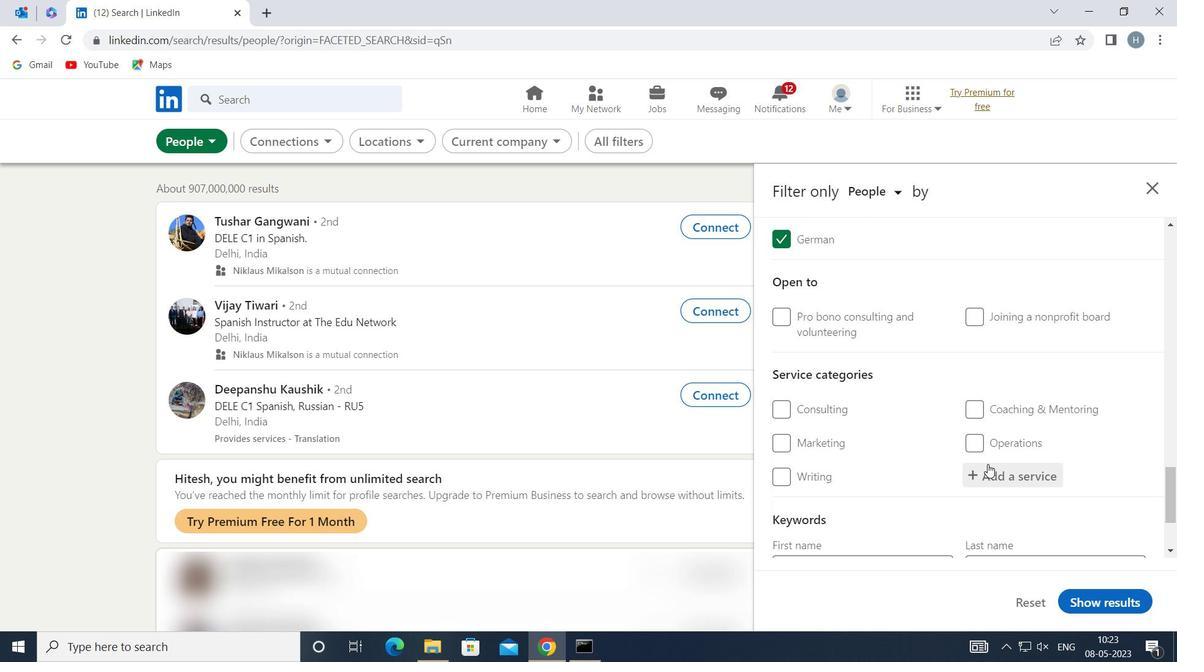 
Action: Mouse pressed left at (992, 470)
Screenshot: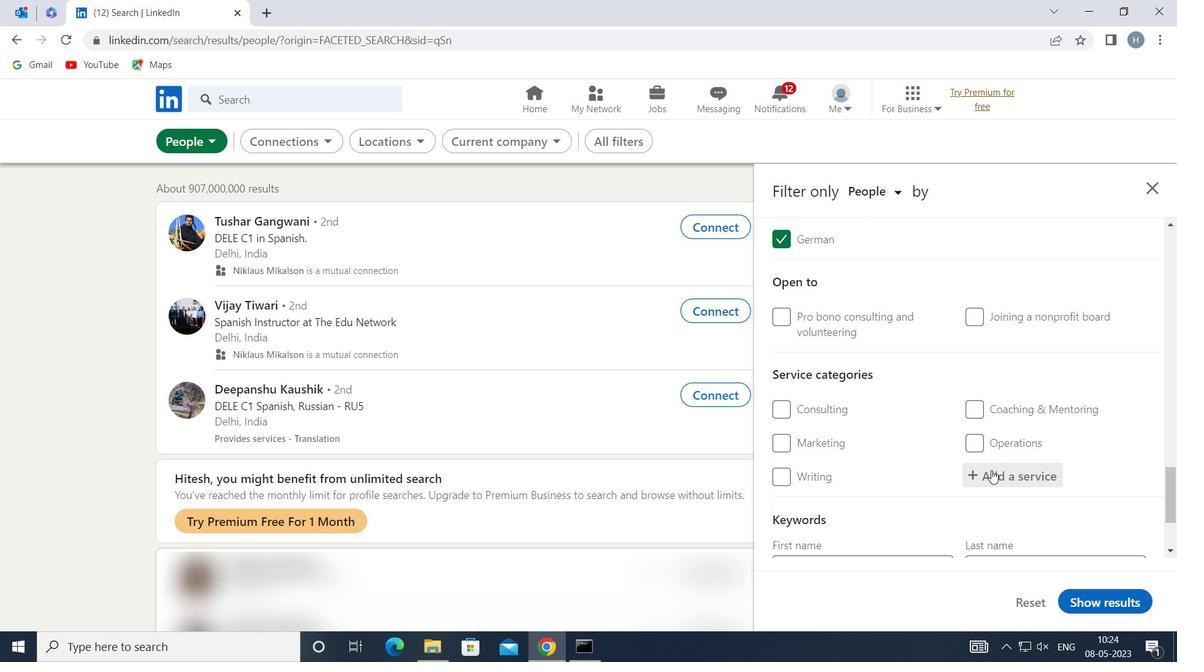 
Action: Key pressed <Key.shift>COMMERCIAL<Key.space><Key.shift>REAL
Screenshot: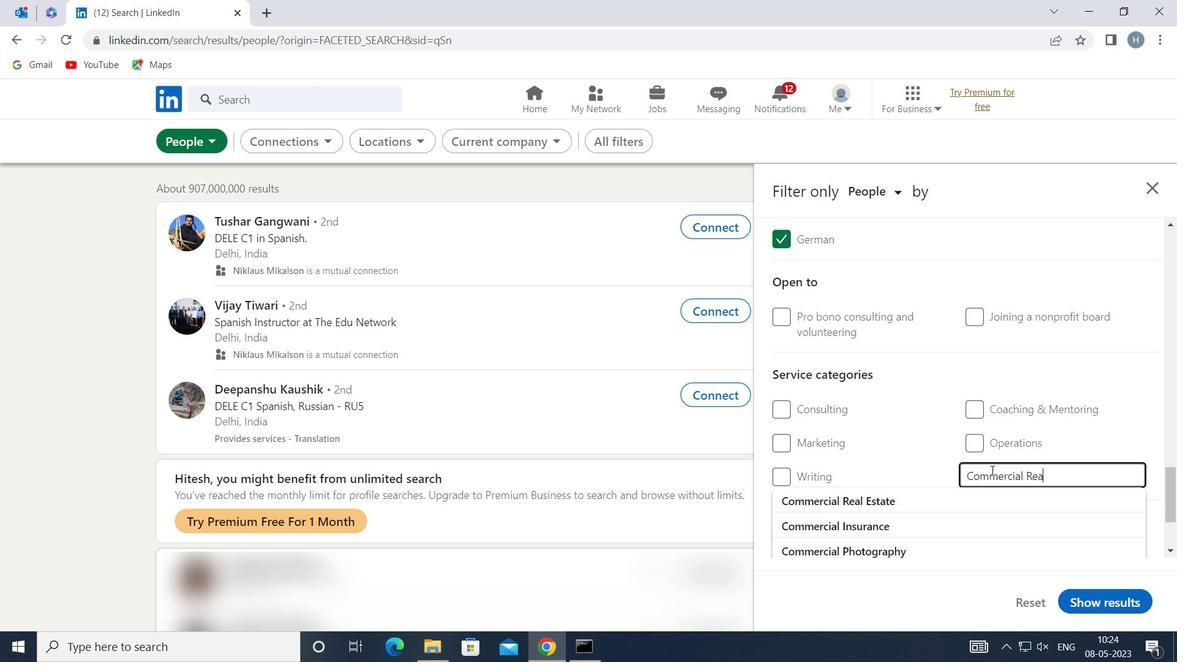 
Action: Mouse moved to (930, 493)
Screenshot: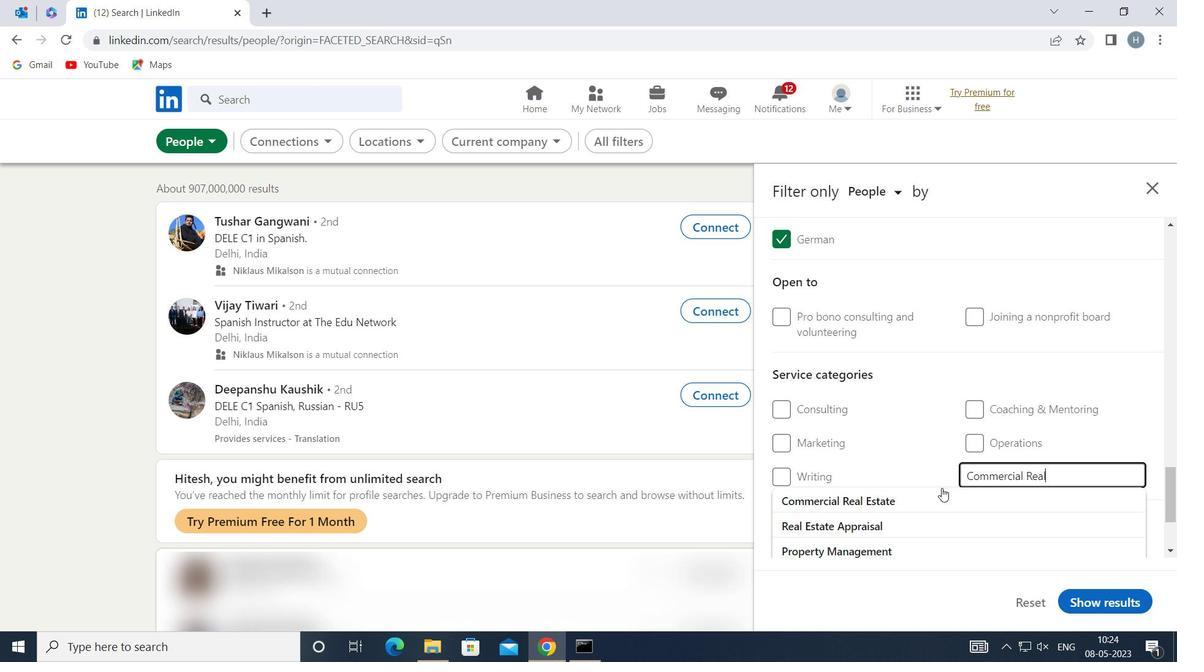 
Action: Mouse pressed left at (930, 493)
Screenshot: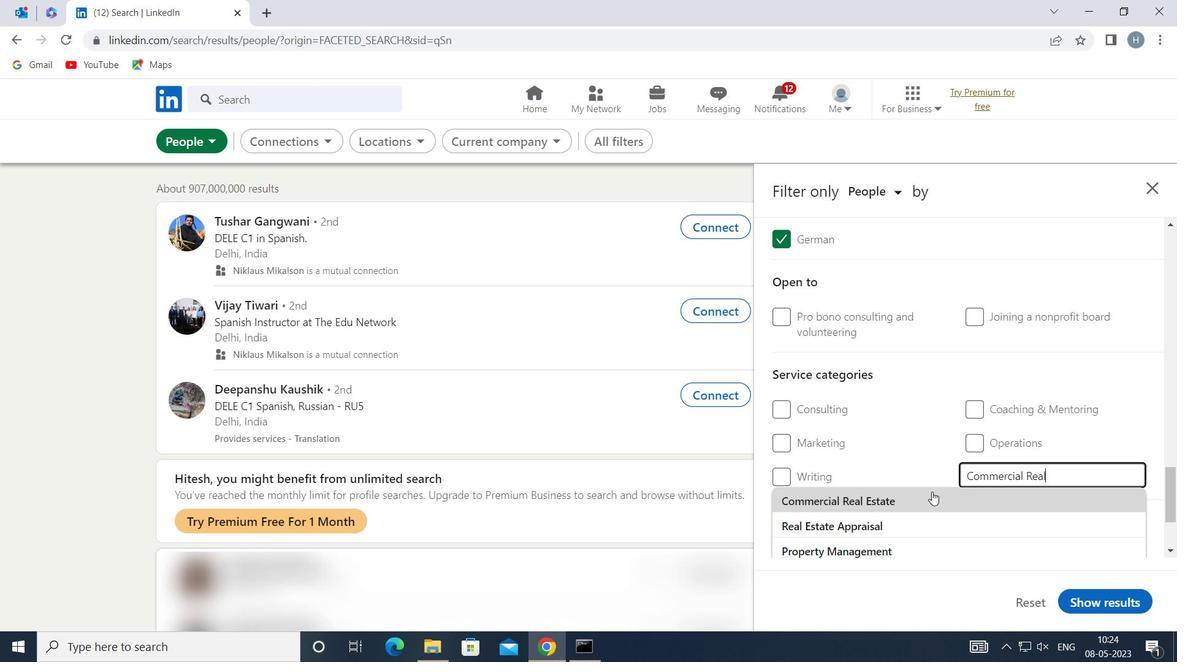 
Action: Mouse moved to (928, 429)
Screenshot: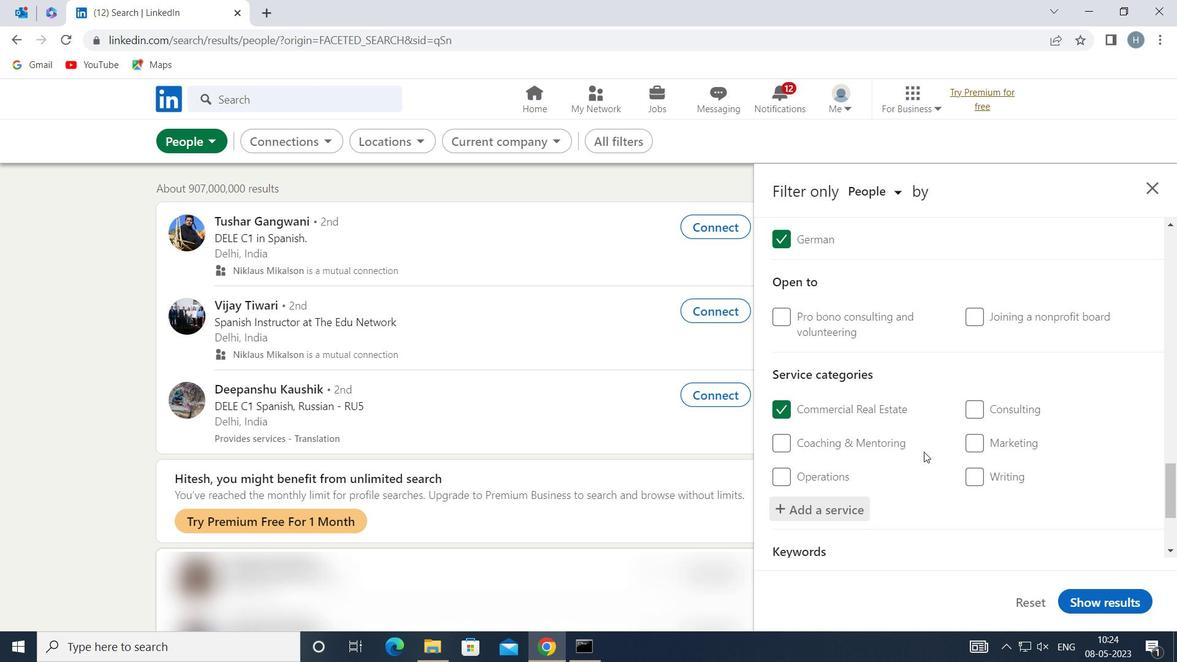 
Action: Mouse scrolled (928, 429) with delta (0, 0)
Screenshot: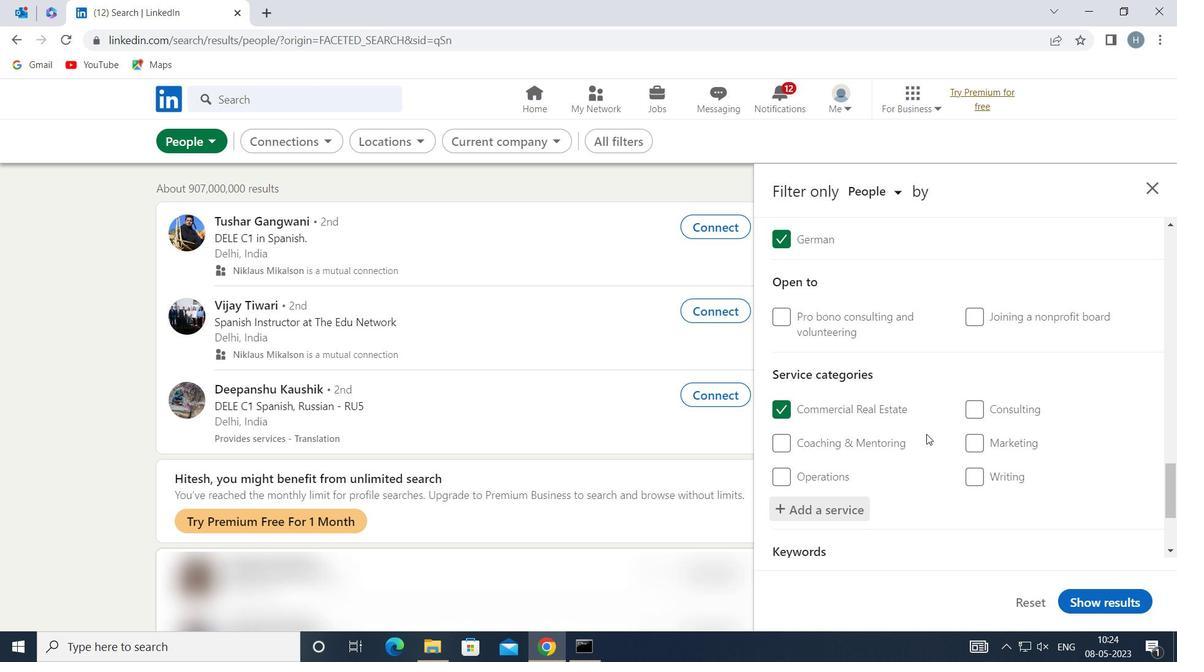 
Action: Mouse scrolled (928, 429) with delta (0, 0)
Screenshot: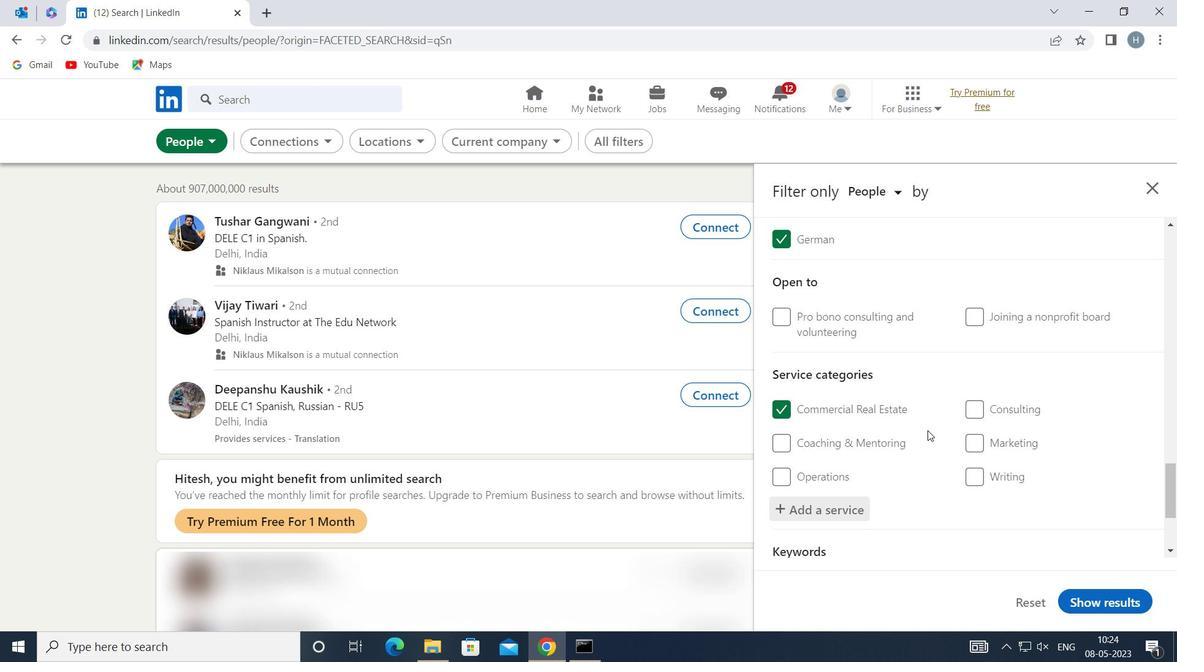 
Action: Mouse moved to (928, 427)
Screenshot: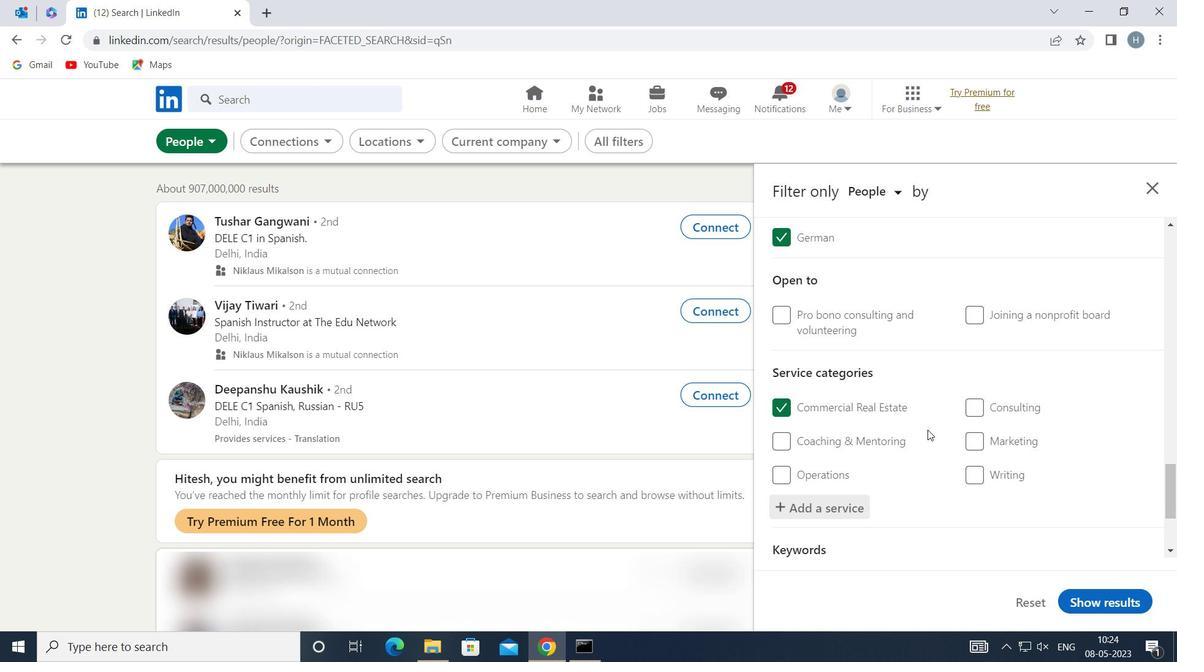 
Action: Mouse scrolled (928, 427) with delta (0, 0)
Screenshot: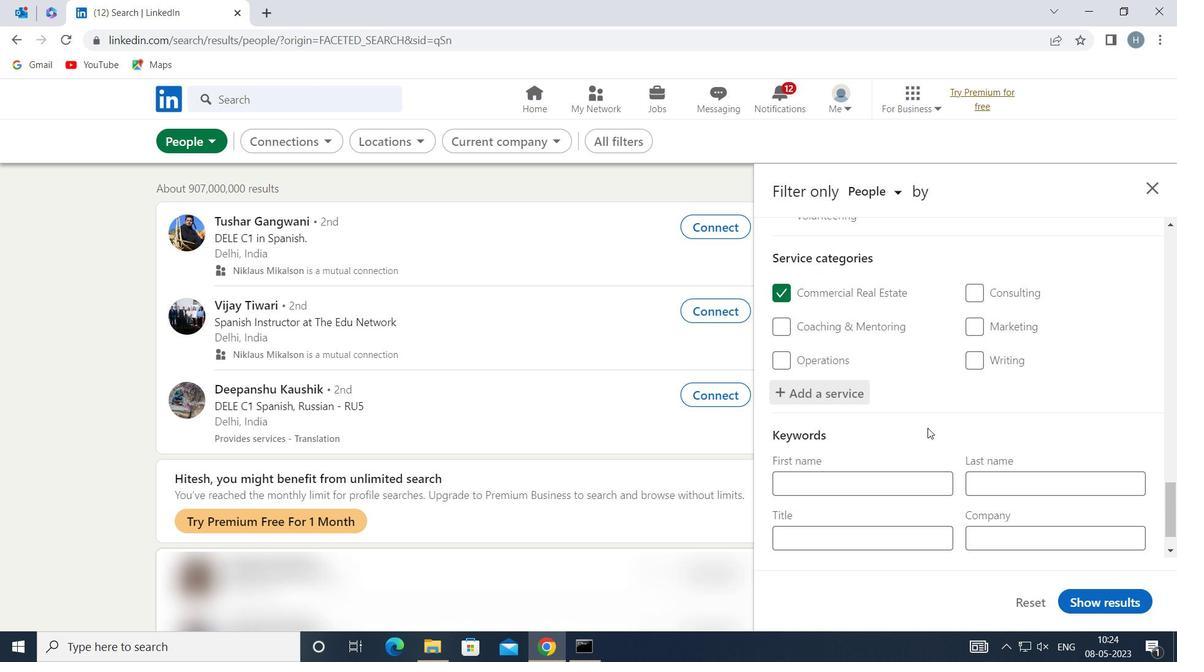 
Action: Mouse moved to (914, 490)
Screenshot: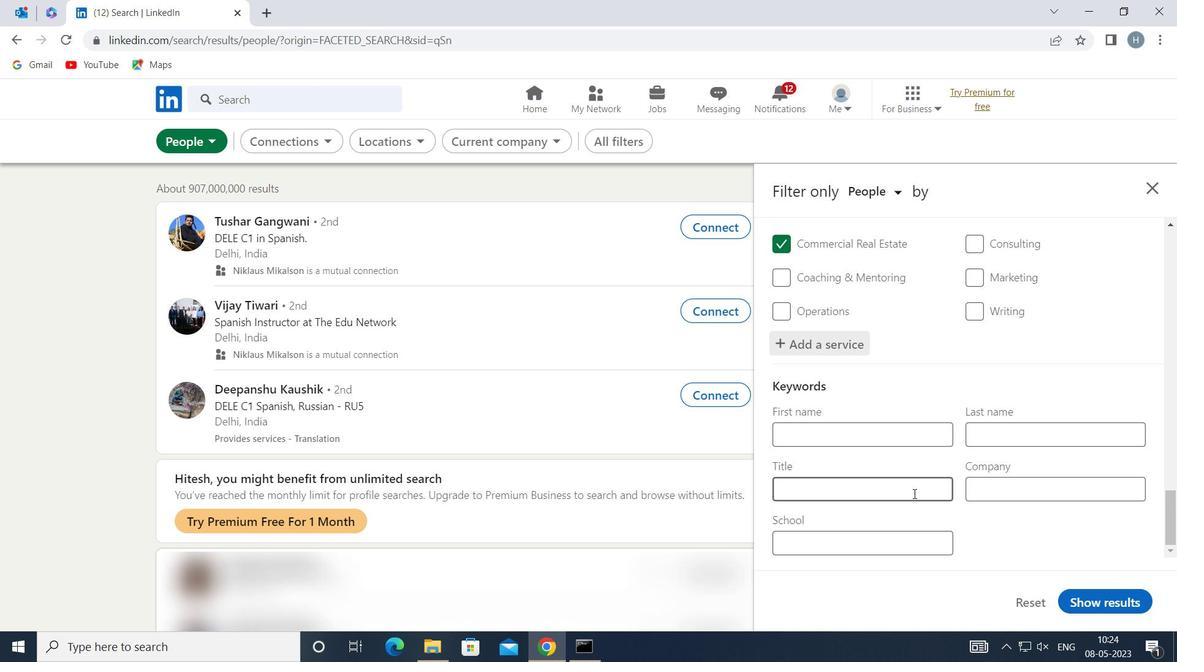 
Action: Mouse pressed left at (914, 490)
Screenshot: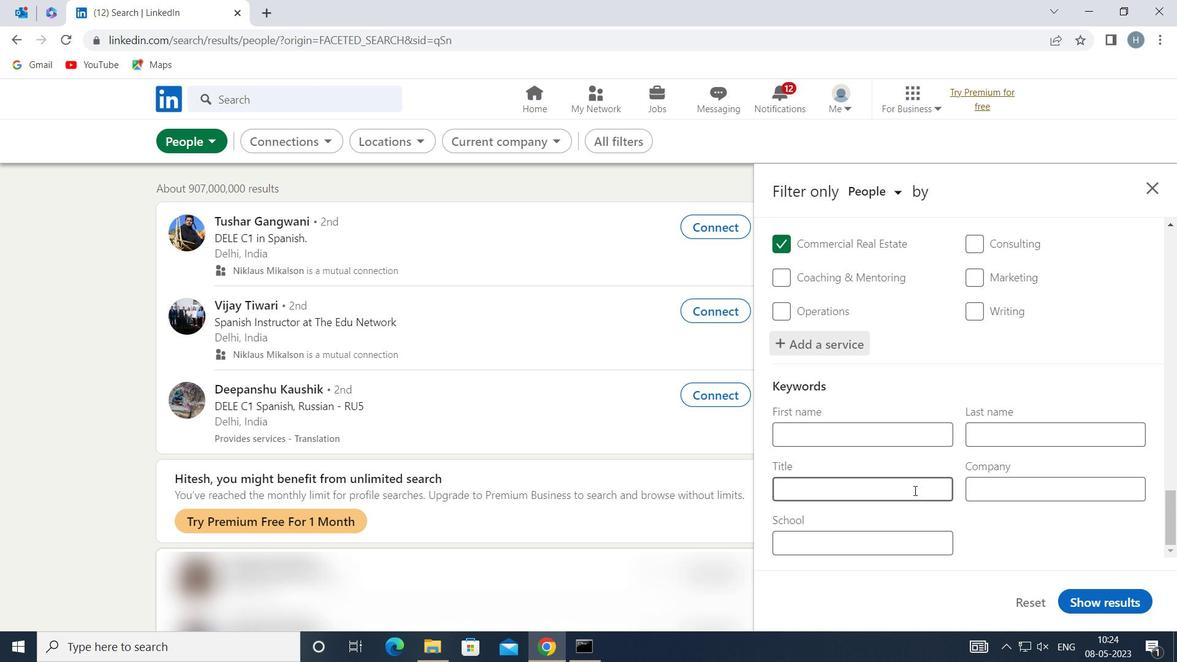 
Action: Mouse moved to (914, 489)
Screenshot: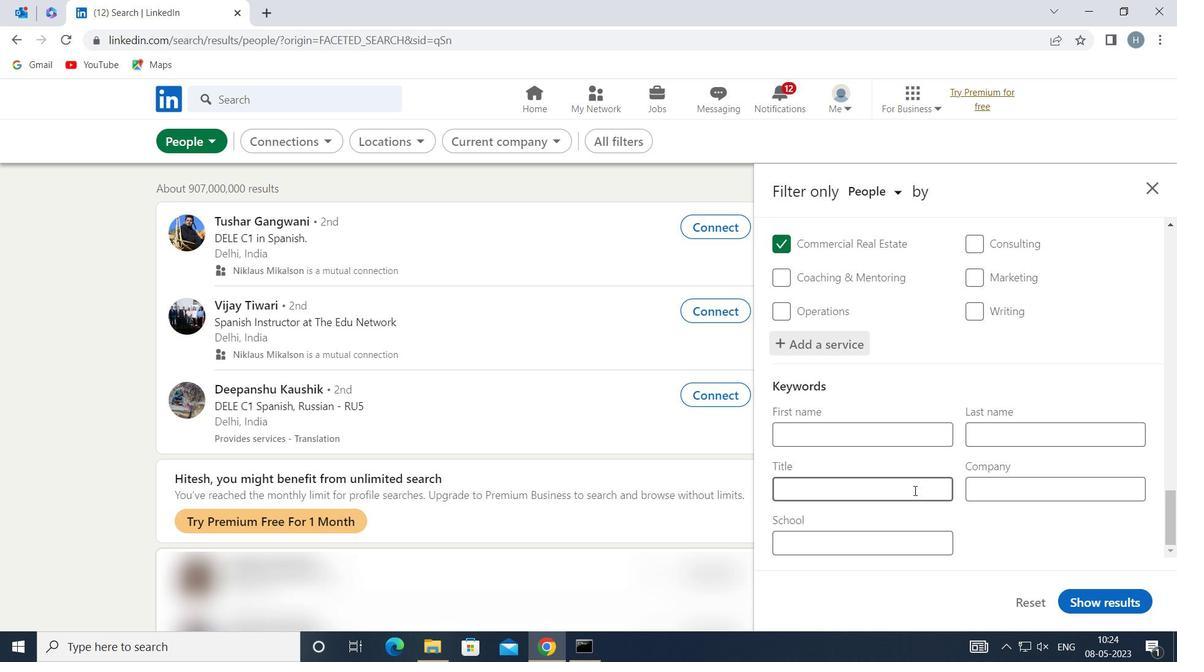 
Action: Key pressed <Key.shift>MASON
Screenshot: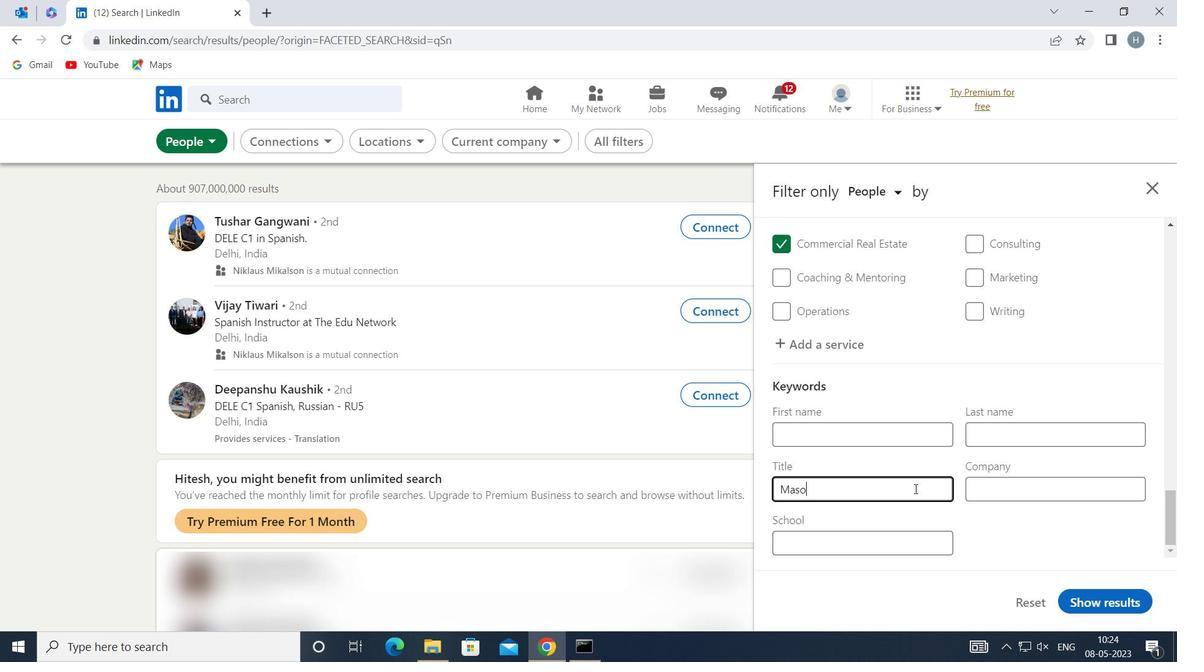 
Action: Mouse moved to (1122, 594)
Screenshot: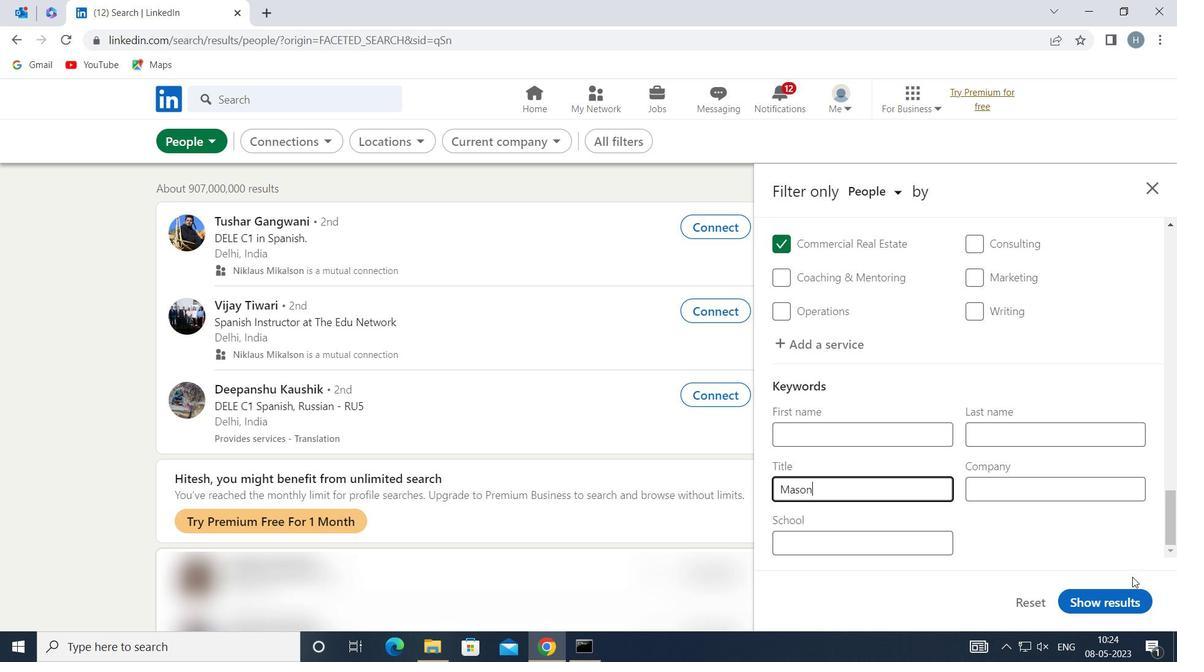 
Action: Mouse pressed left at (1122, 594)
Screenshot: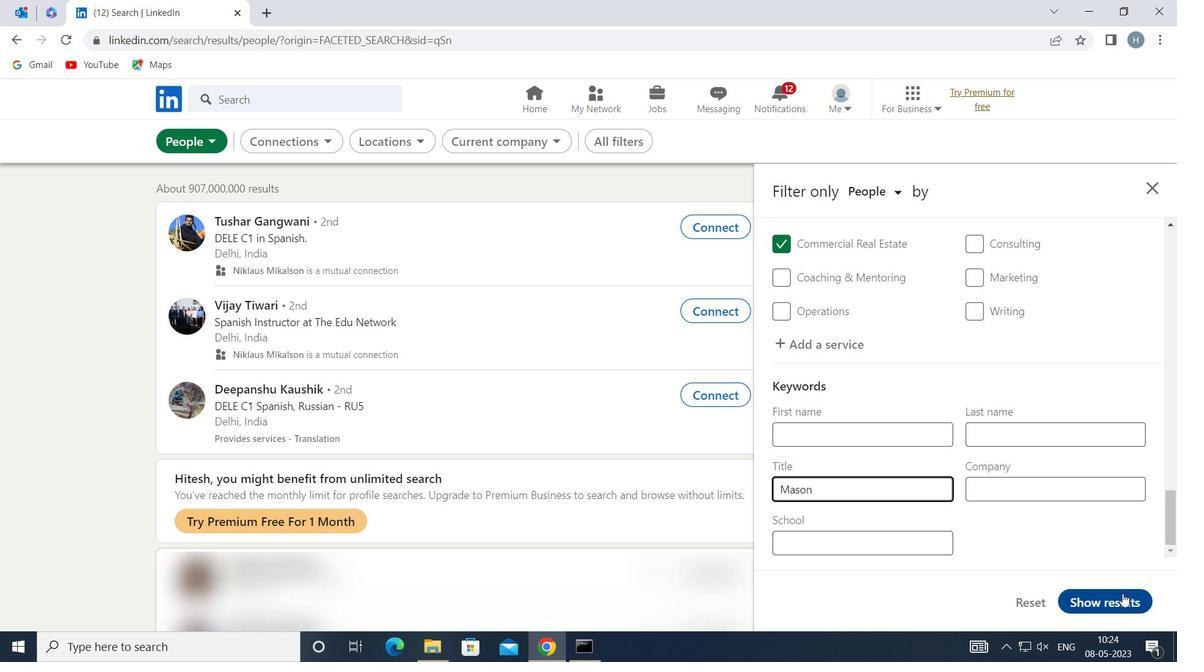 
Action: Mouse moved to (836, 412)
Screenshot: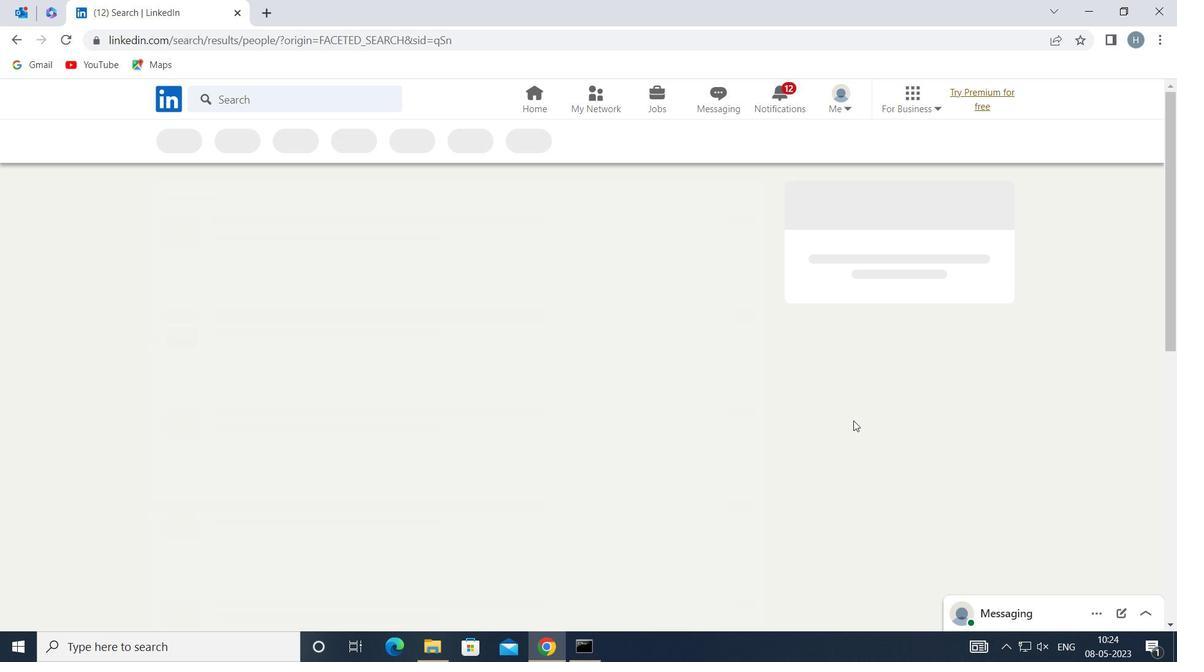 
